 Task: Search one way flight ticket for 2 adults, 4 children and 1 infant on lap in business from St. Cloud: St. Cloud Regional Airport to Greensboro: Piedmont Triad International Airport on 5-1-2023. Choice of flights is Southwest. Number of bags: 2 carry on bags and 7 checked bags. Price is upto 107000. Outbound departure time preference is 4:45.
Action: Mouse moved to (478, 581)
Screenshot: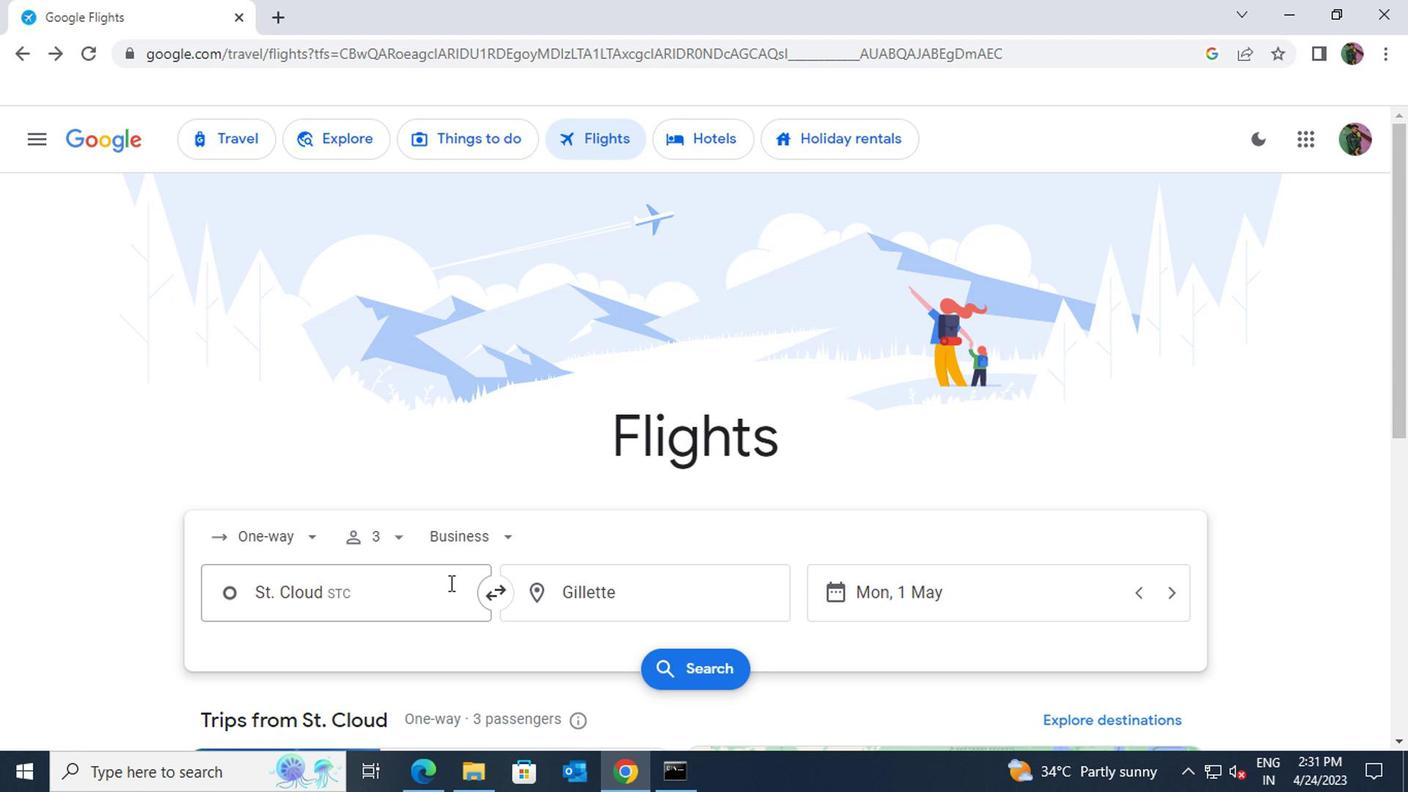 
Action: Mouse pressed left at (478, 581)
Screenshot: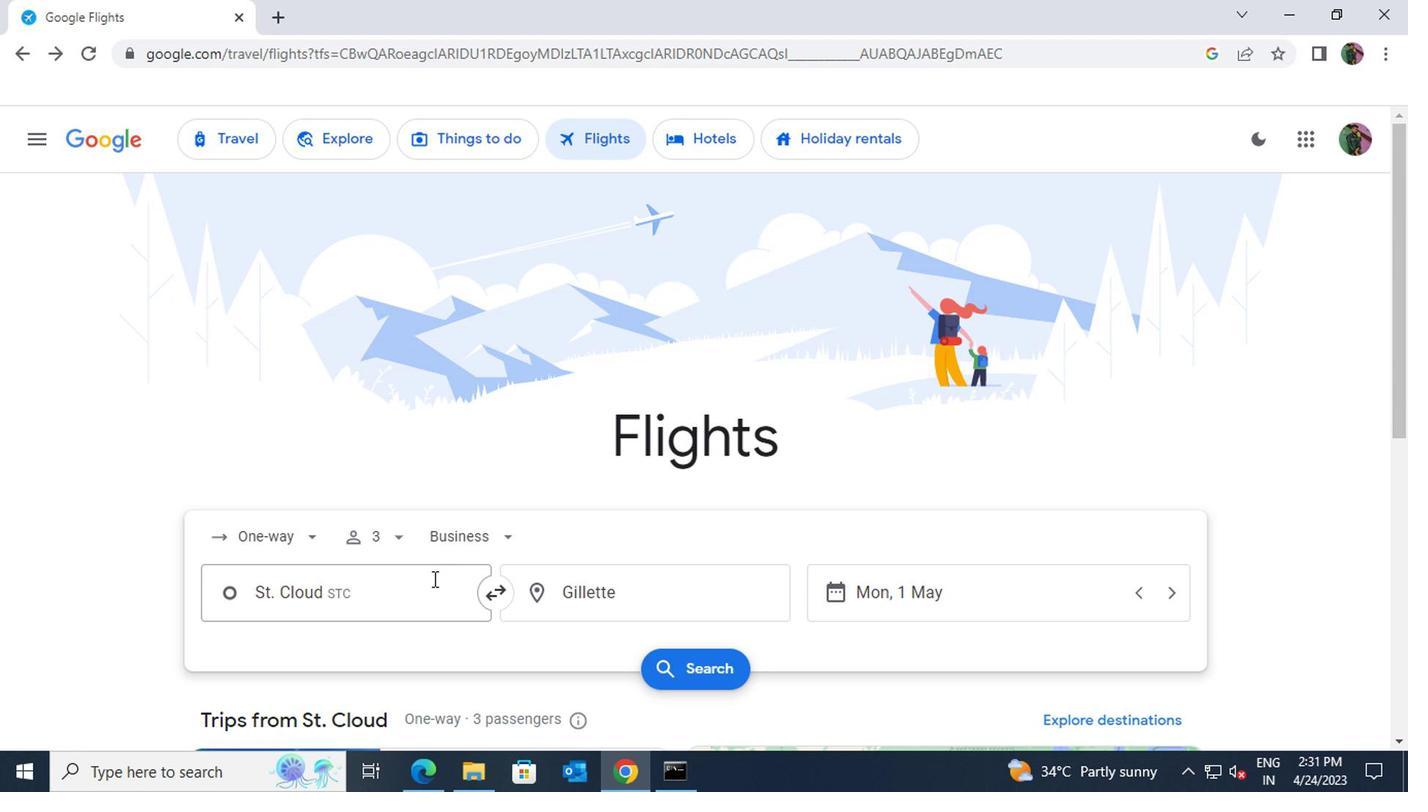 
Action: Key pressed st.<Key.space>cloud<Key.space>regional
Screenshot: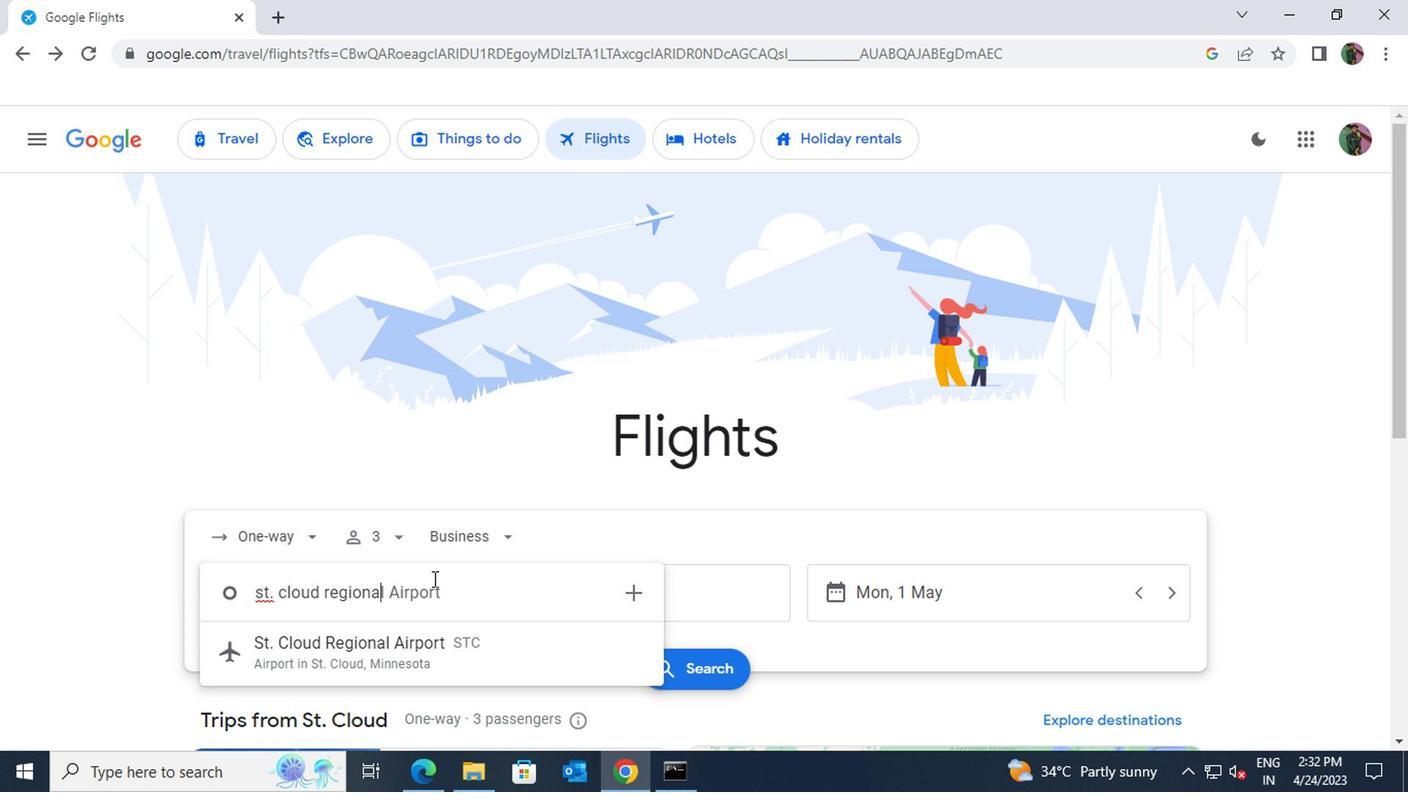 
Action: Mouse moved to (498, 627)
Screenshot: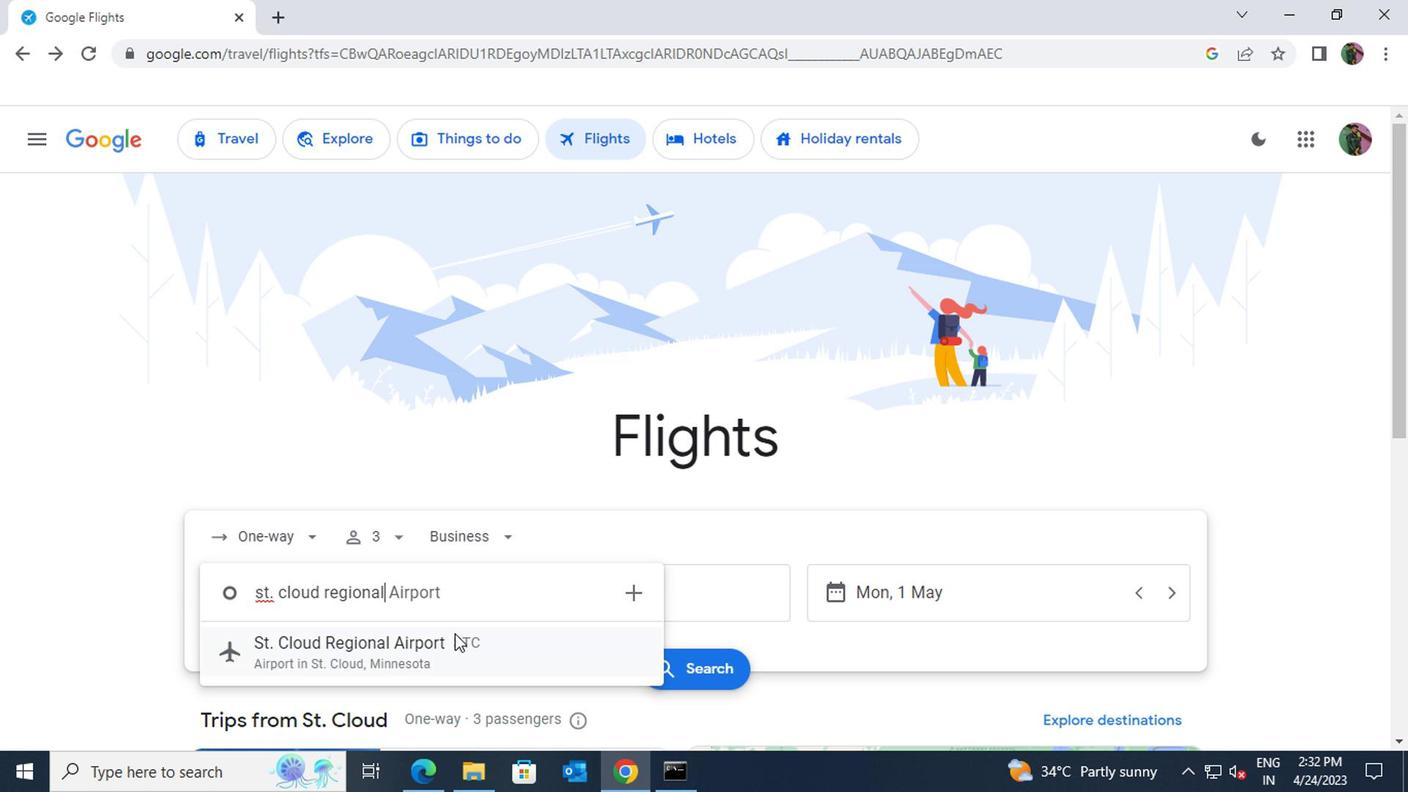 
Action: Mouse pressed left at (498, 627)
Screenshot: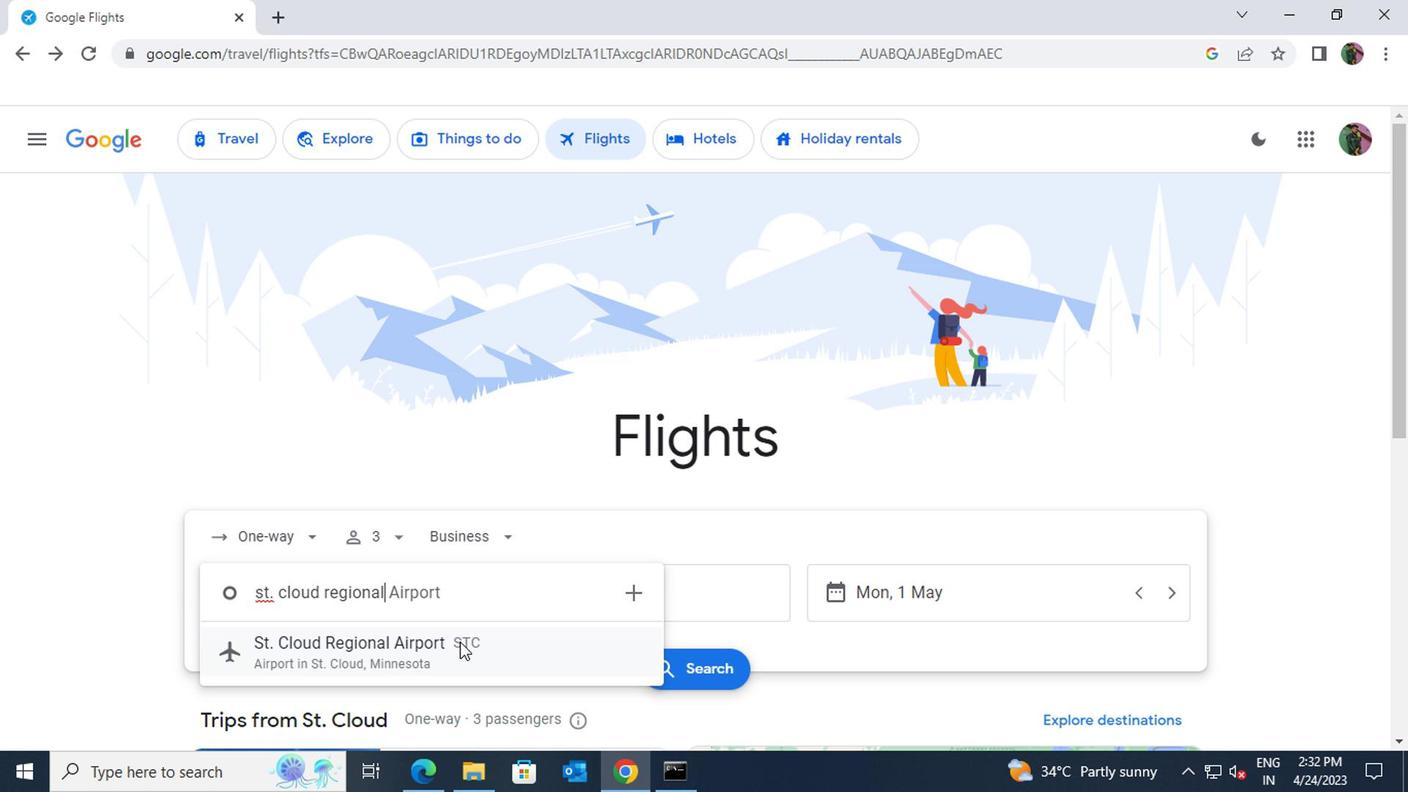 
Action: Mouse moved to (583, 595)
Screenshot: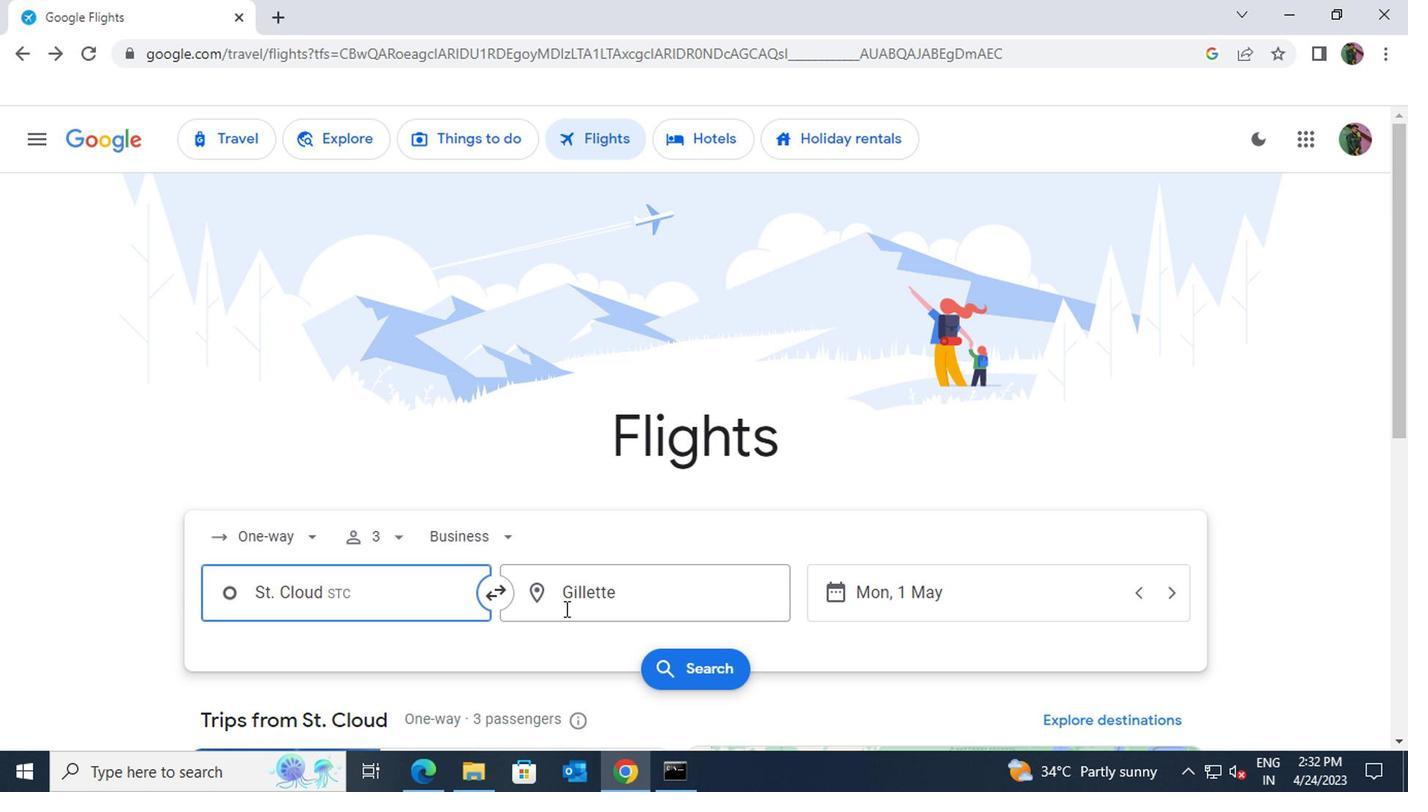 
Action: Mouse pressed left at (583, 595)
Screenshot: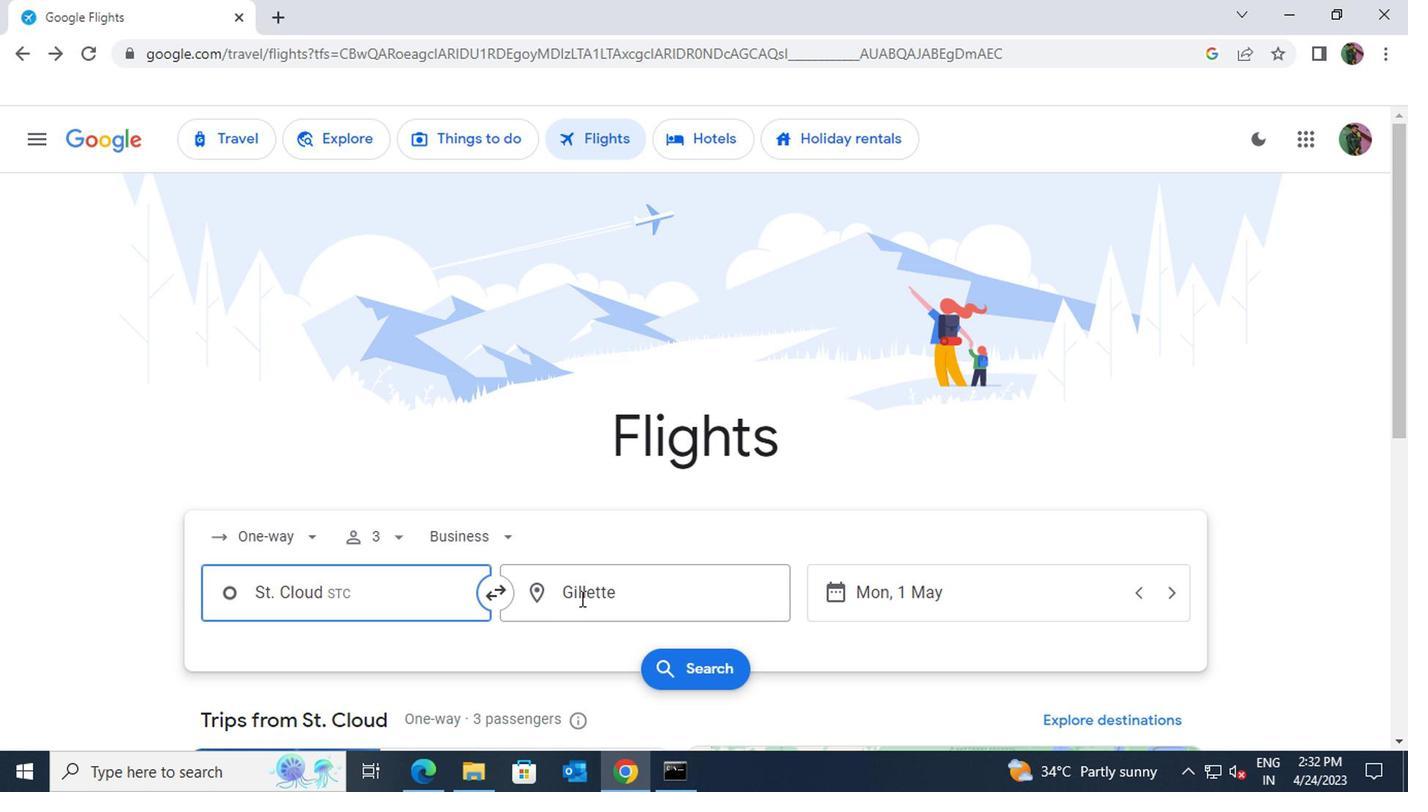 
Action: Key pressed greensboro
Screenshot: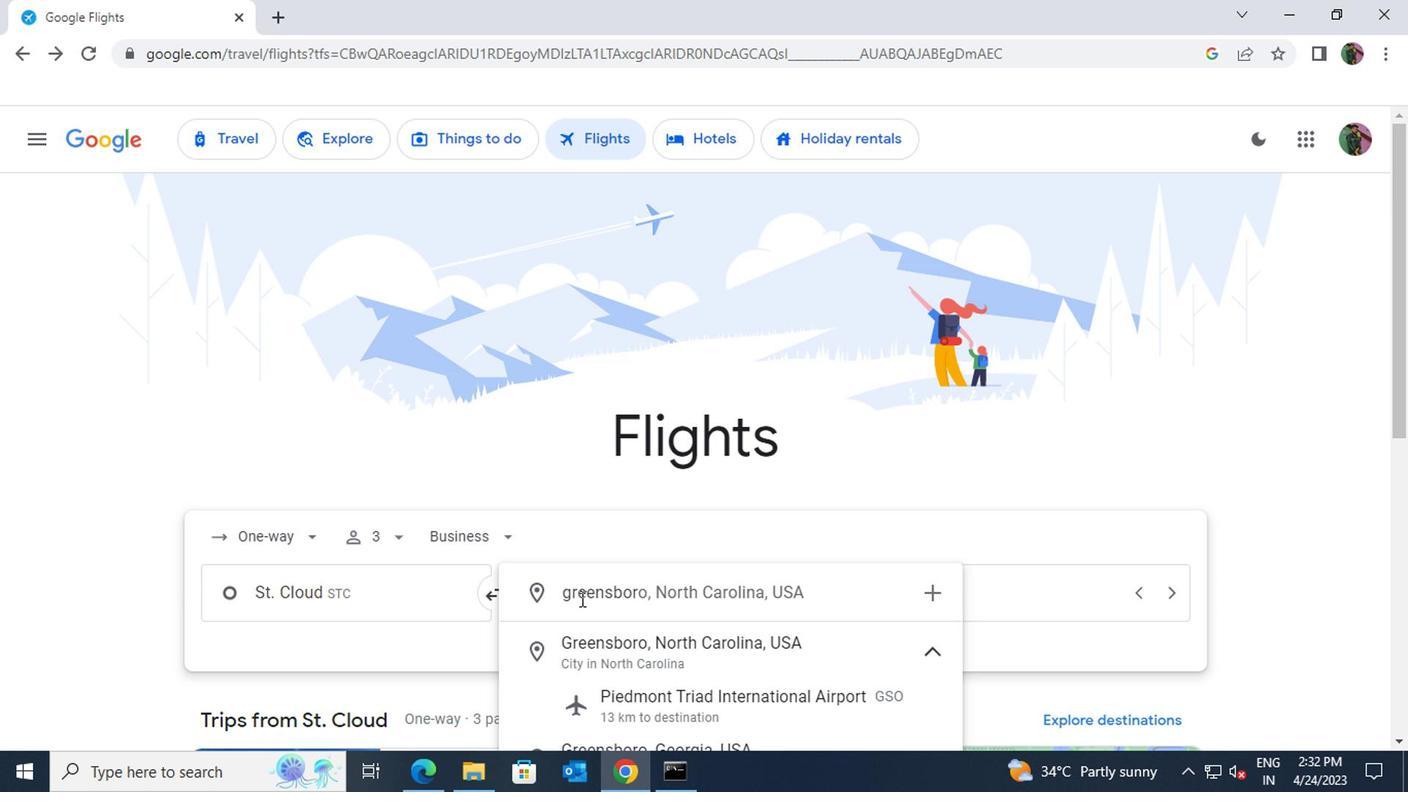 
Action: Mouse moved to (631, 666)
Screenshot: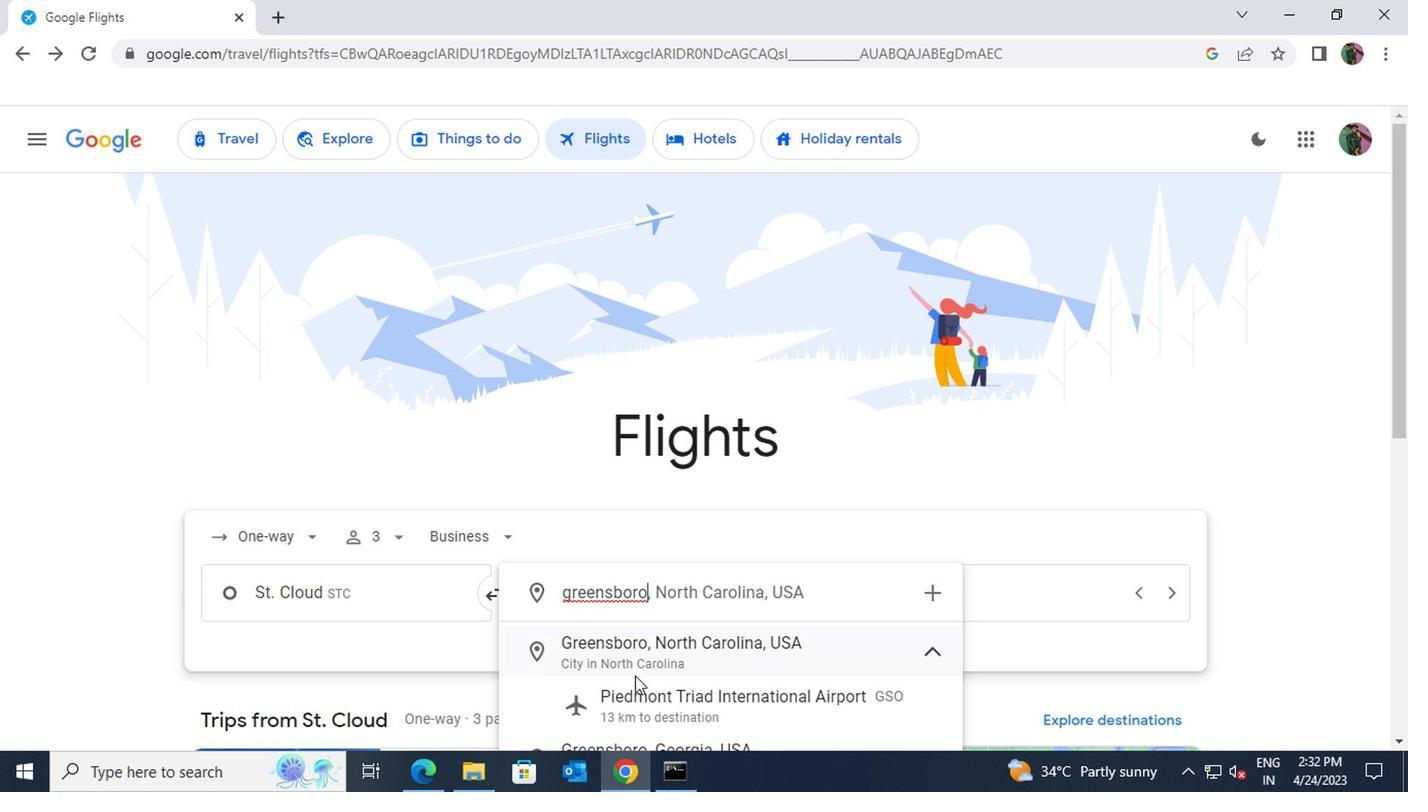 
Action: Mouse pressed left at (631, 666)
Screenshot: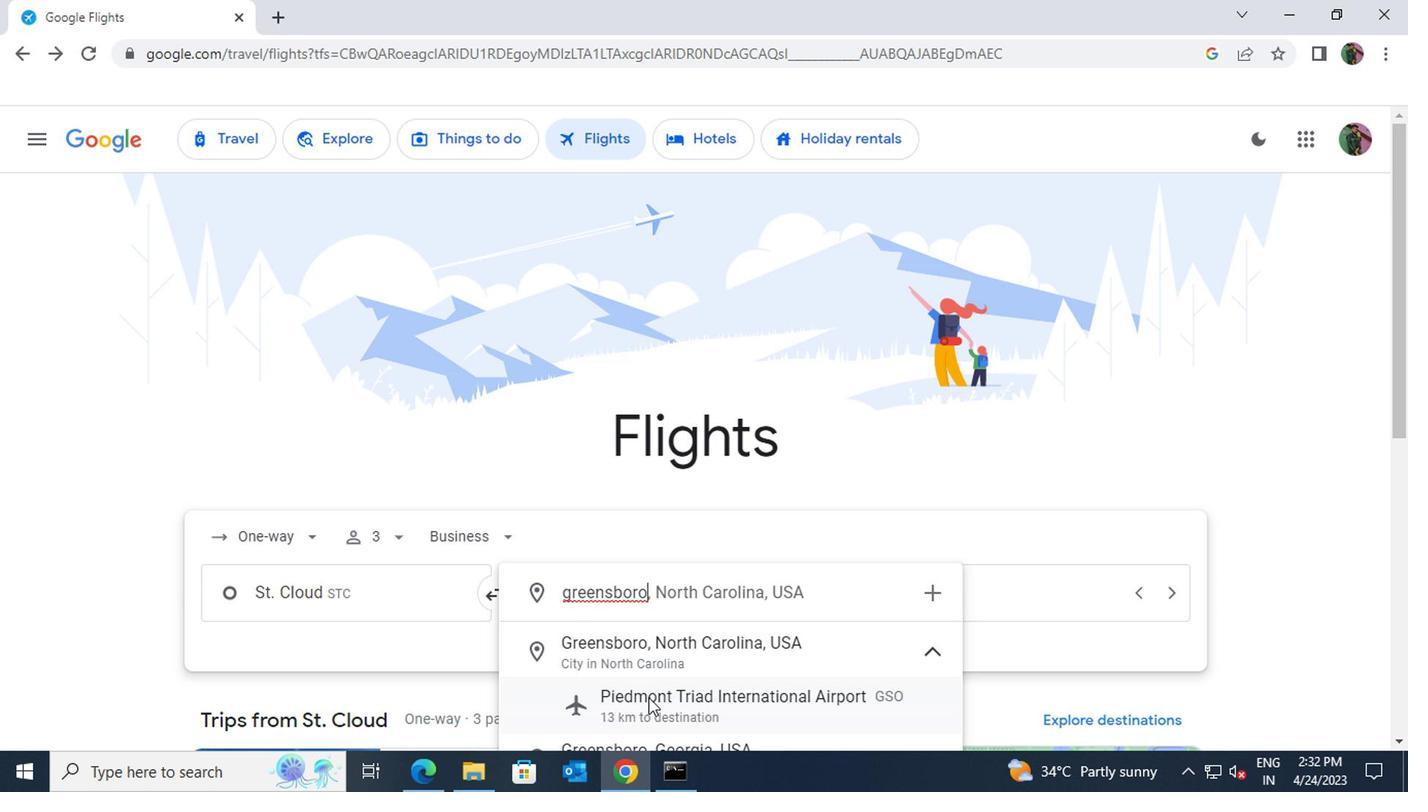 
Action: Mouse moved to (452, 553)
Screenshot: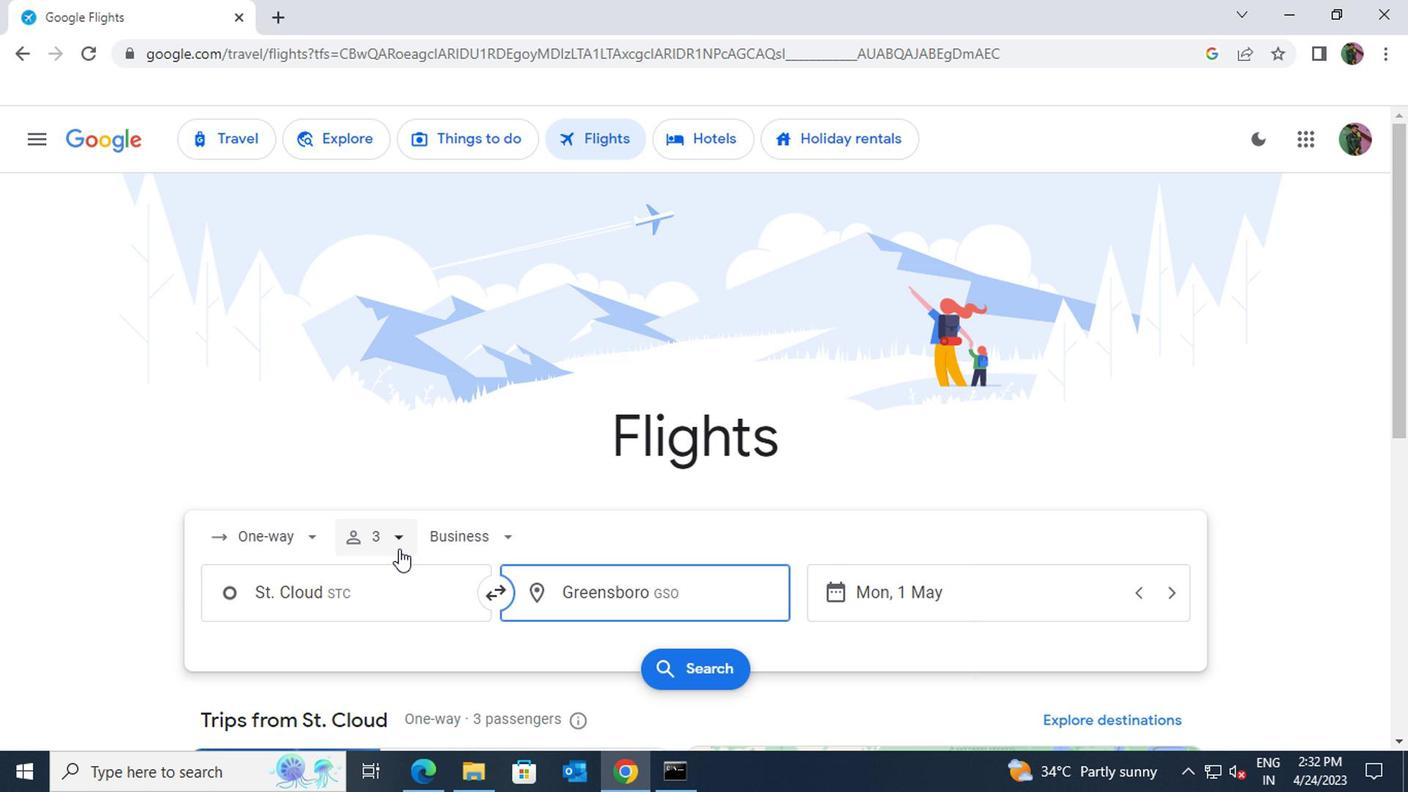 
Action: Mouse pressed left at (452, 553)
Screenshot: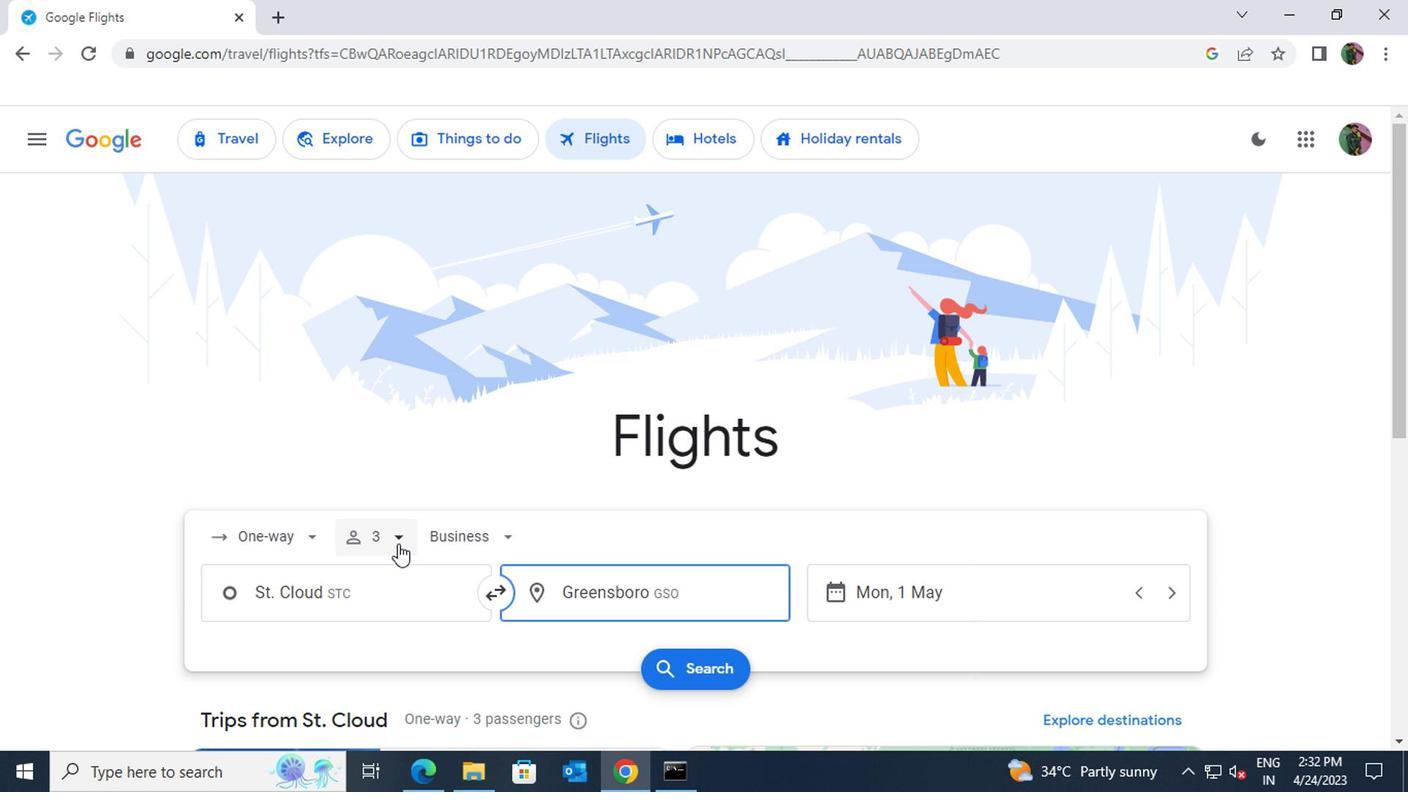 
Action: Mouse moved to (567, 590)
Screenshot: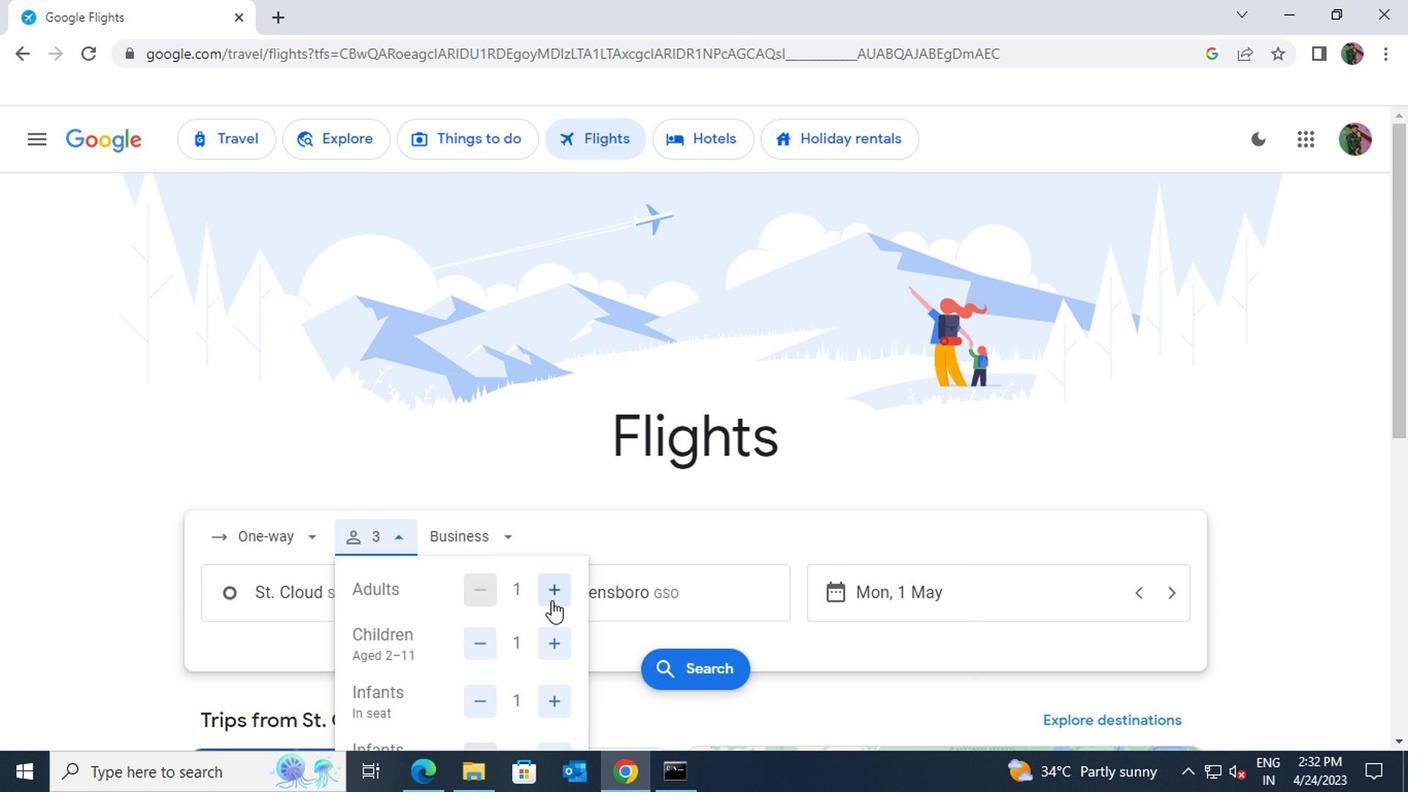 
Action: Mouse pressed left at (567, 590)
Screenshot: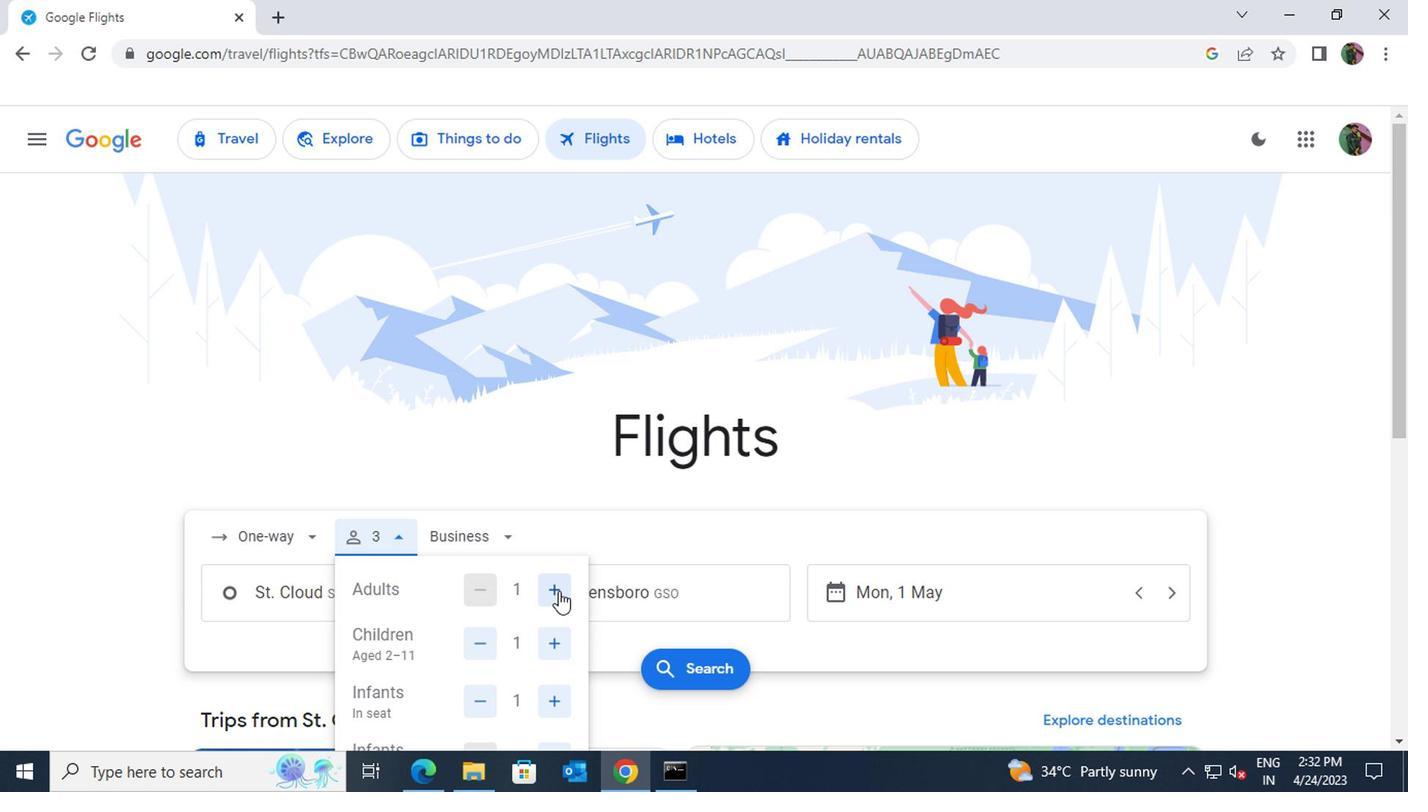 
Action: Mouse moved to (564, 625)
Screenshot: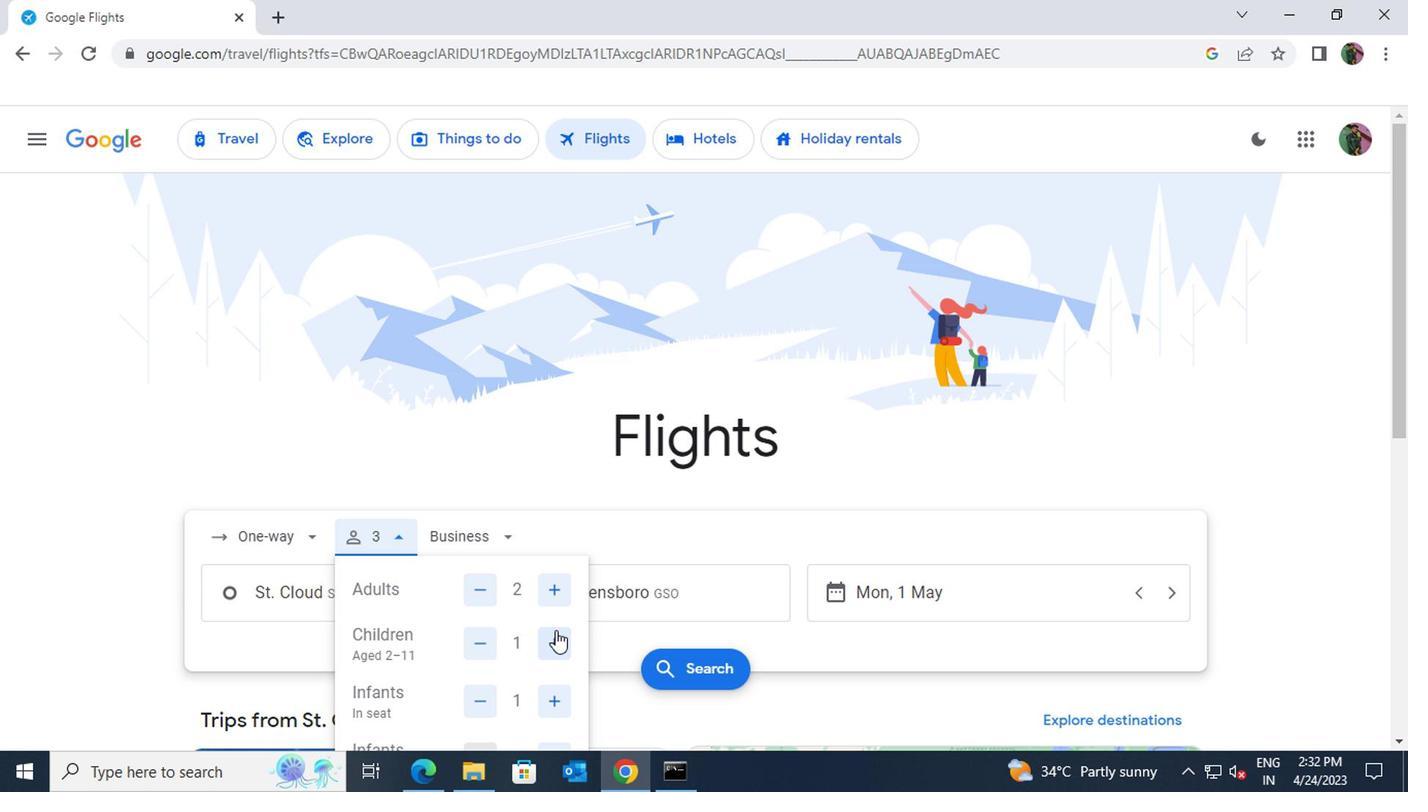 
Action: Mouse pressed left at (564, 625)
Screenshot: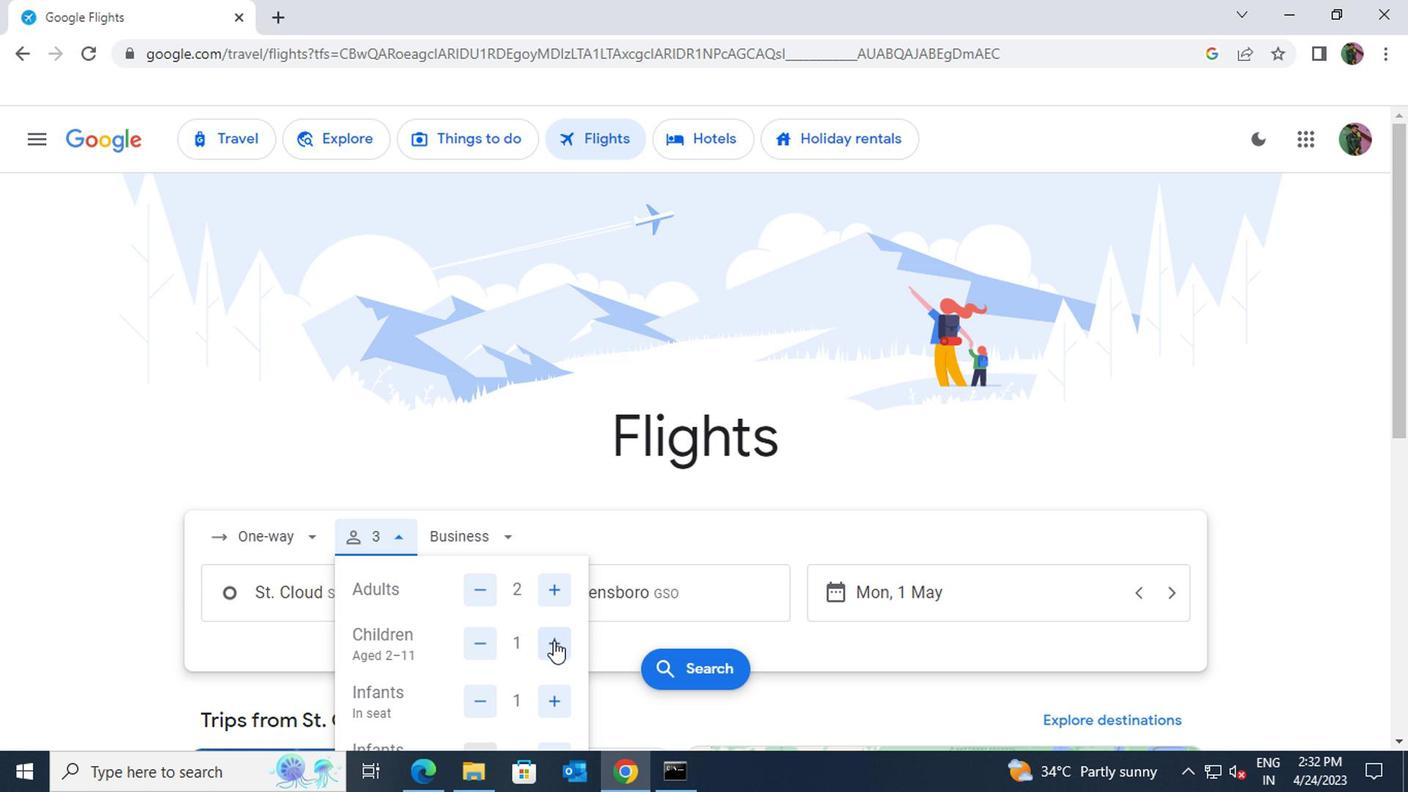 
Action: Mouse pressed left at (564, 625)
Screenshot: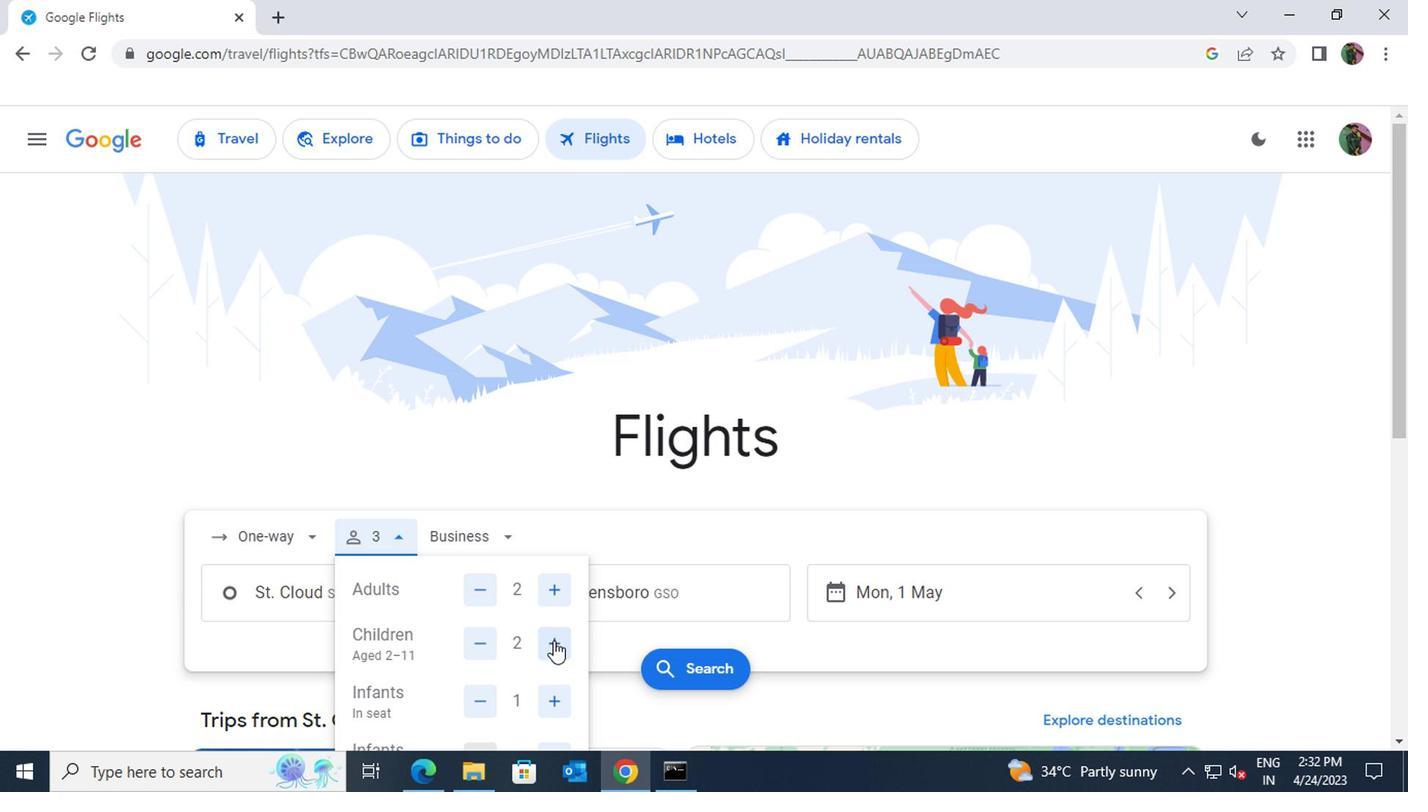 
Action: Mouse pressed left at (564, 625)
Screenshot: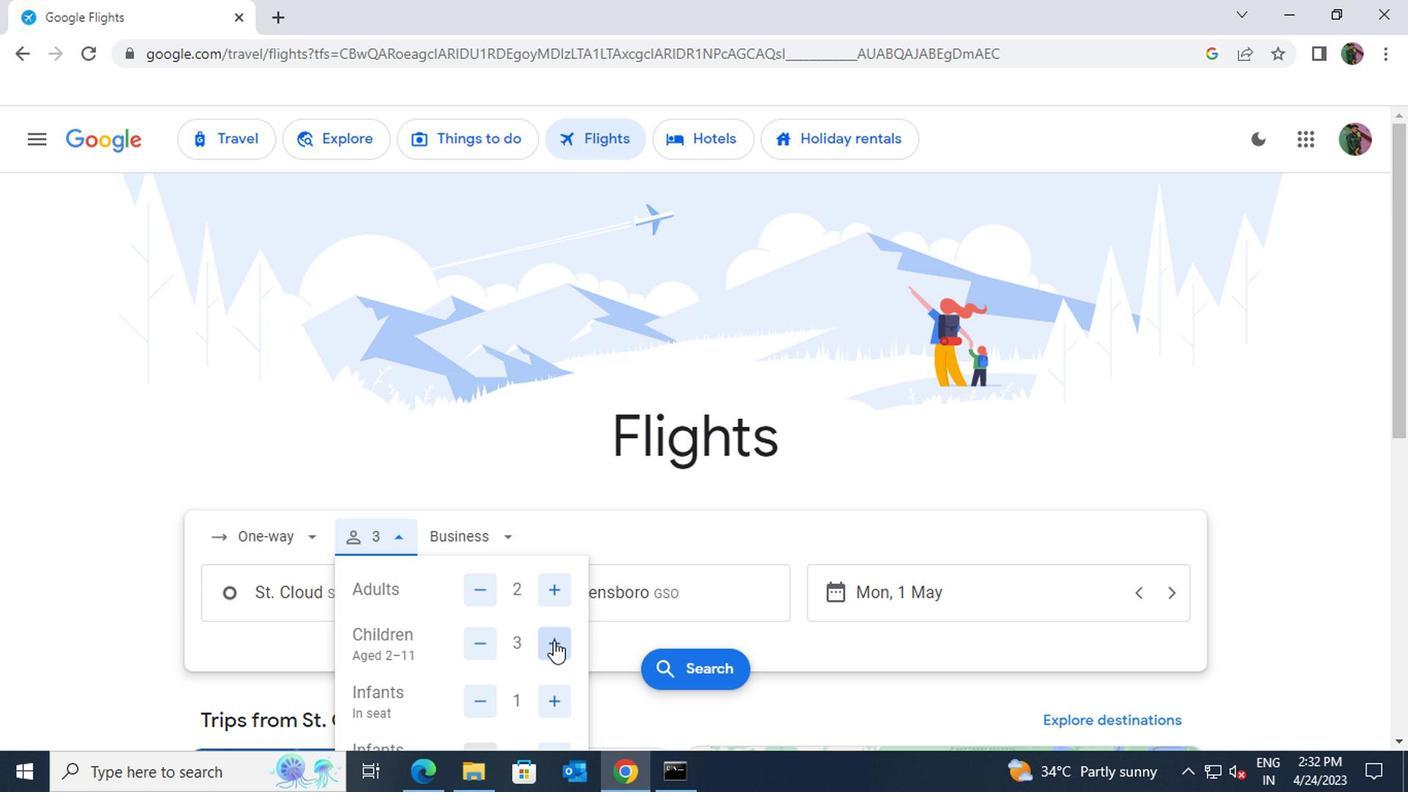 
Action: Mouse scrolled (564, 625) with delta (0, 0)
Screenshot: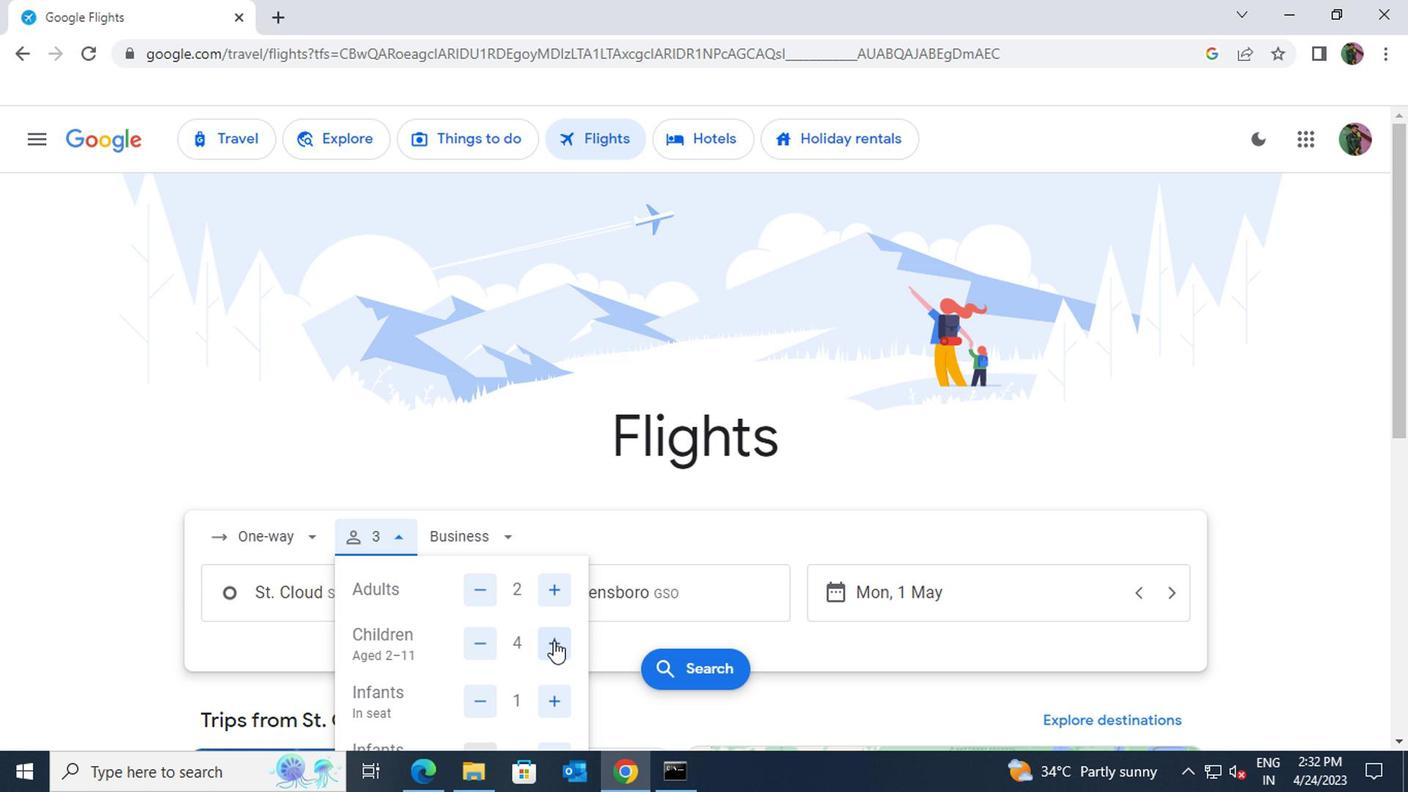 
Action: Mouse moved to (517, 589)
Screenshot: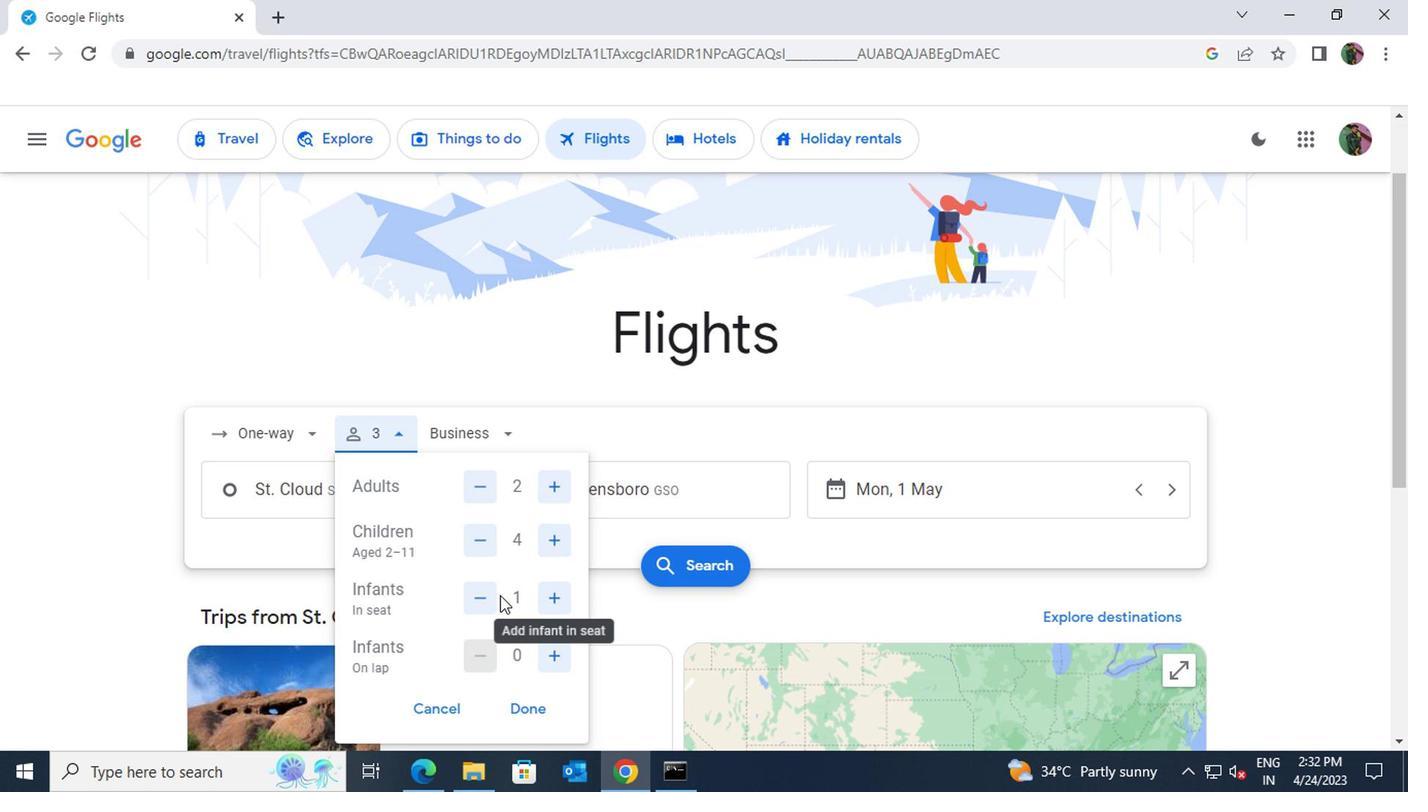 
Action: Mouse pressed left at (517, 589)
Screenshot: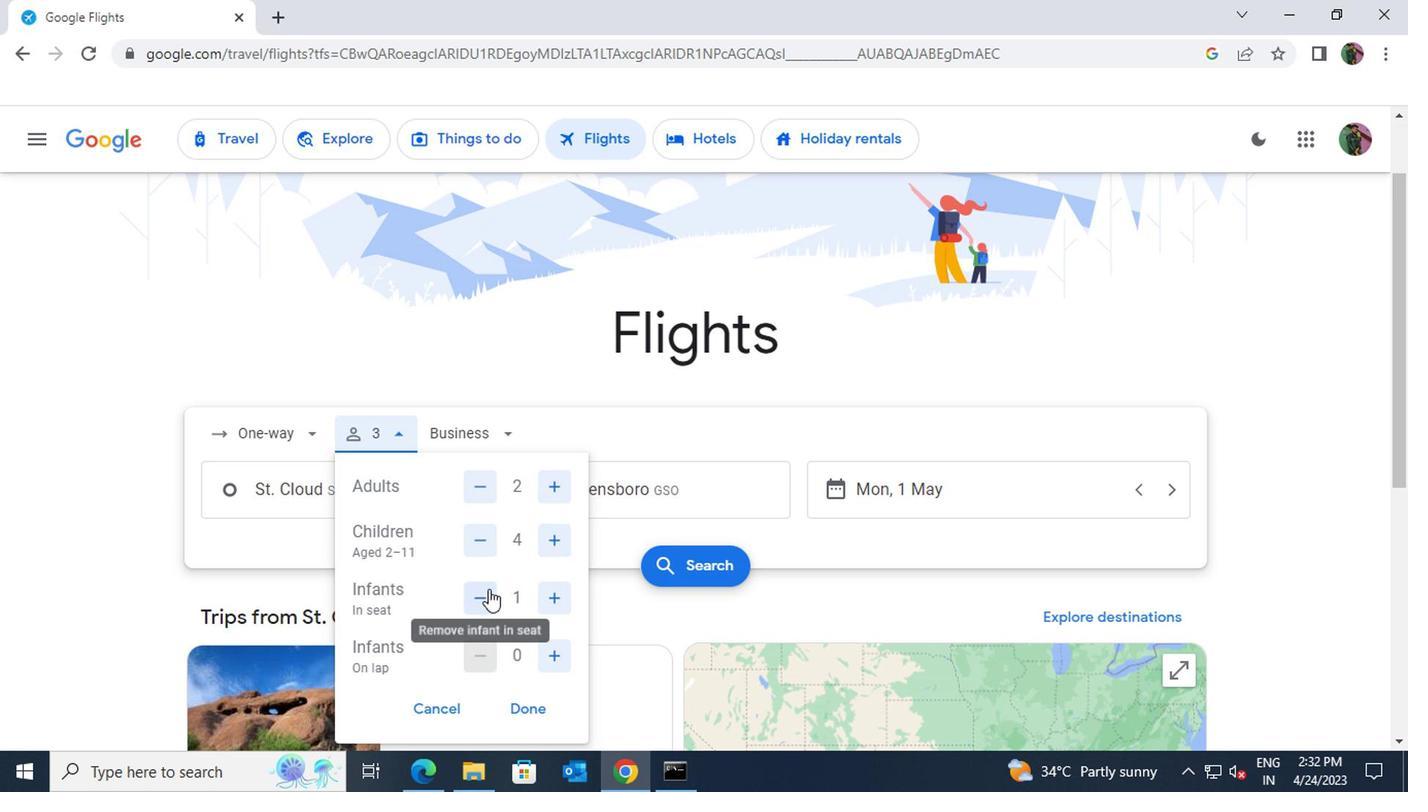 
Action: Mouse moved to (551, 630)
Screenshot: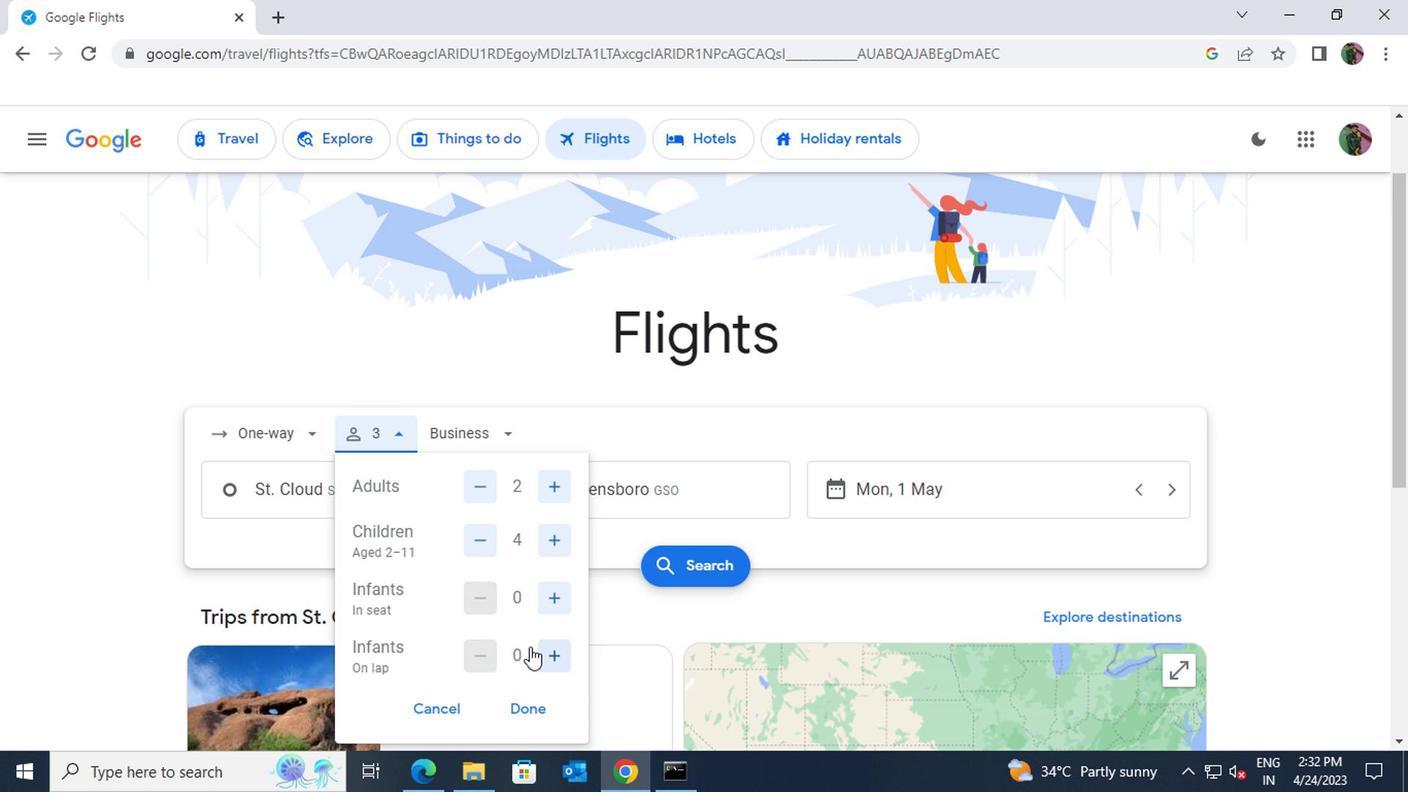 
Action: Mouse pressed left at (551, 630)
Screenshot: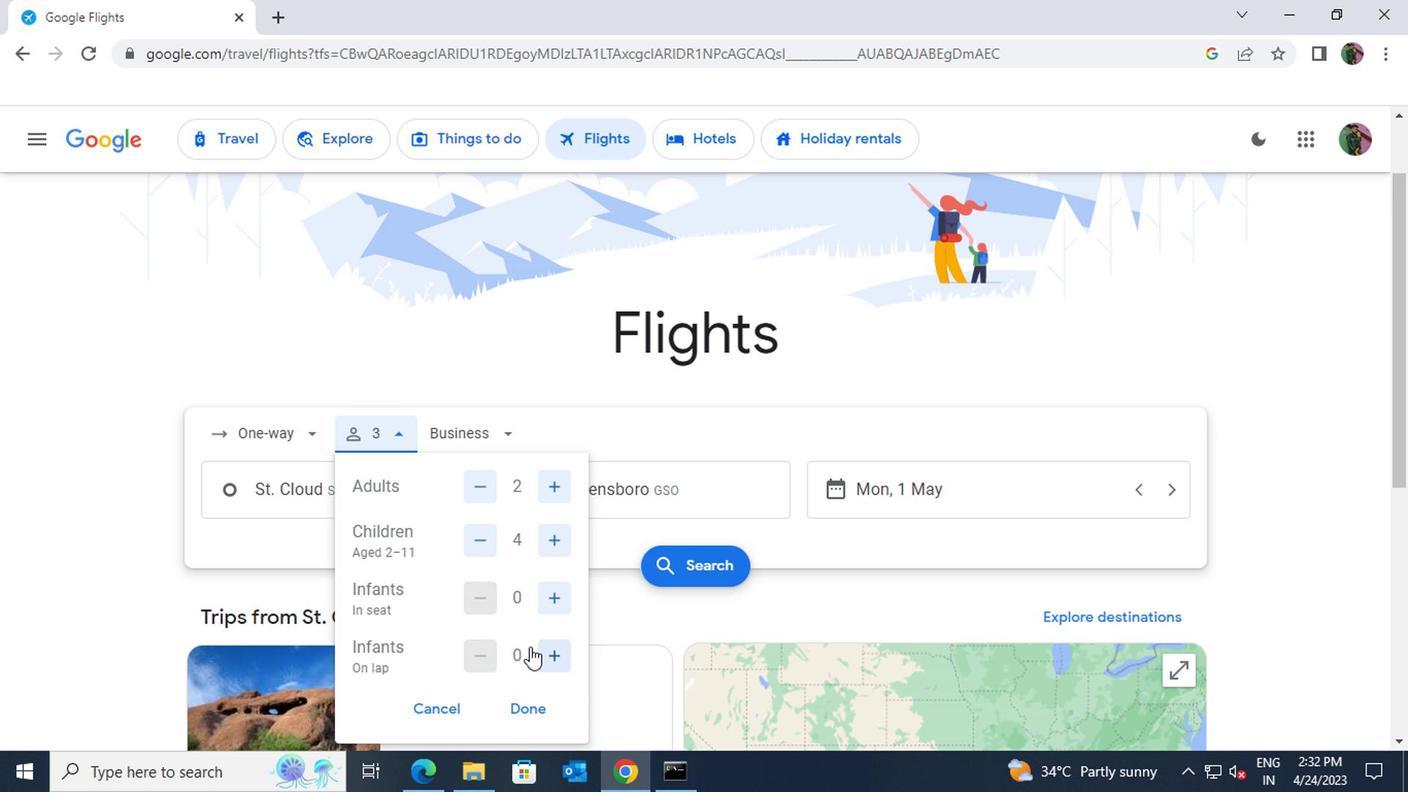 
Action: Mouse moved to (553, 630)
Screenshot: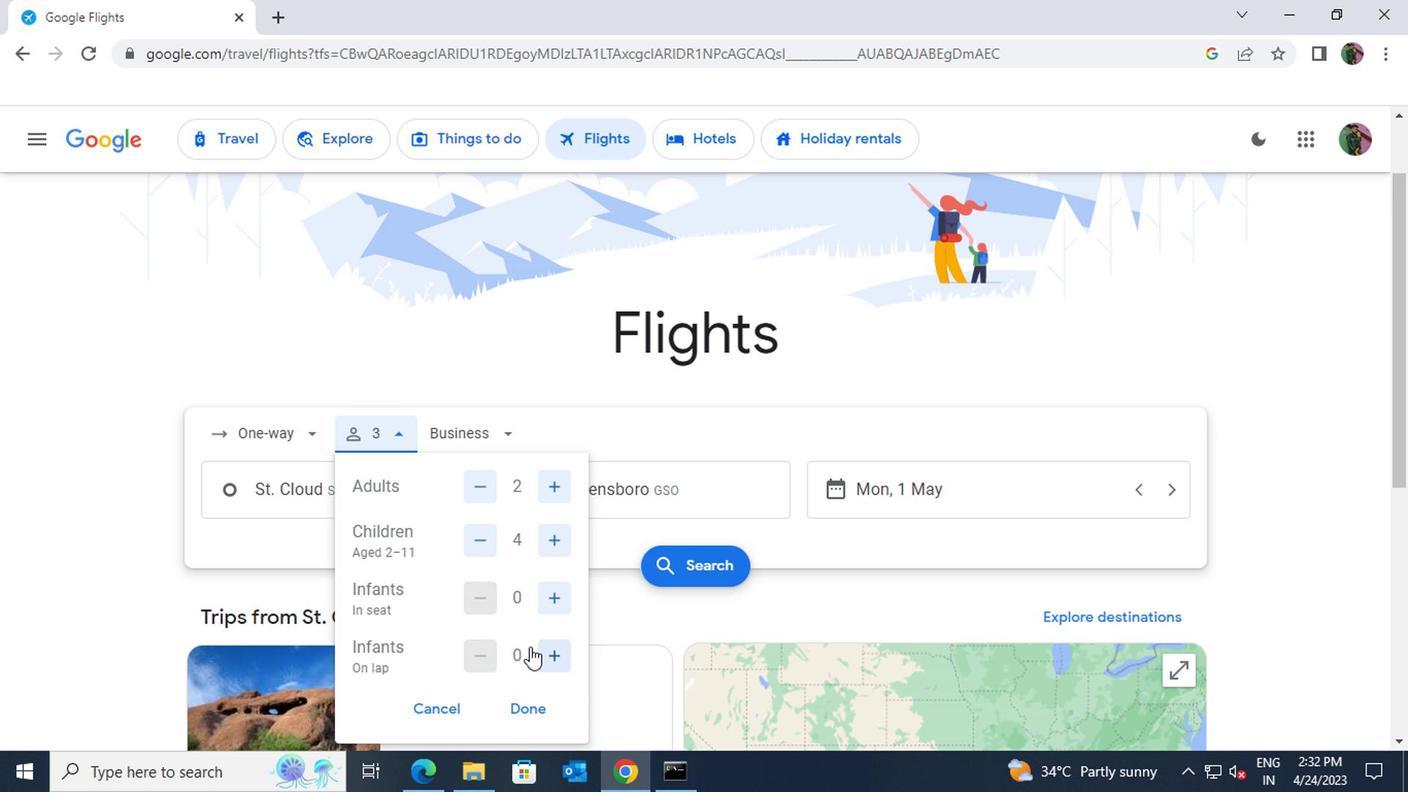 
Action: Mouse scrolled (553, 630) with delta (0, 0)
Screenshot: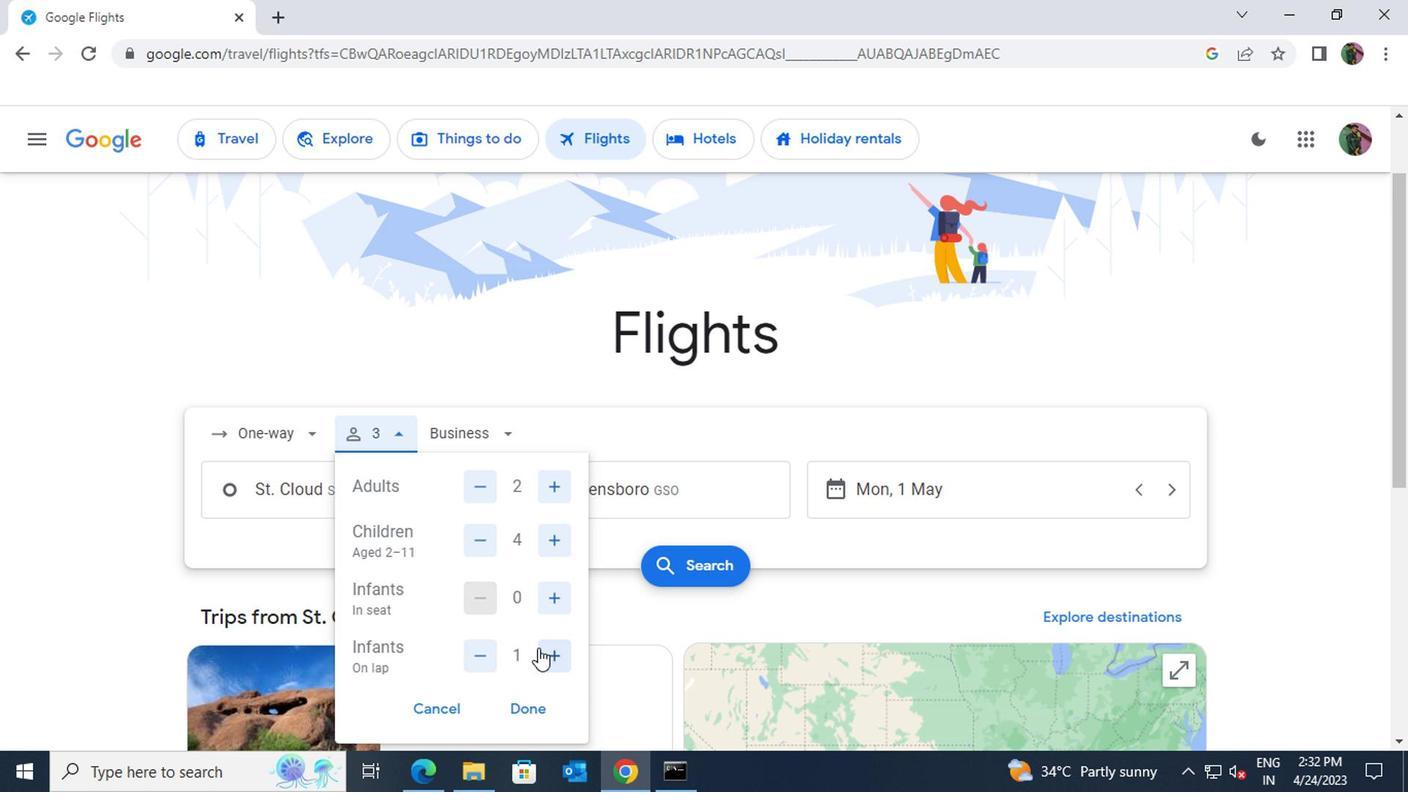 
Action: Mouse moved to (548, 600)
Screenshot: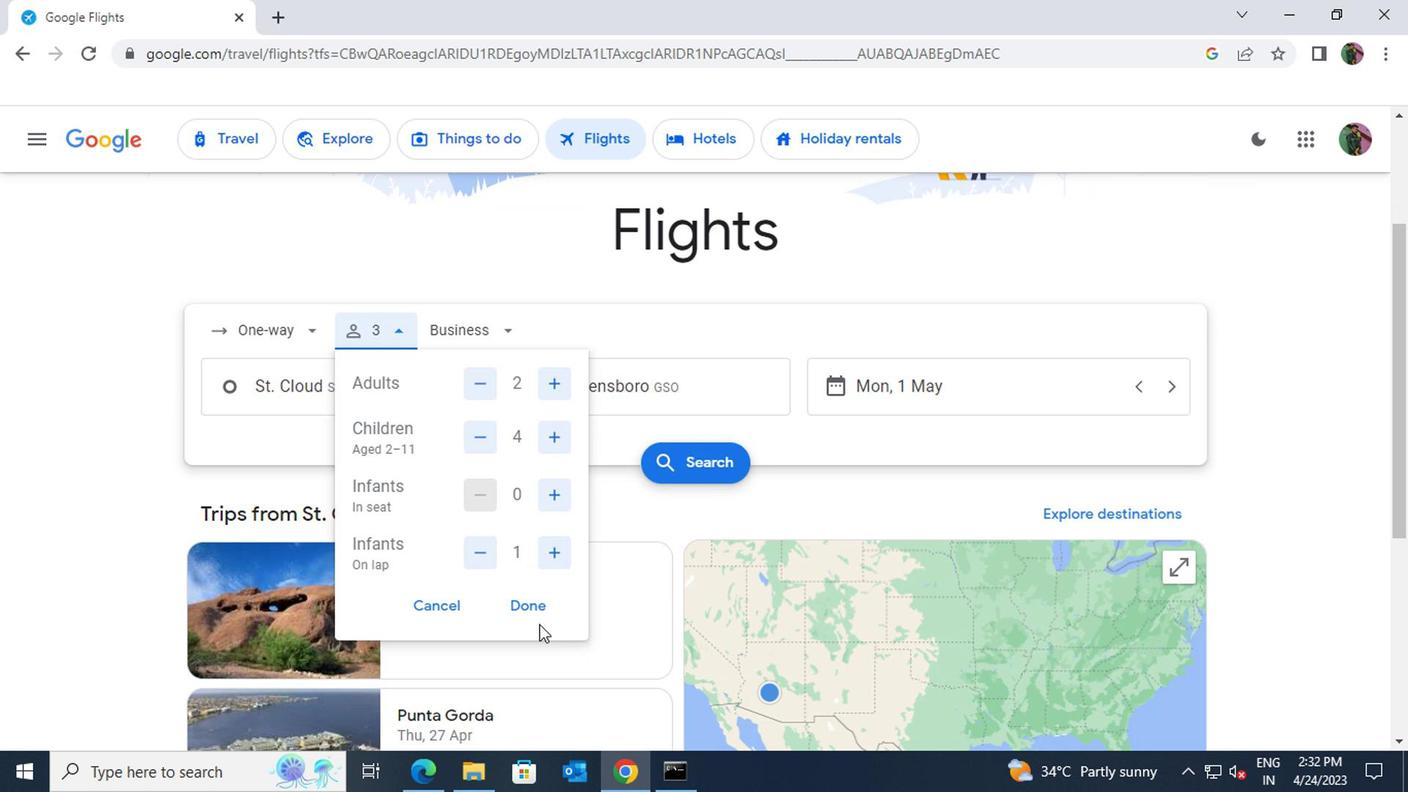 
Action: Mouse pressed left at (548, 600)
Screenshot: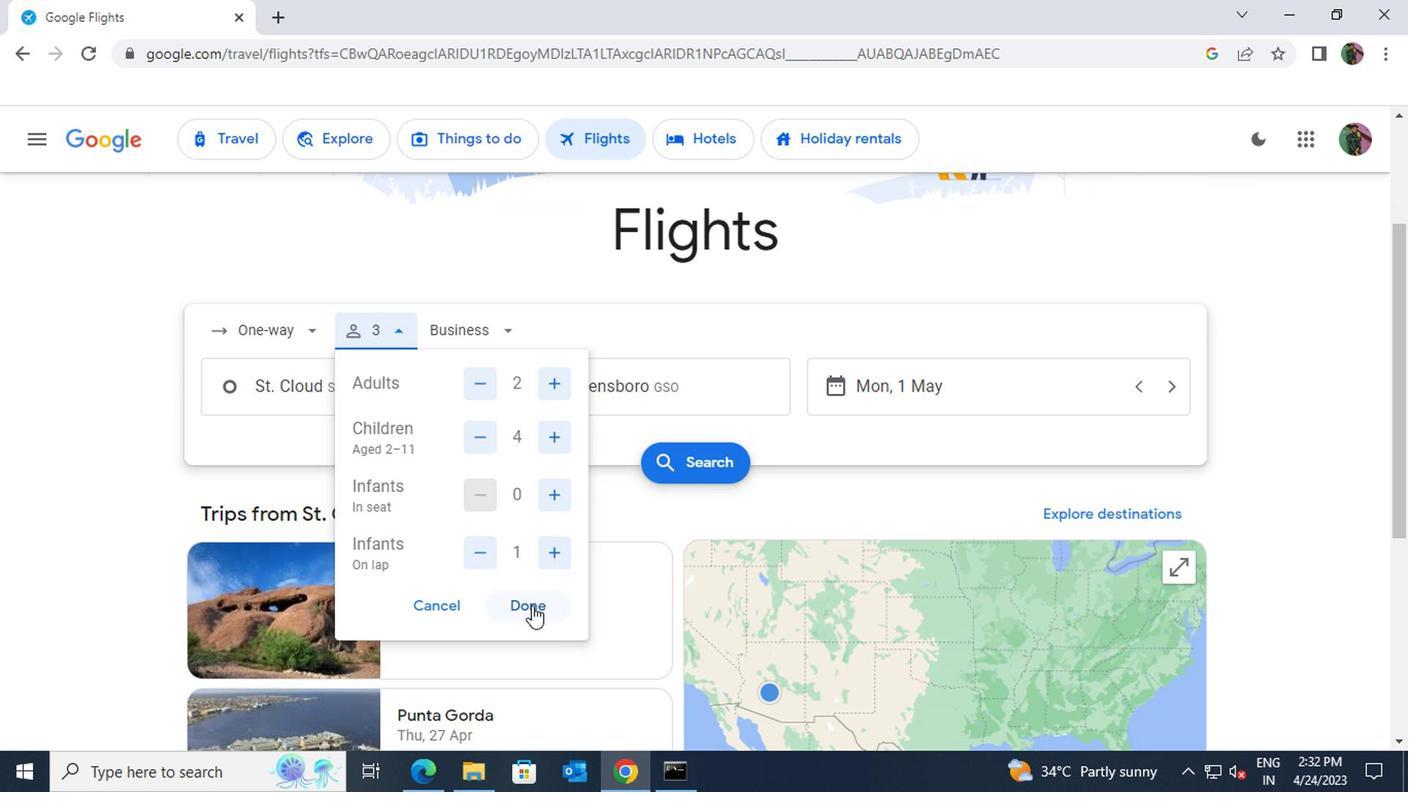 
Action: Mouse moved to (769, 449)
Screenshot: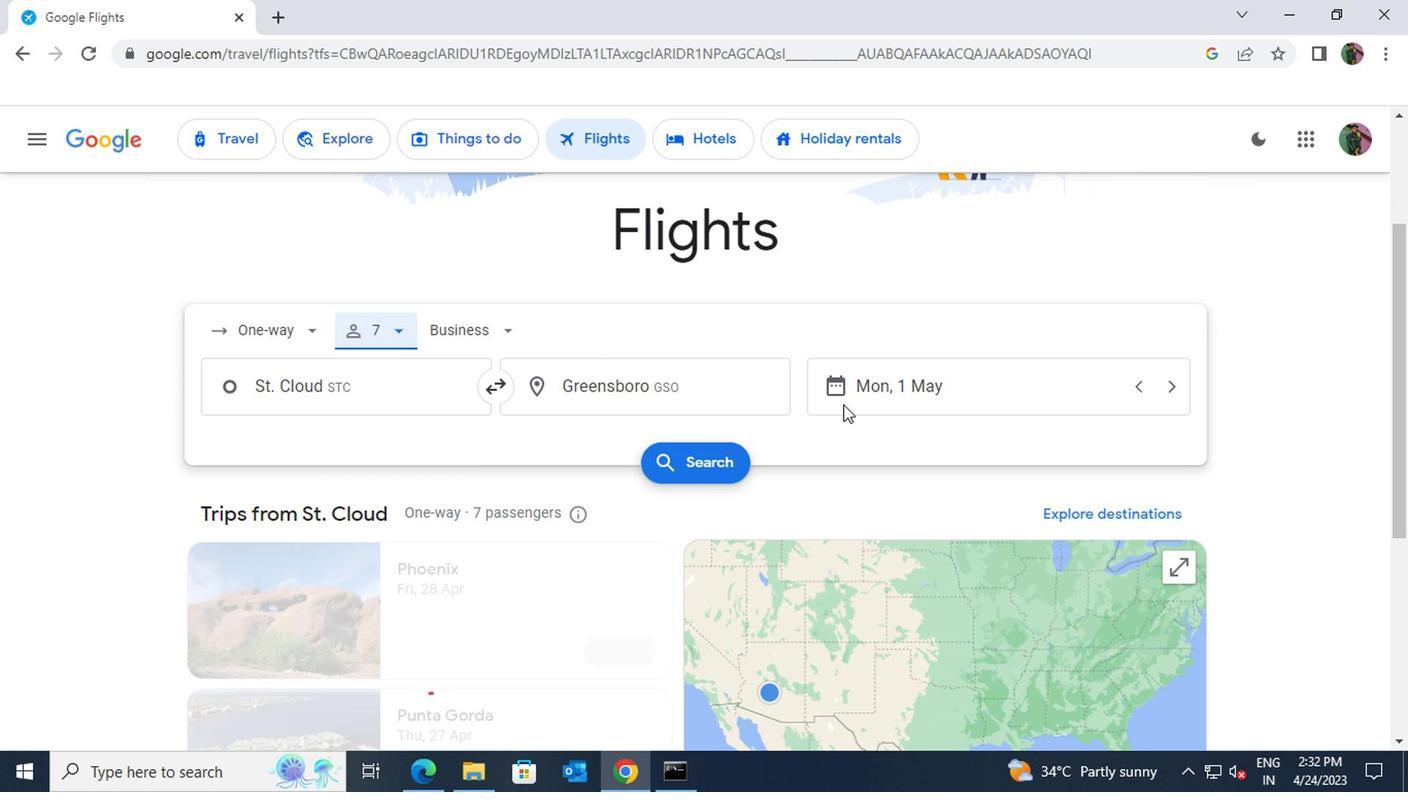 
Action: Mouse pressed left at (769, 449)
Screenshot: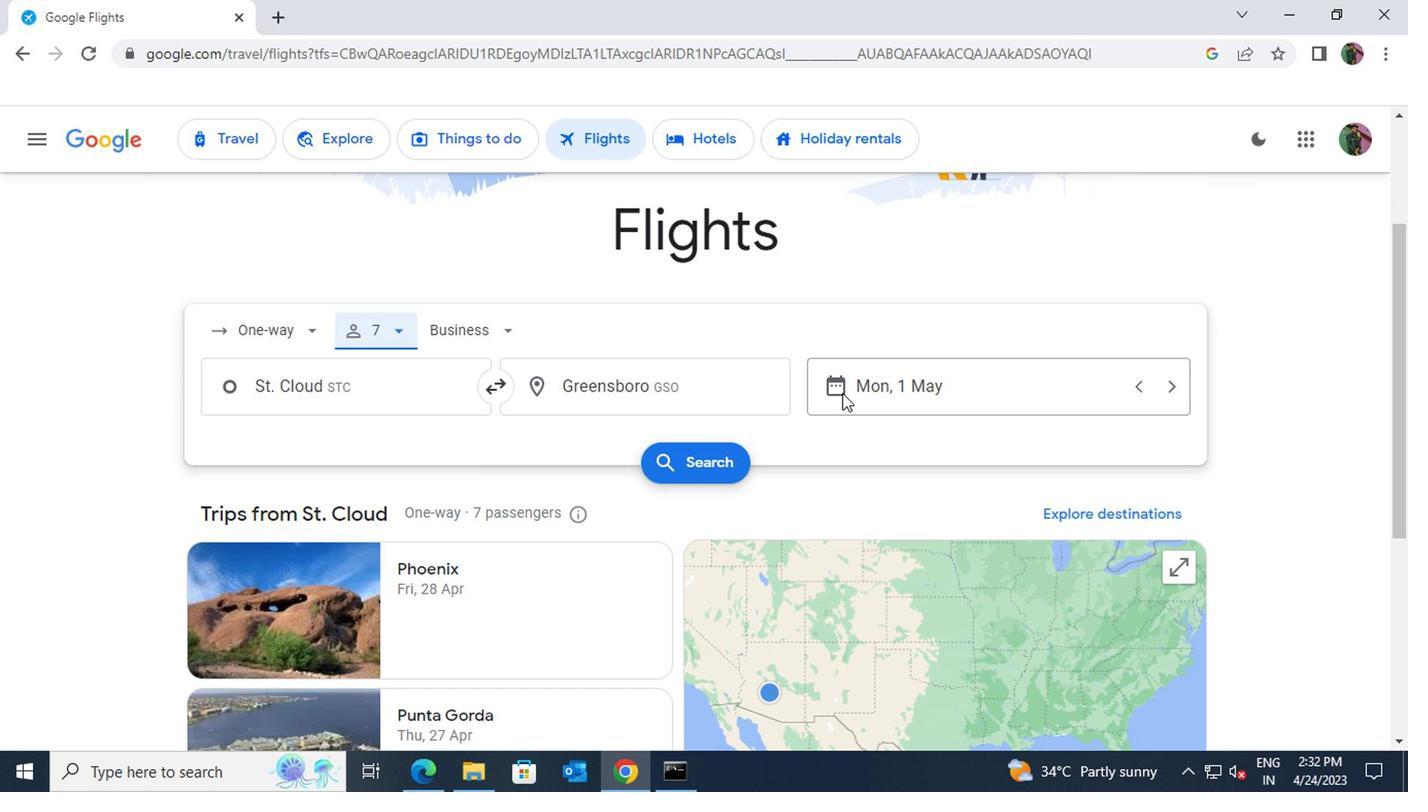 
Action: Mouse moved to (817, 437)
Screenshot: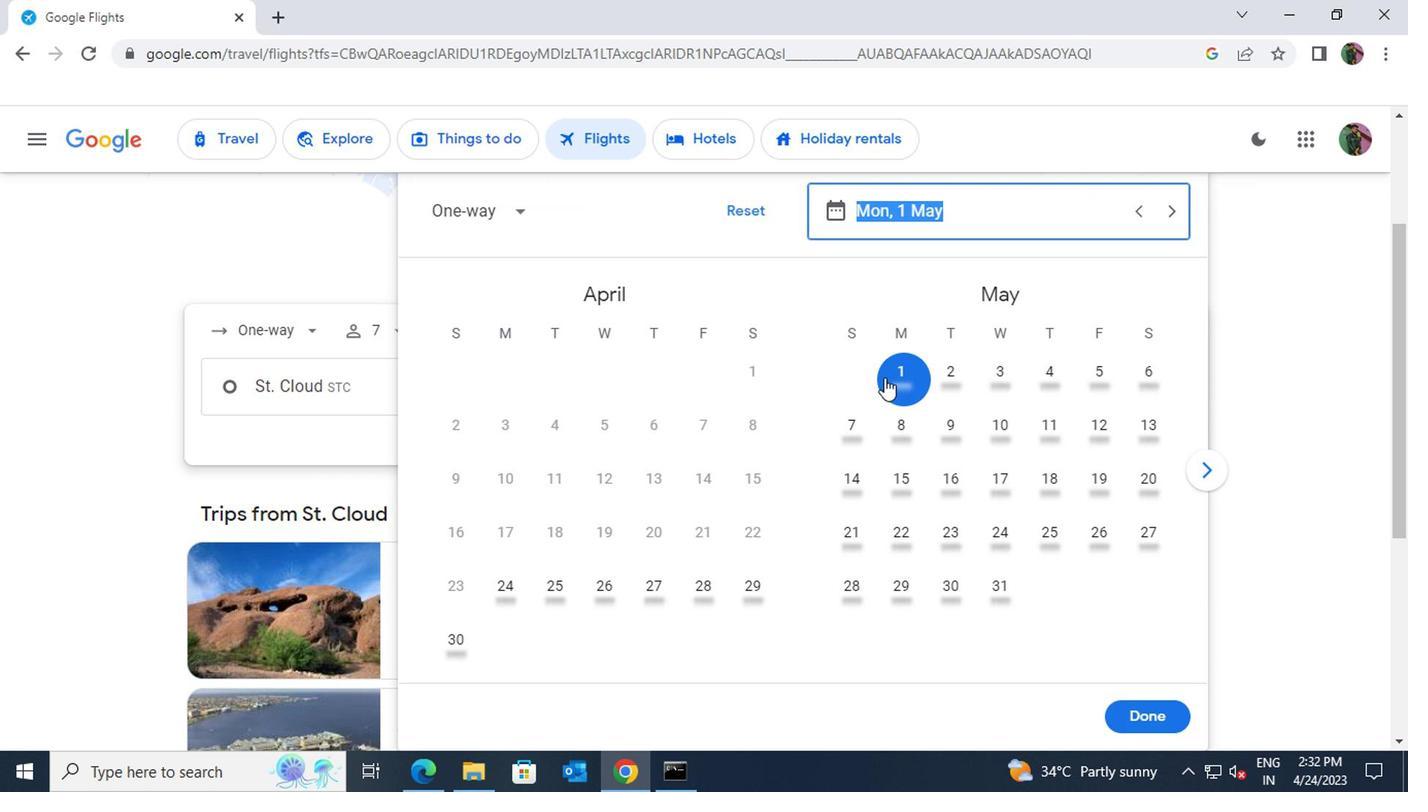 
Action: Mouse pressed left at (817, 437)
Screenshot: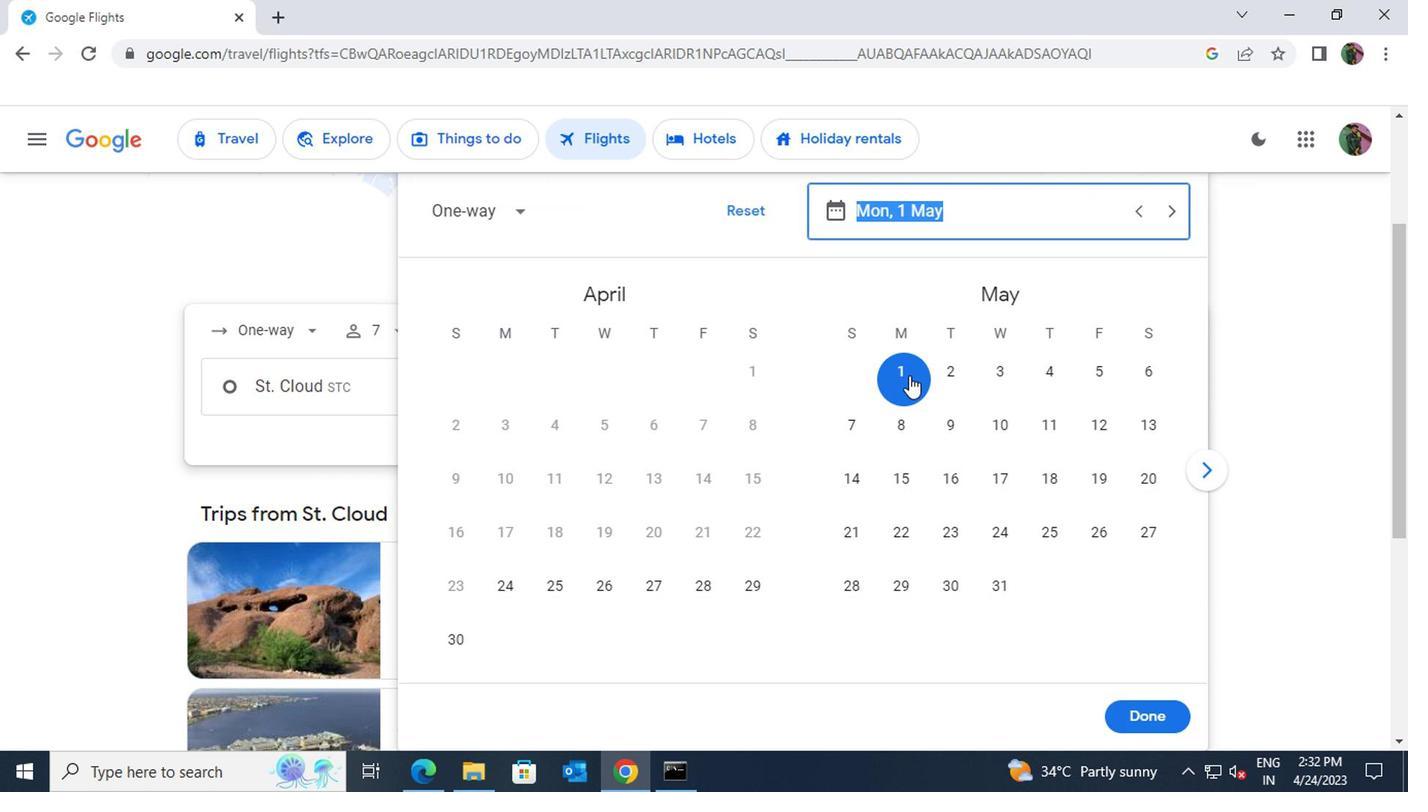 
Action: Mouse moved to (968, 677)
Screenshot: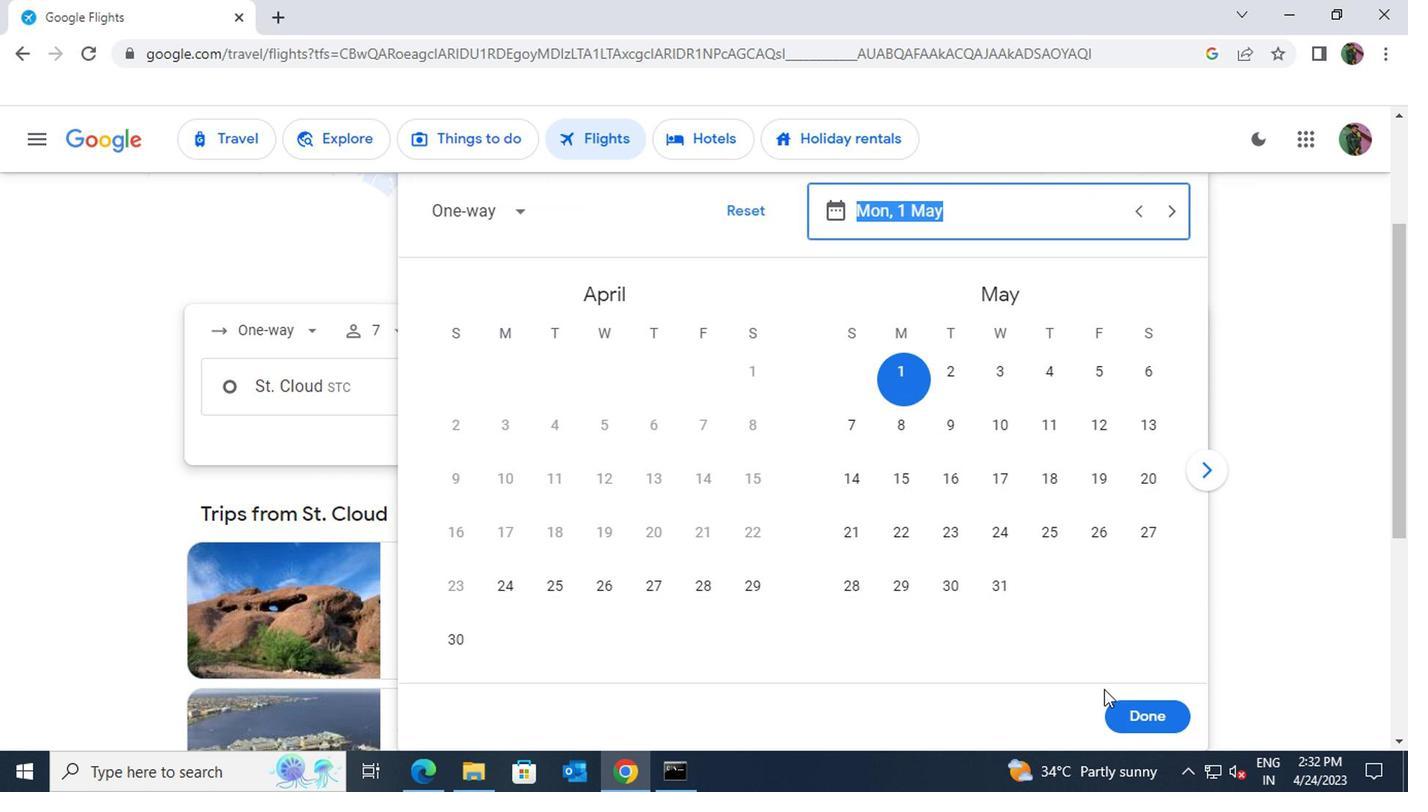 
Action: Mouse pressed left at (968, 677)
Screenshot: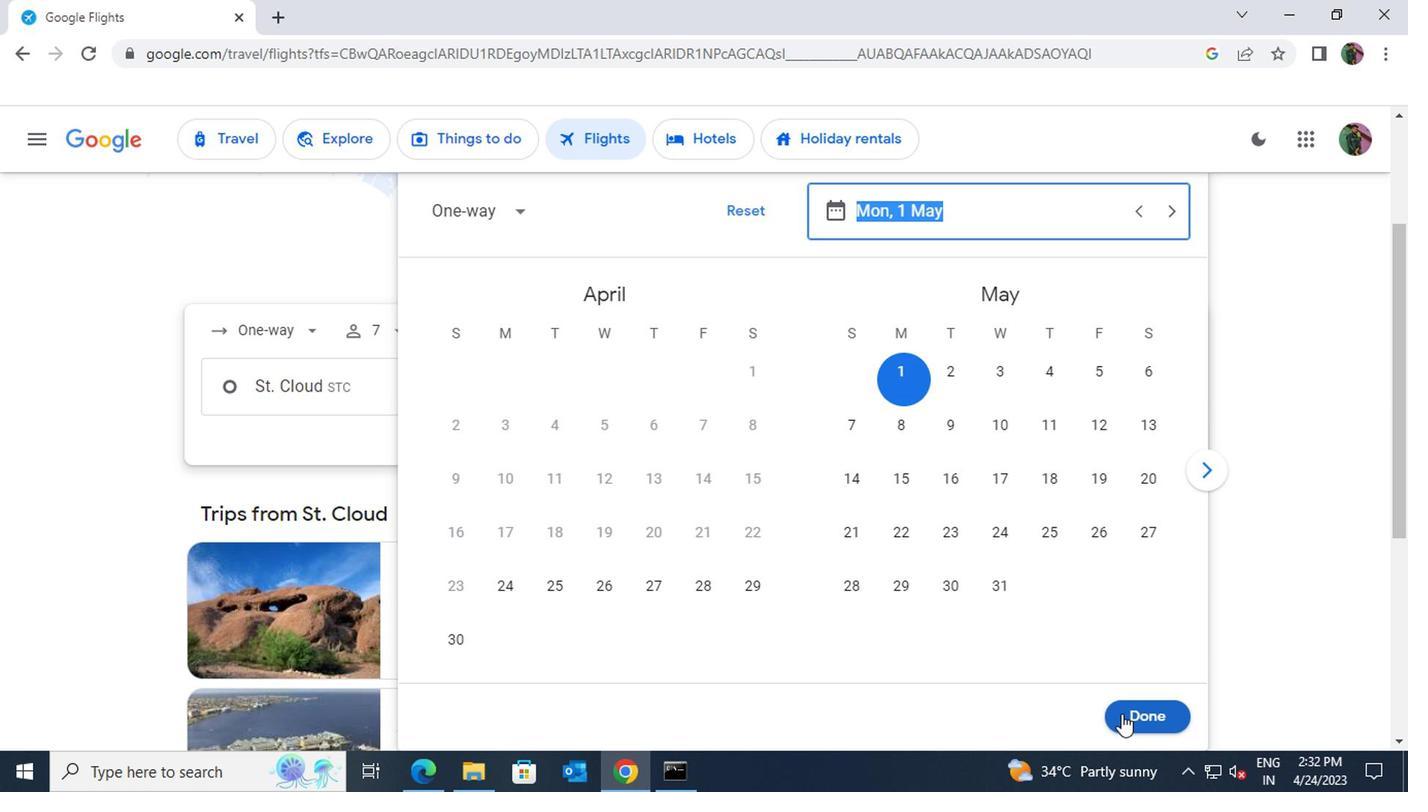 
Action: Mouse moved to (663, 503)
Screenshot: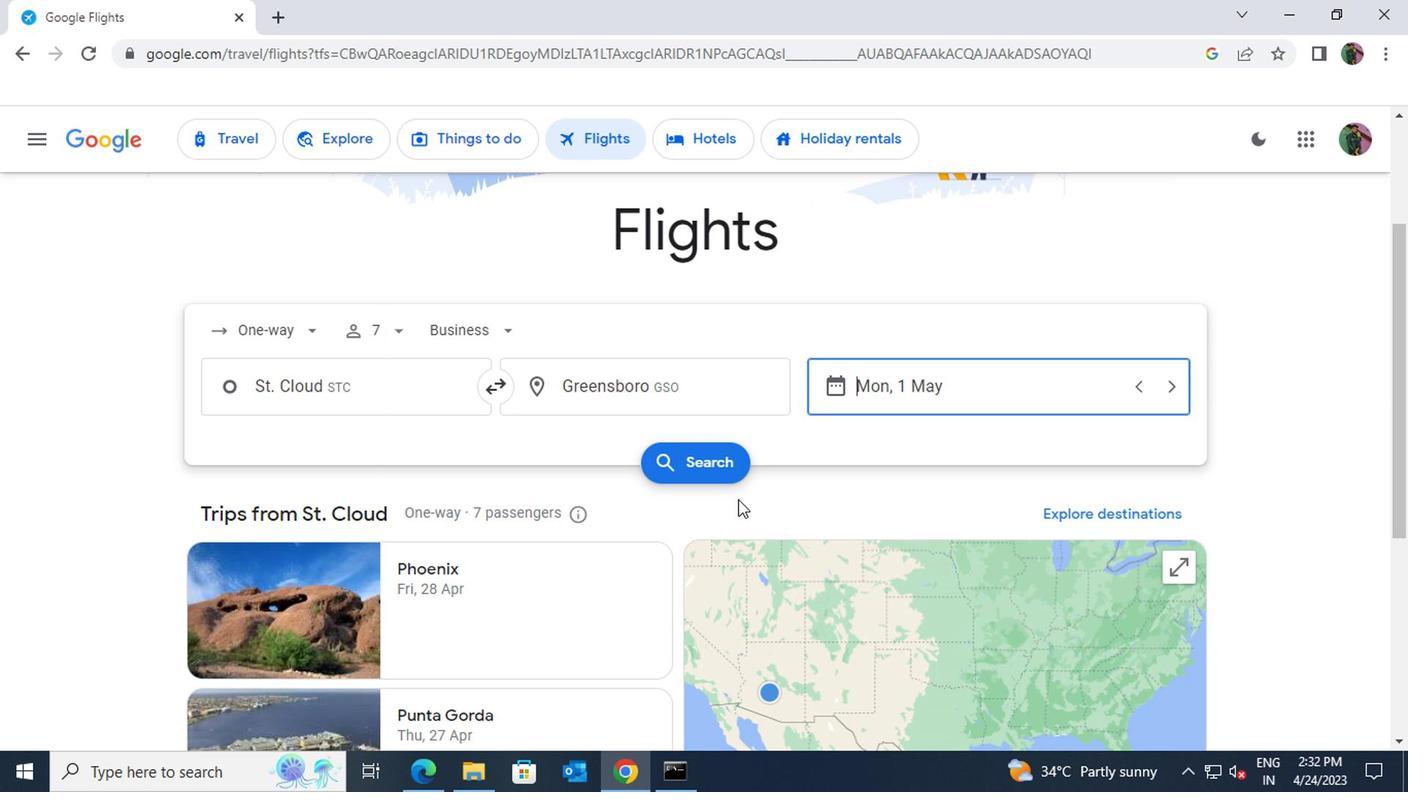 
Action: Mouse pressed left at (663, 503)
Screenshot: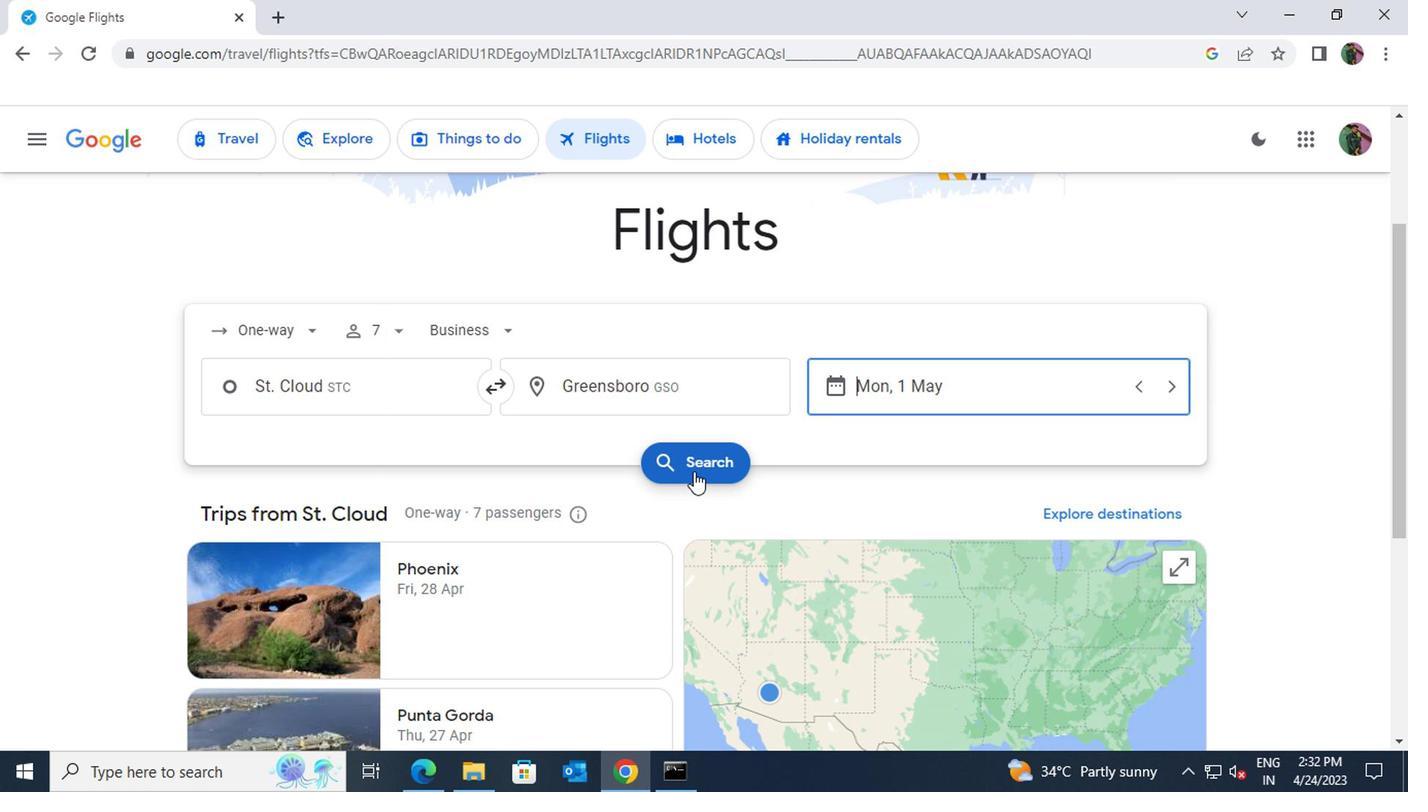 
Action: Mouse moved to (324, 408)
Screenshot: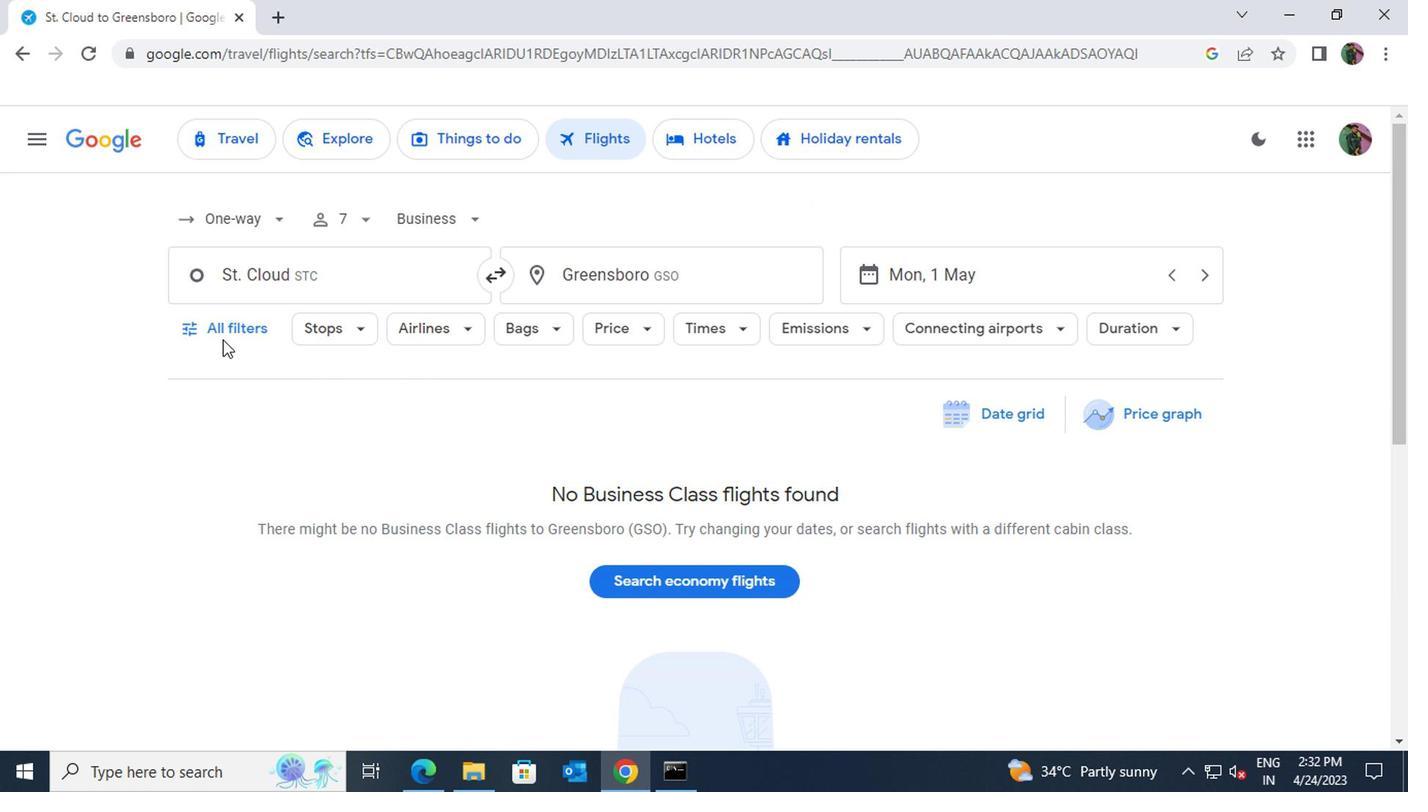 
Action: Mouse pressed left at (324, 408)
Screenshot: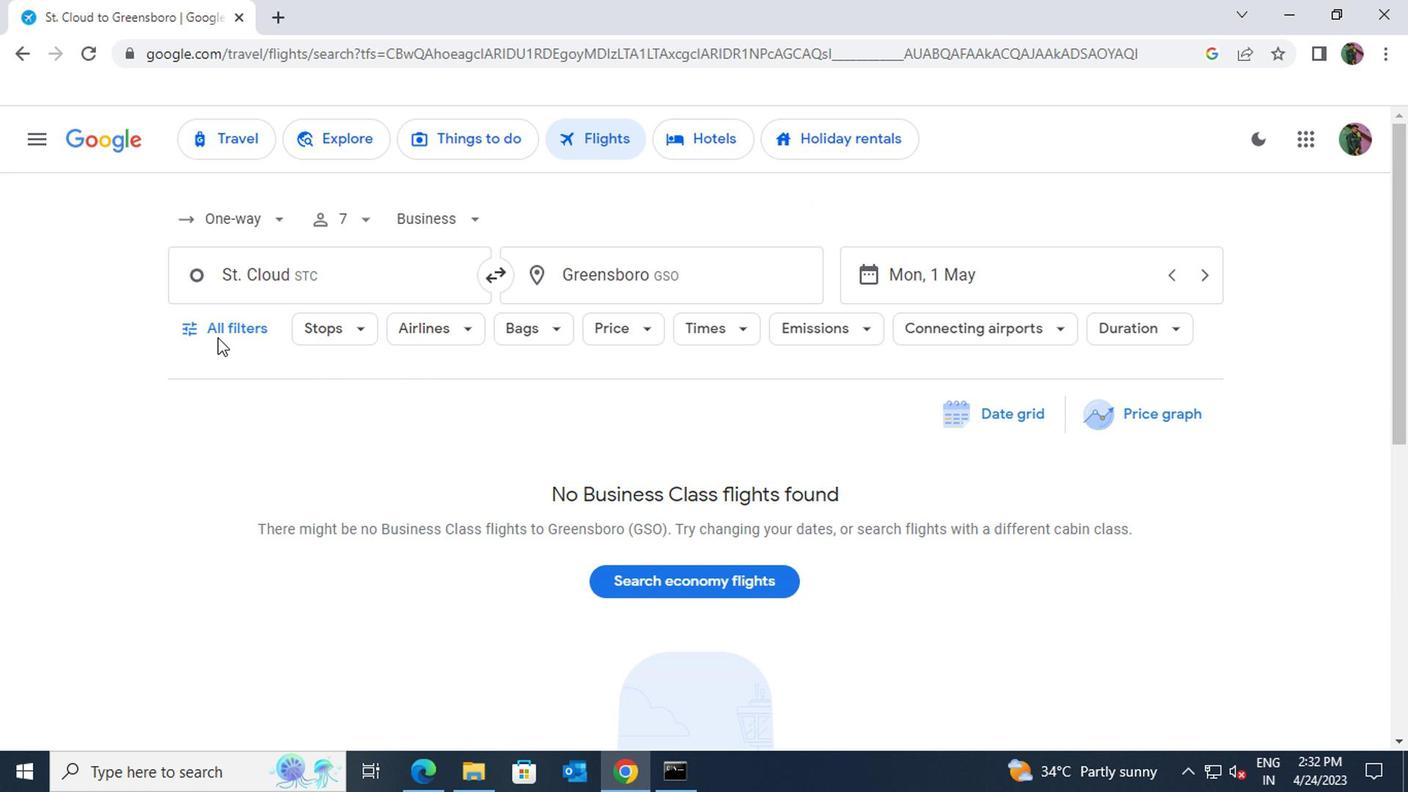 
Action: Mouse moved to (324, 402)
Screenshot: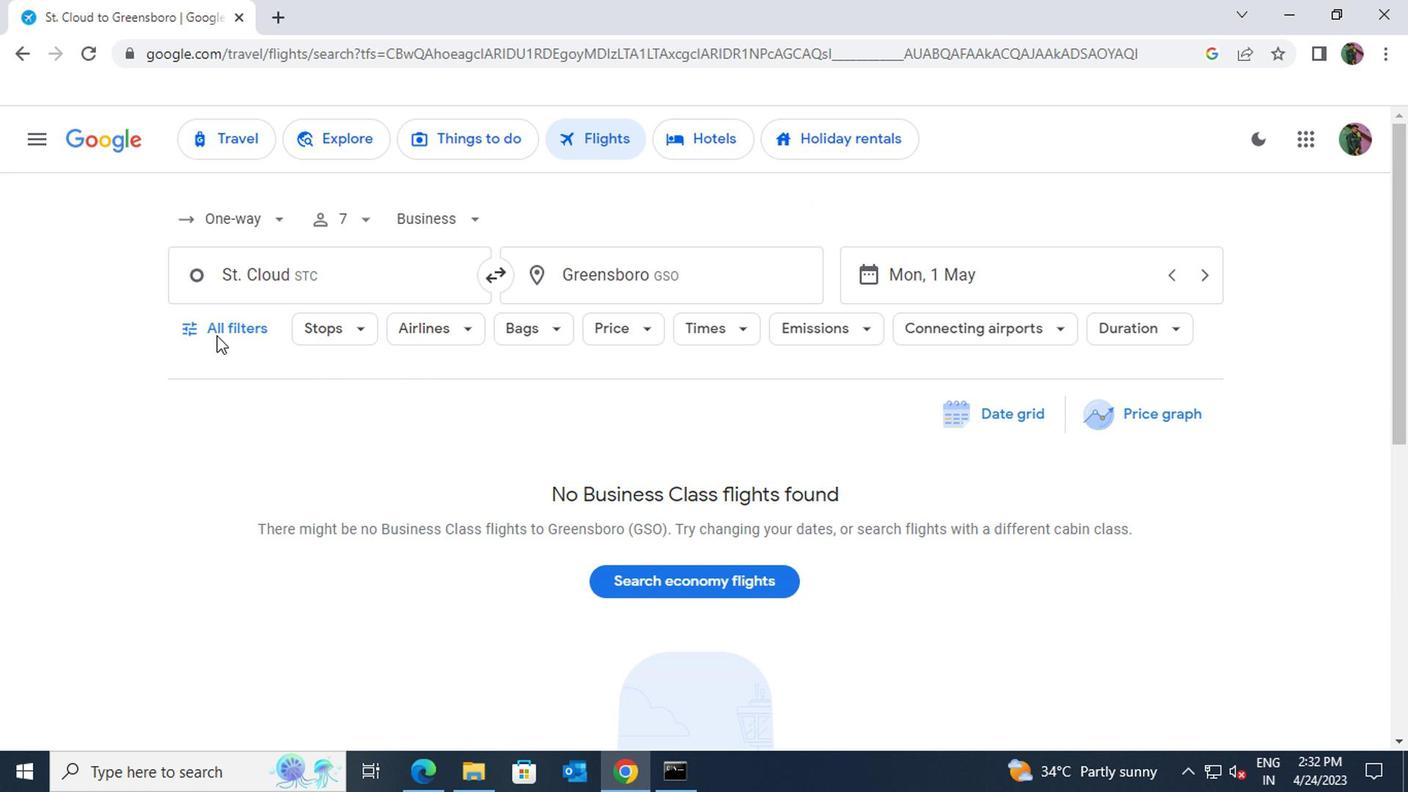
Action: Mouse pressed left at (324, 402)
Screenshot: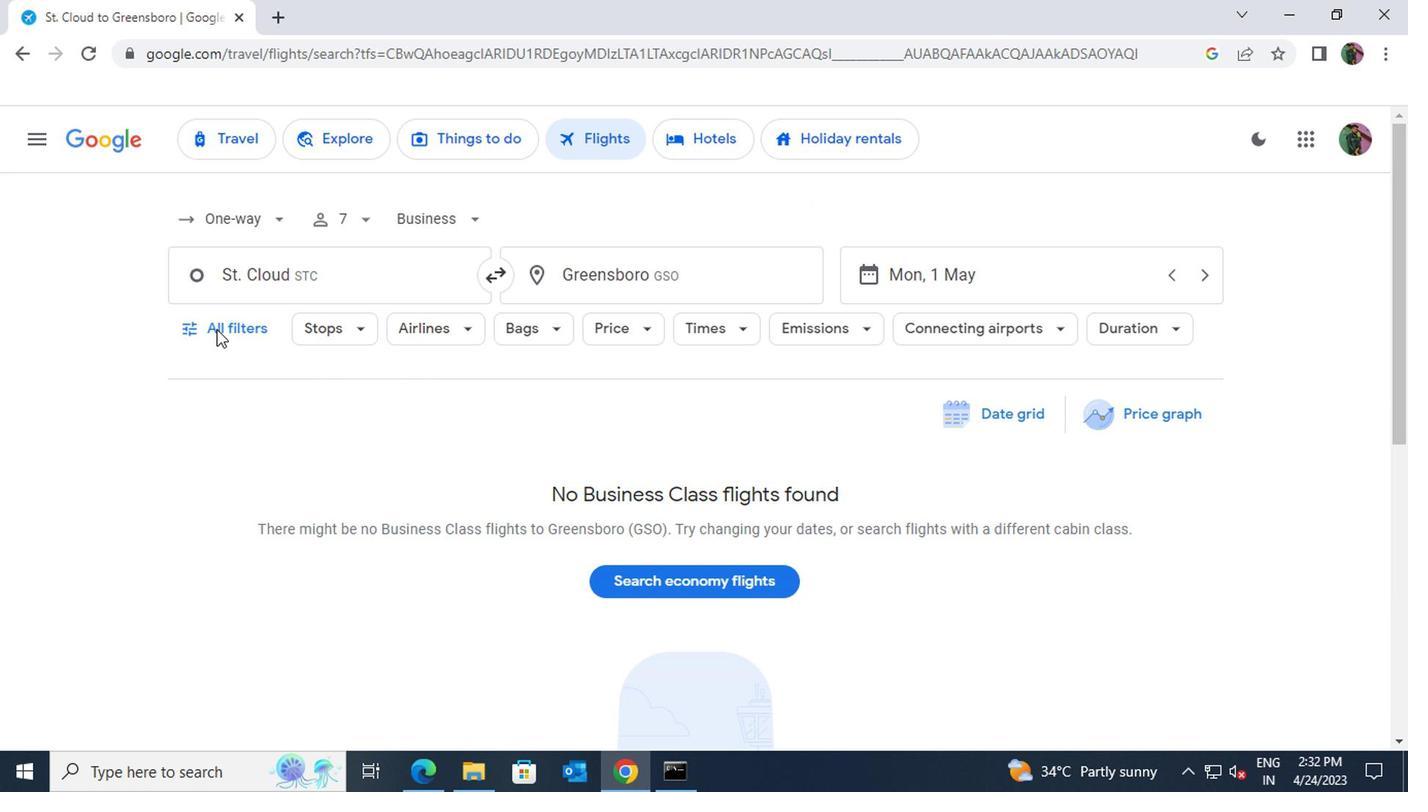 
Action: Mouse pressed left at (324, 402)
Screenshot: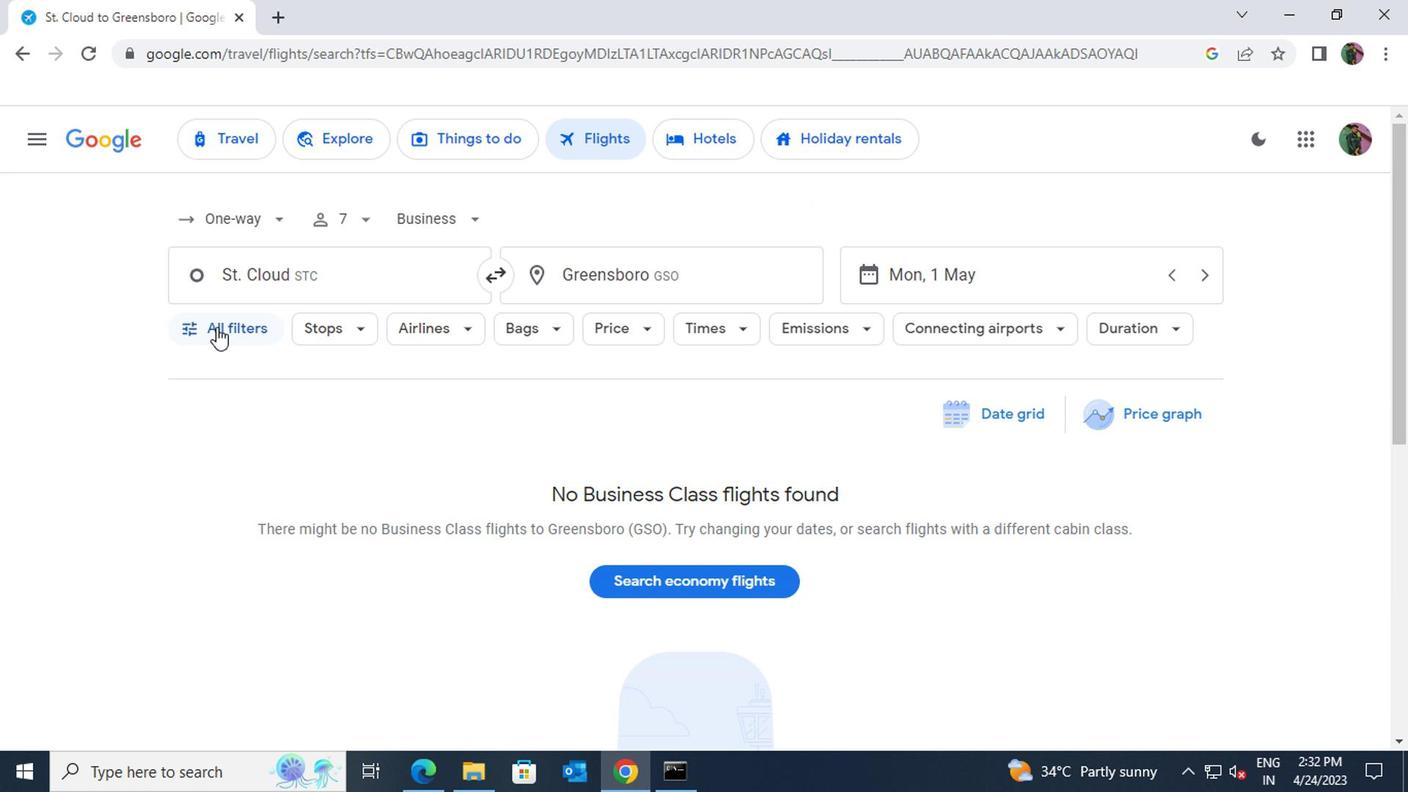 
Action: Mouse moved to (411, 579)
Screenshot: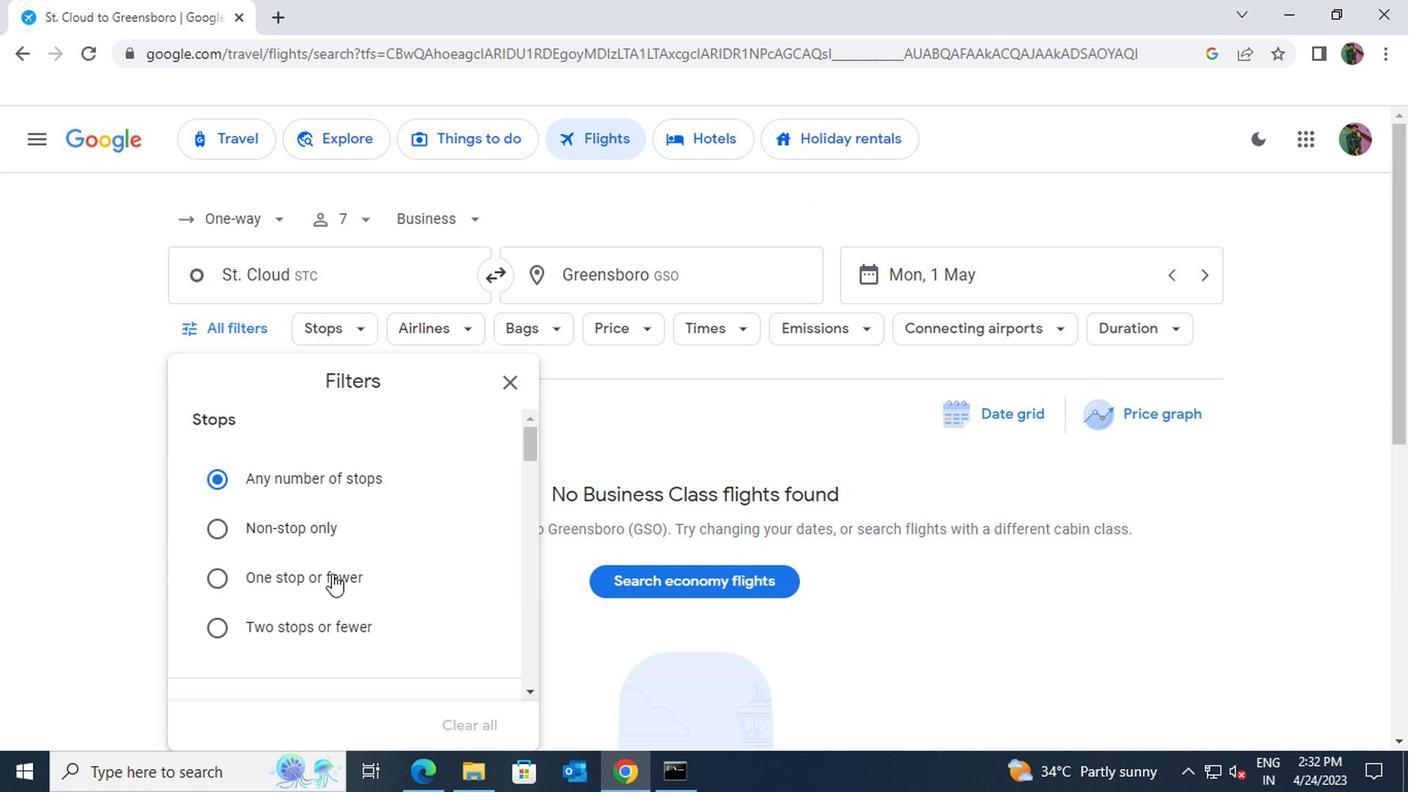 
Action: Mouse scrolled (411, 578) with delta (0, 0)
Screenshot: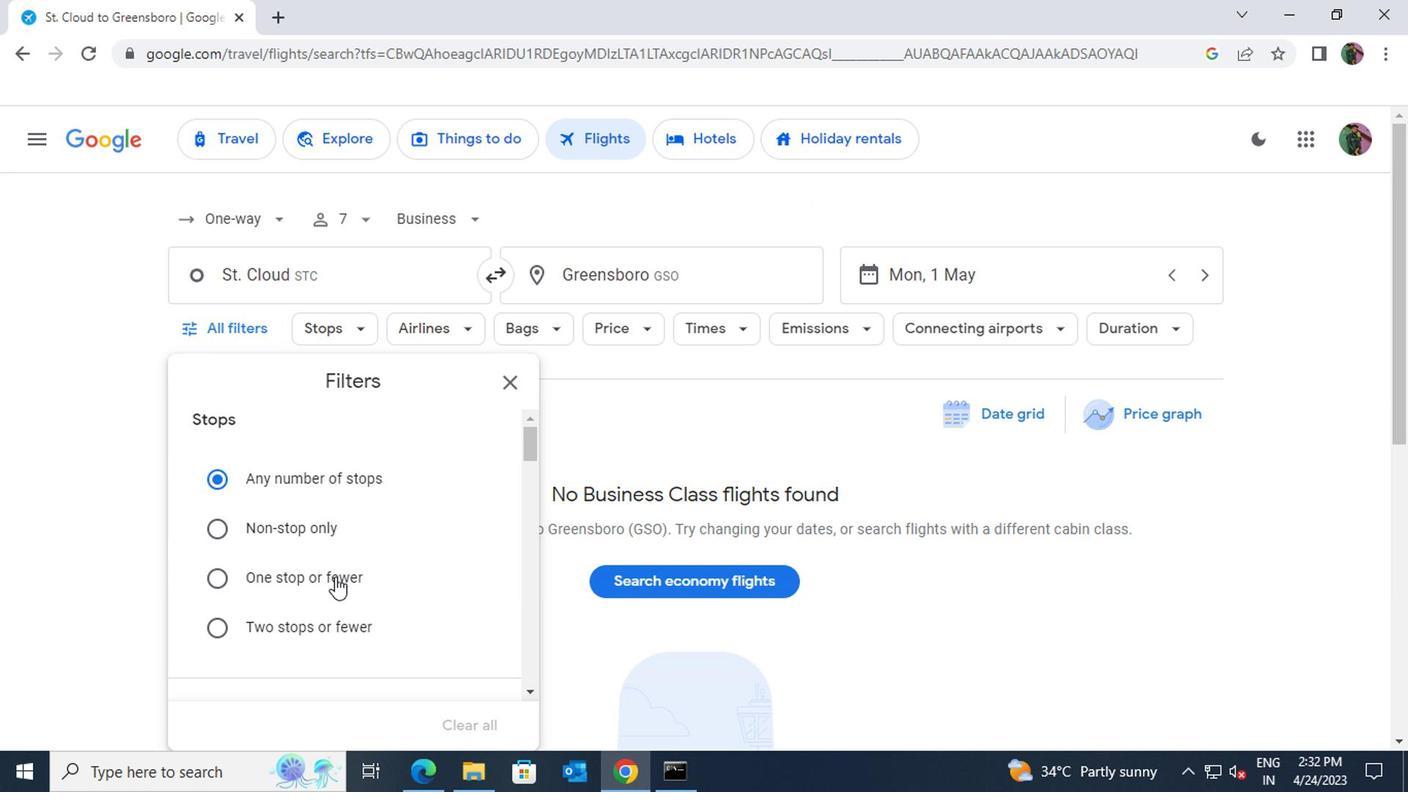 
Action: Mouse scrolled (411, 578) with delta (0, 0)
Screenshot: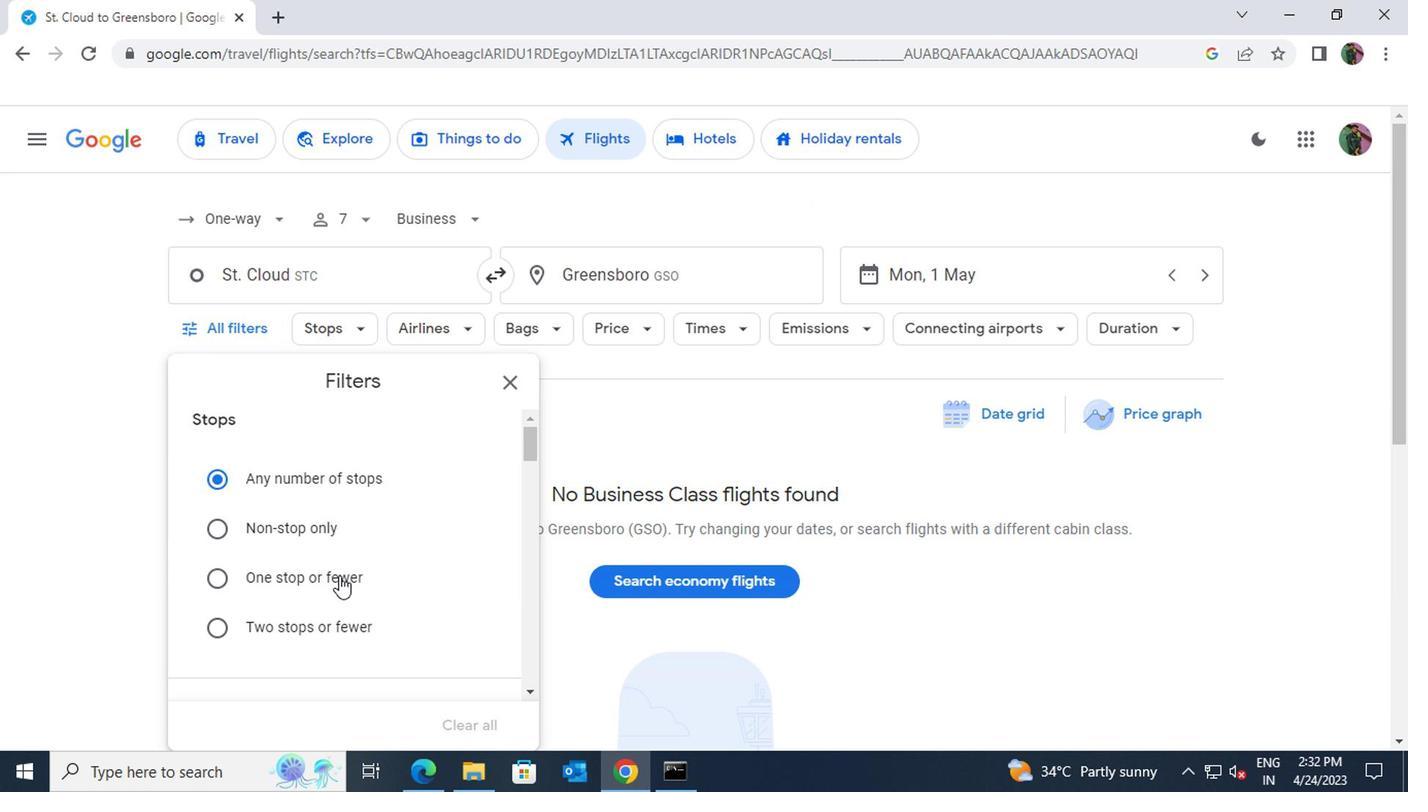 
Action: Mouse scrolled (411, 578) with delta (0, 0)
Screenshot: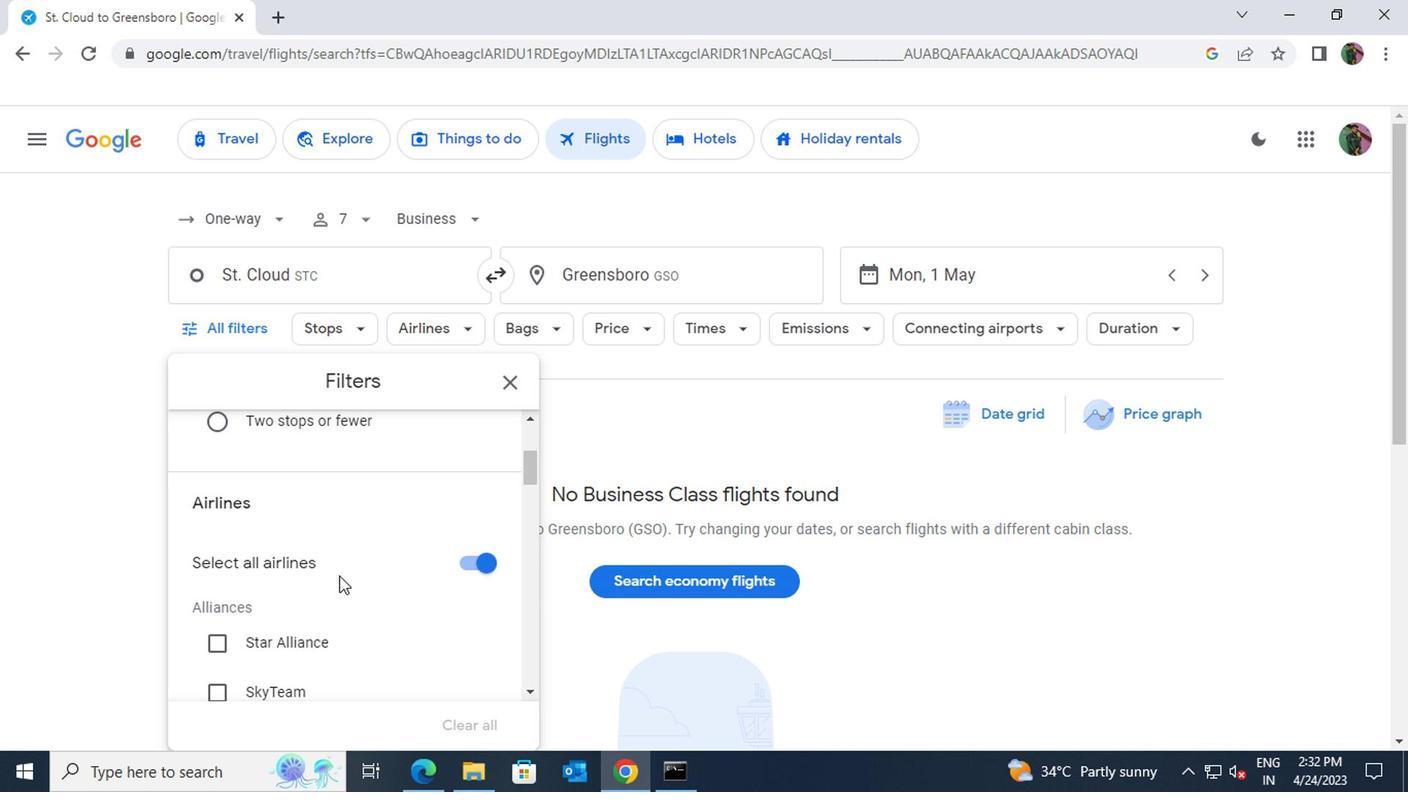 
Action: Mouse scrolled (411, 578) with delta (0, 0)
Screenshot: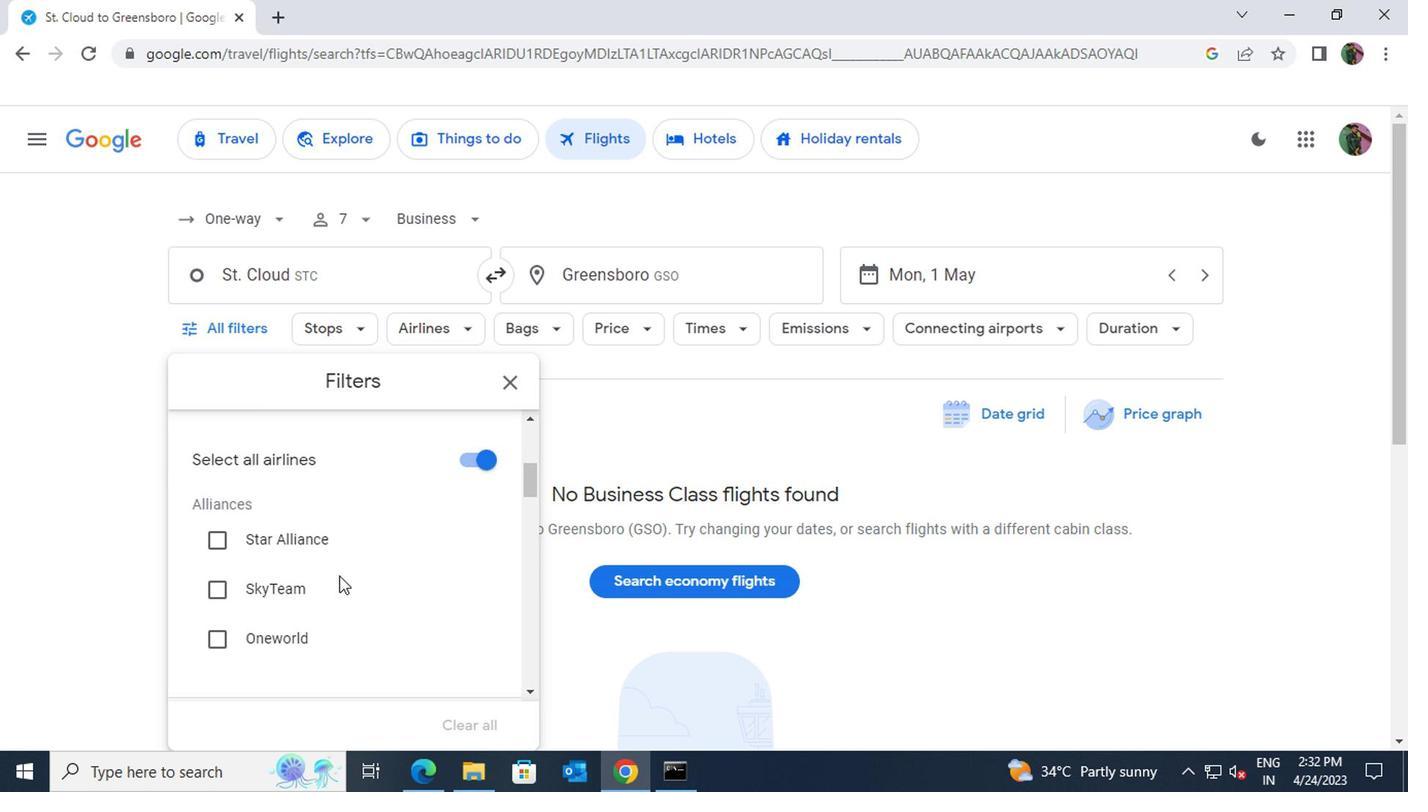 
Action: Mouse scrolled (411, 578) with delta (0, 0)
Screenshot: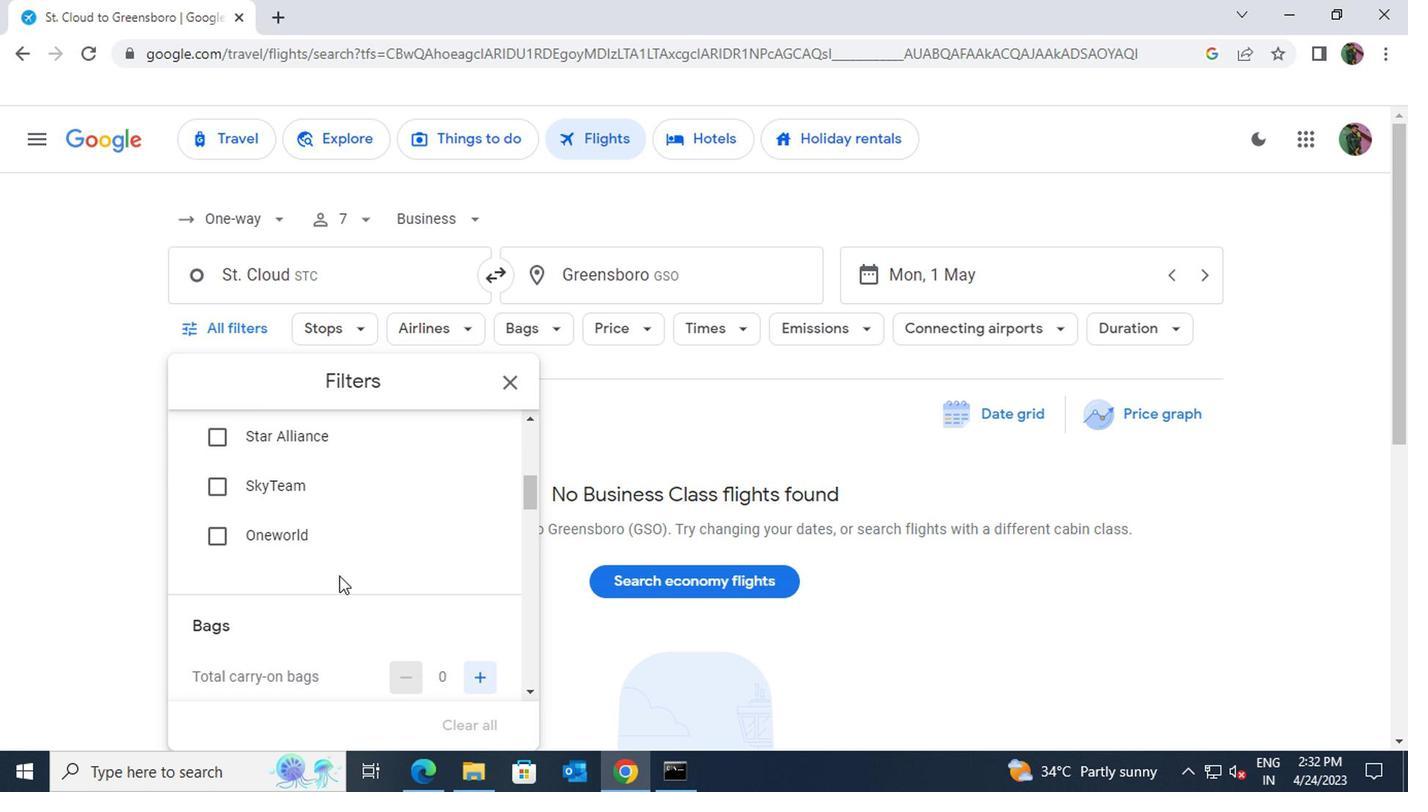 
Action: Mouse moved to (501, 580)
Screenshot: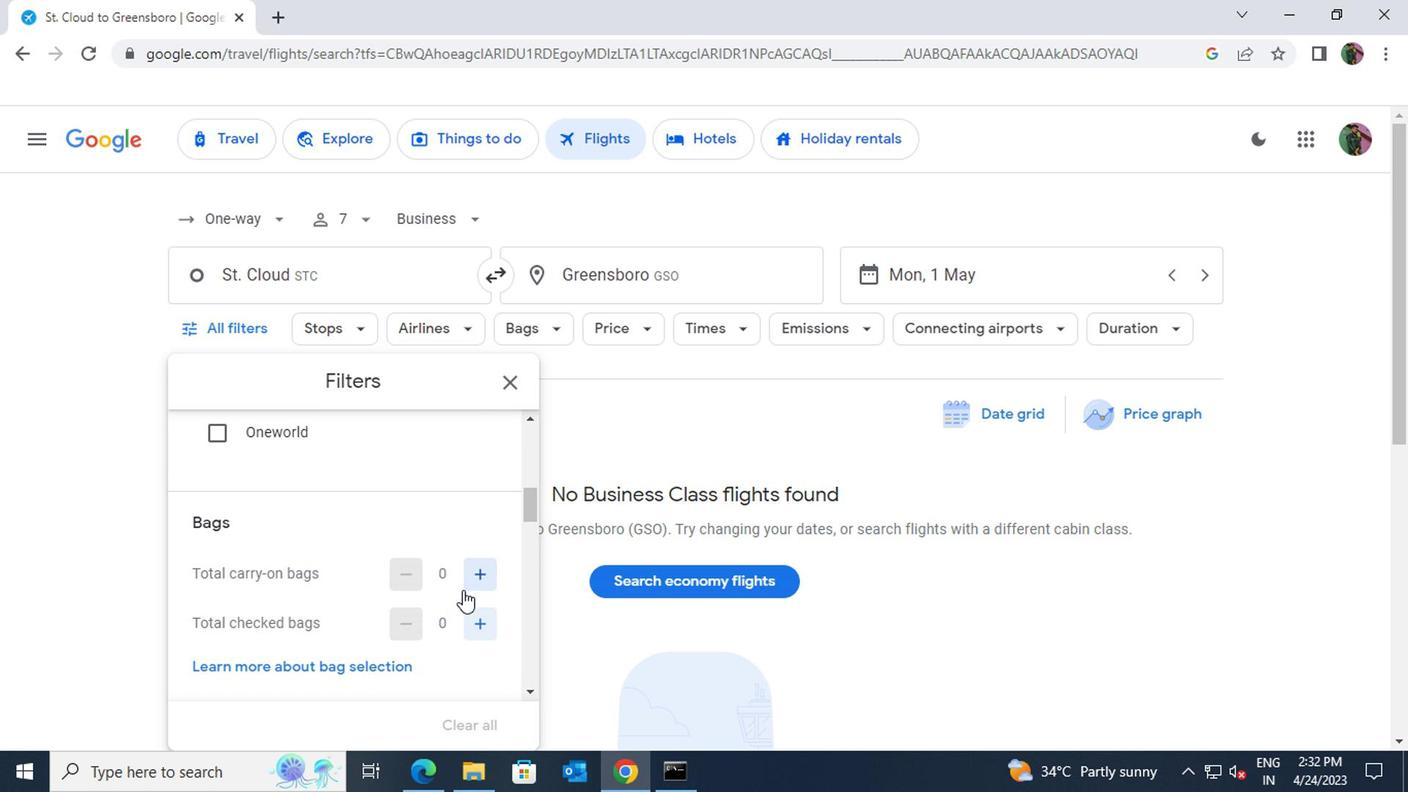
Action: Mouse pressed left at (501, 580)
Screenshot: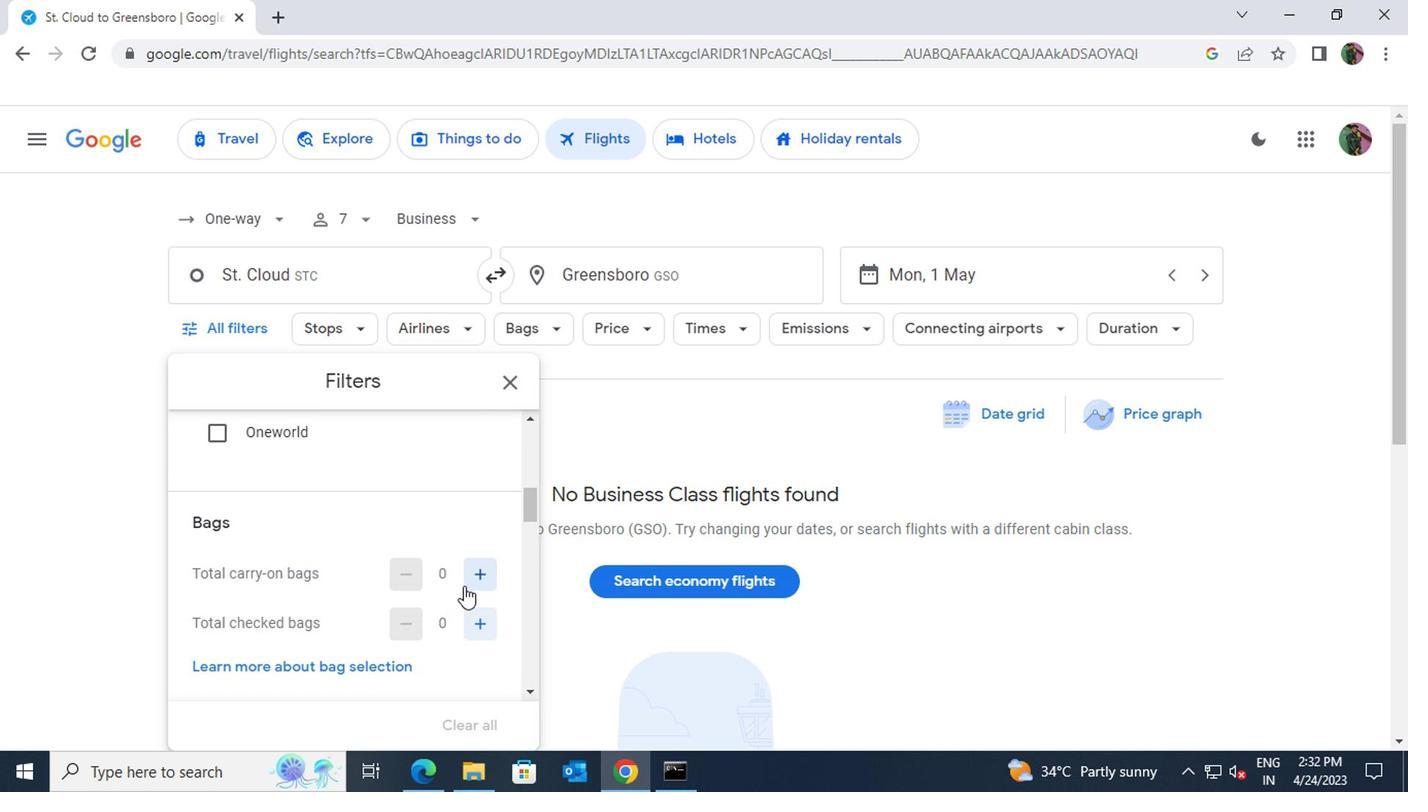 
Action: Mouse pressed left at (501, 580)
Screenshot: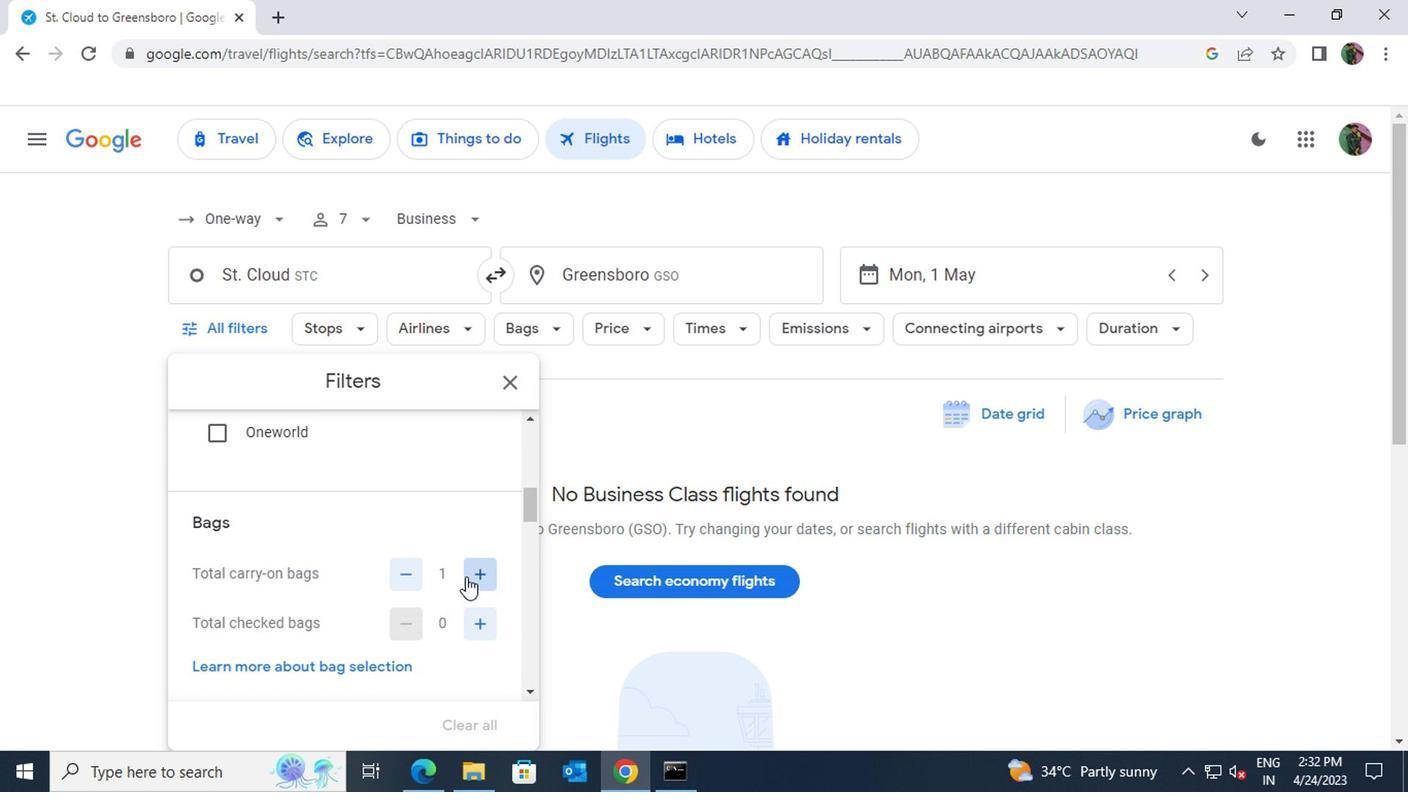 
Action: Mouse moved to (507, 611)
Screenshot: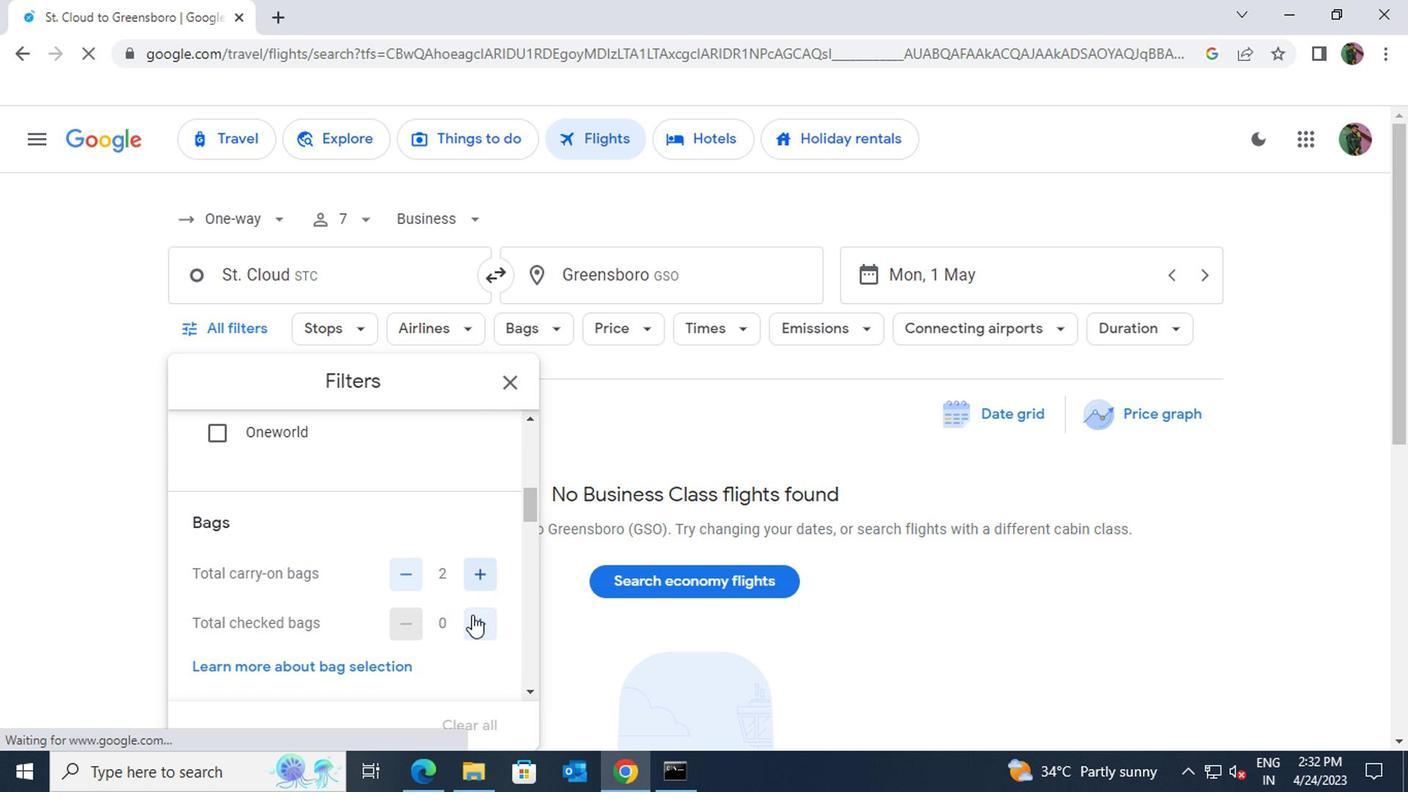 
Action: Mouse pressed left at (507, 611)
Screenshot: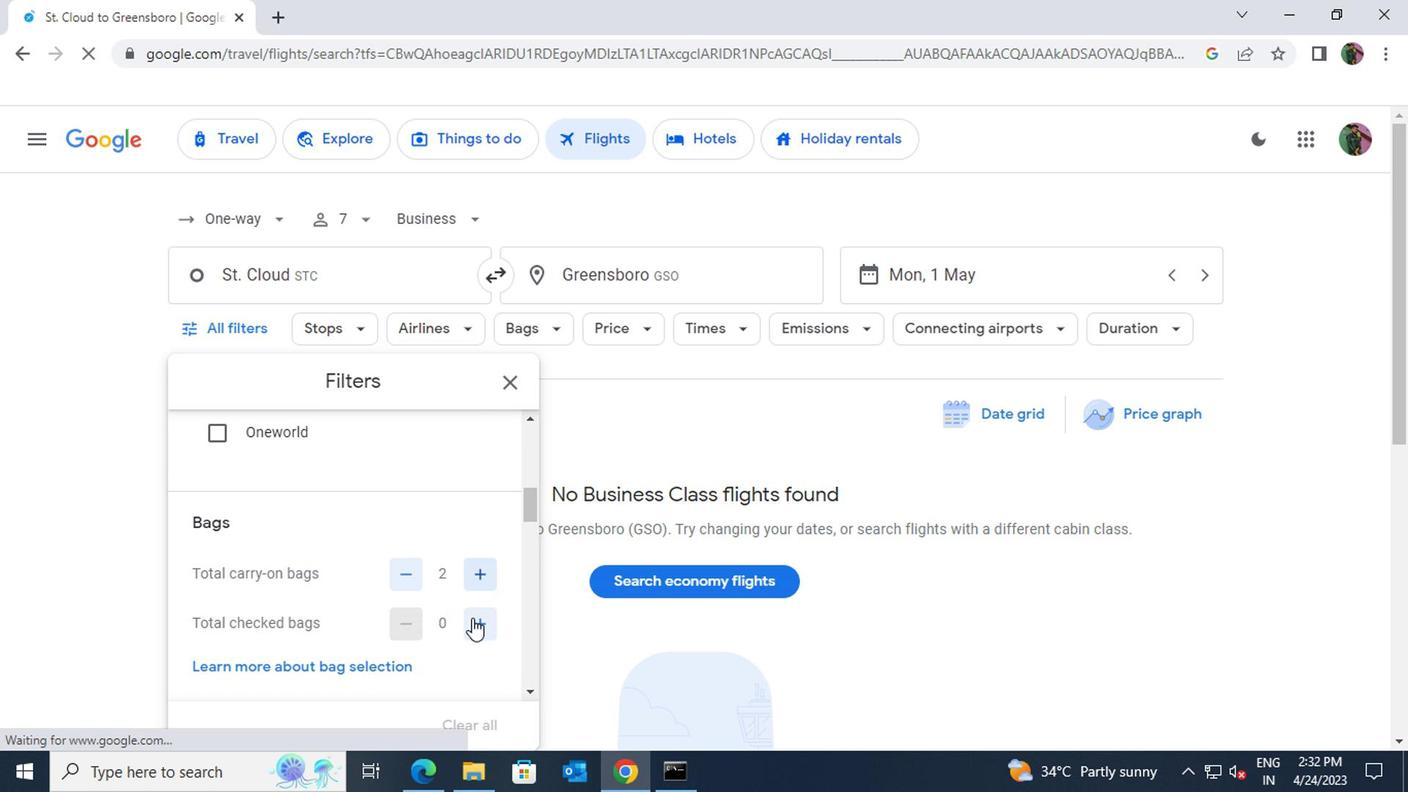 
Action: Mouse pressed left at (507, 611)
Screenshot: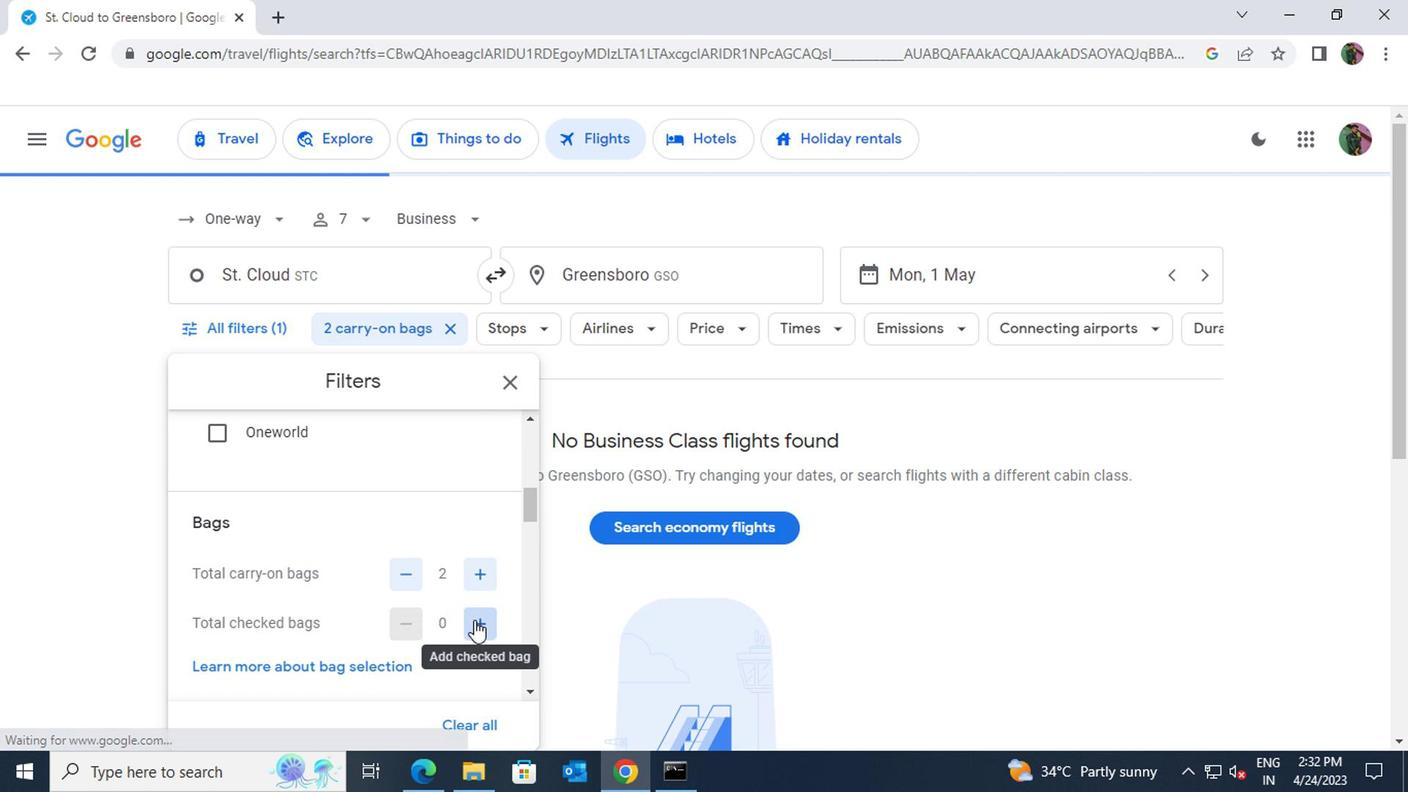 
Action: Mouse pressed left at (507, 611)
Screenshot: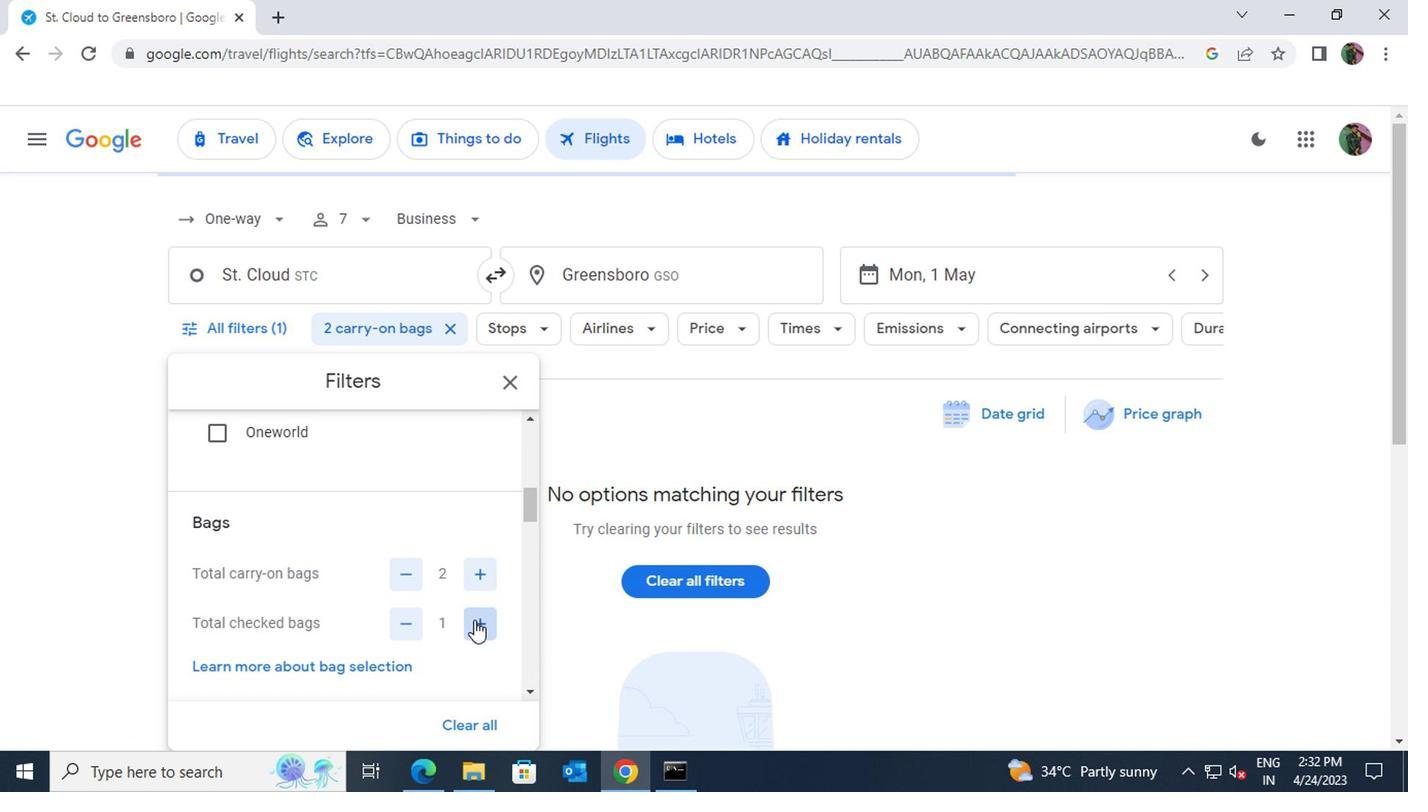 
Action: Mouse pressed left at (507, 611)
Screenshot: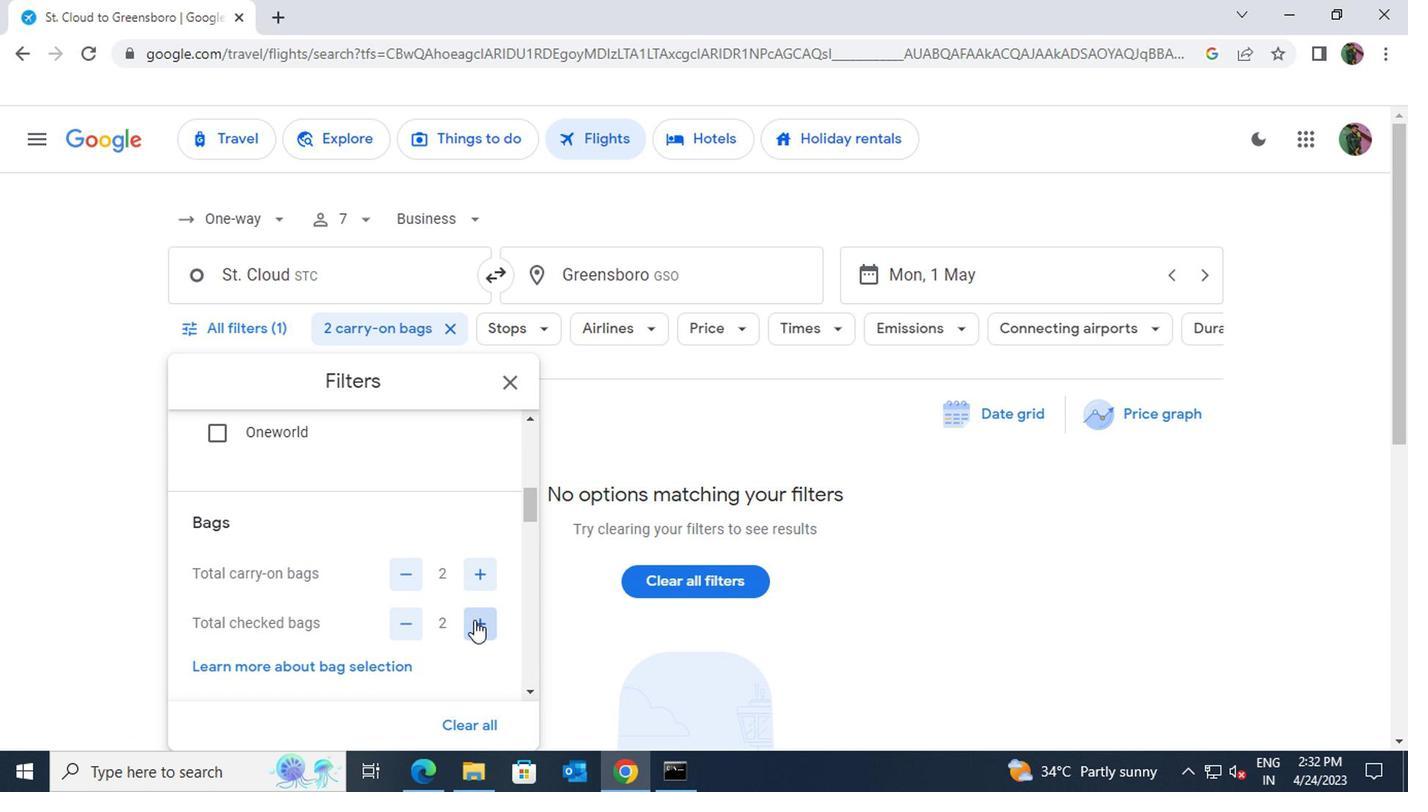 
Action: Mouse pressed left at (507, 611)
Screenshot: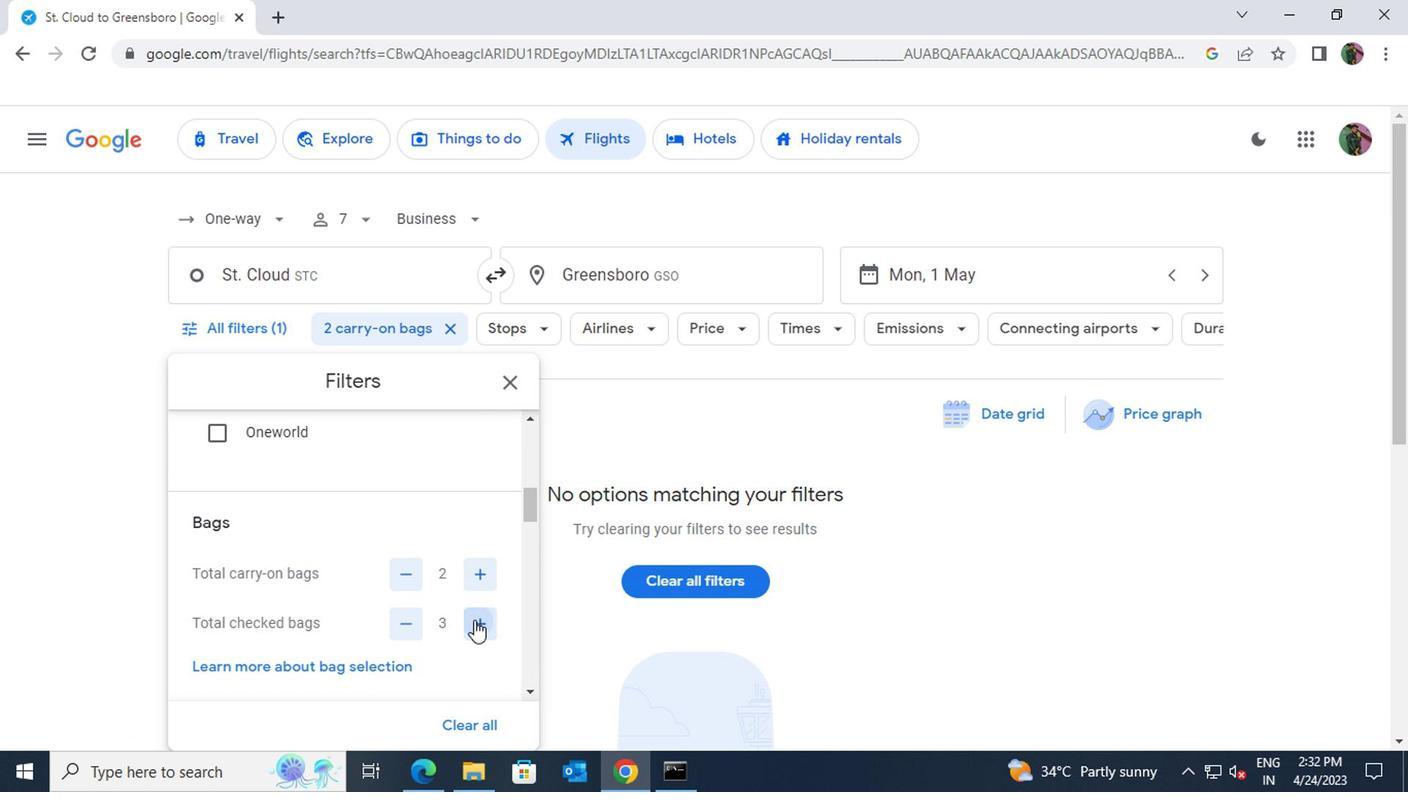 
Action: Mouse pressed left at (507, 611)
Screenshot: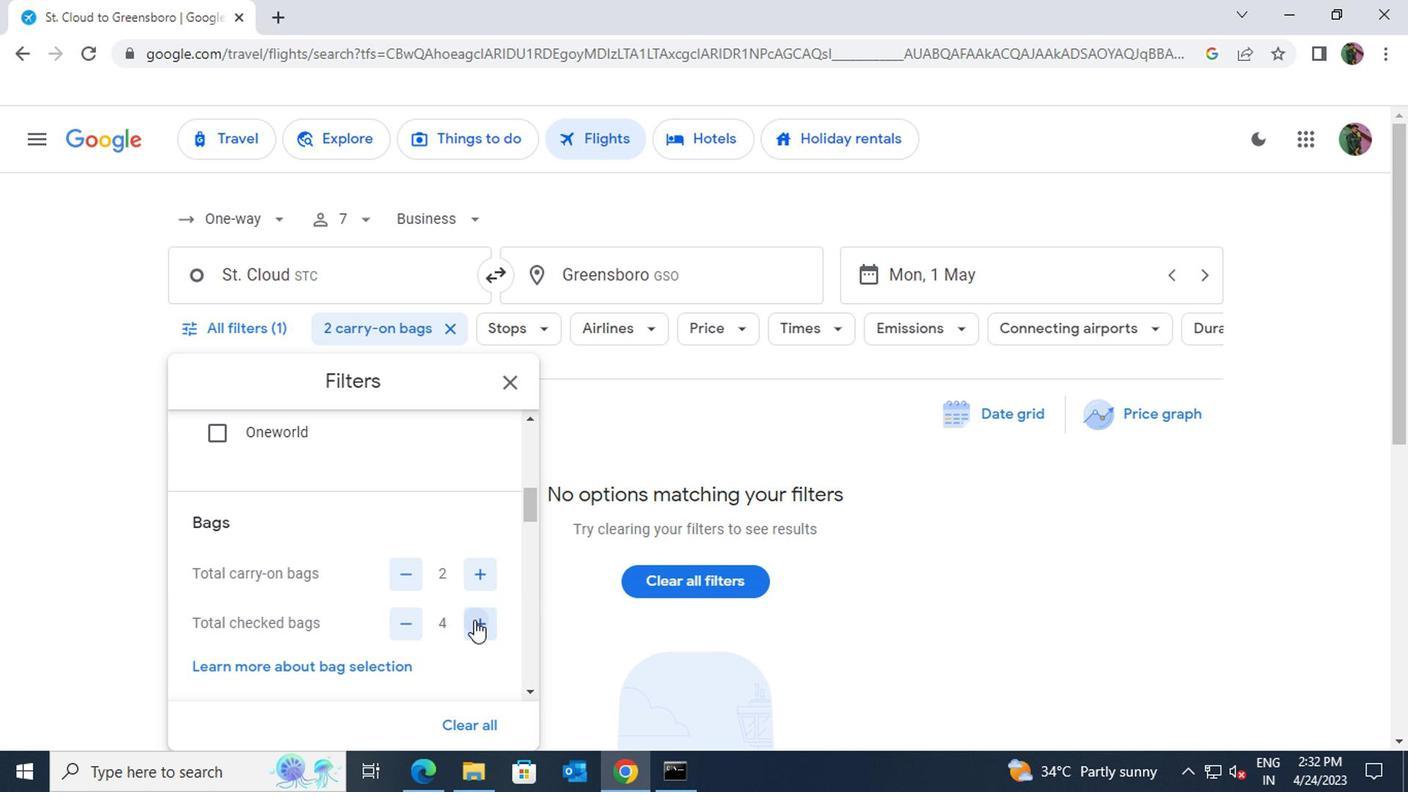 
Action: Mouse pressed left at (507, 611)
Screenshot: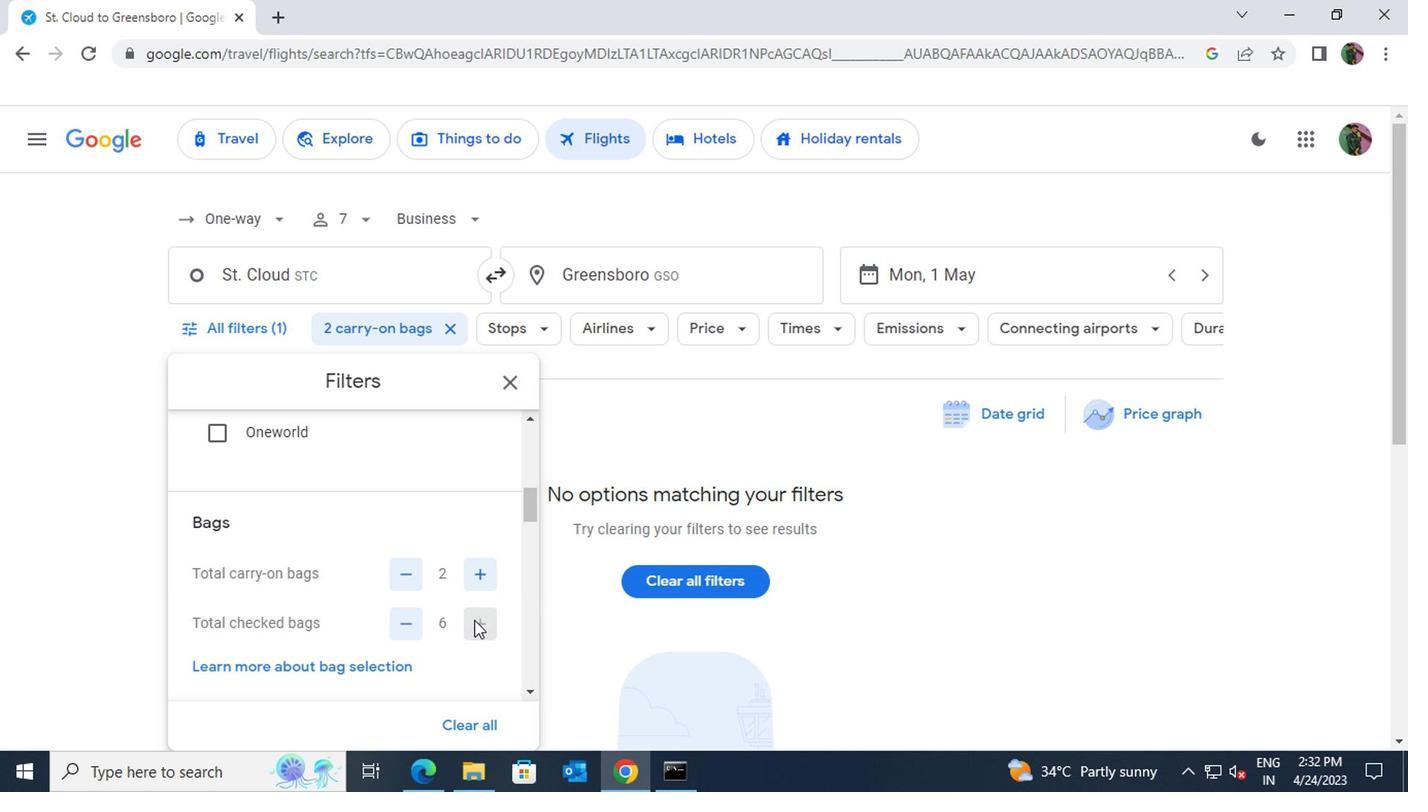 
Action: Mouse scrolled (507, 610) with delta (0, 0)
Screenshot: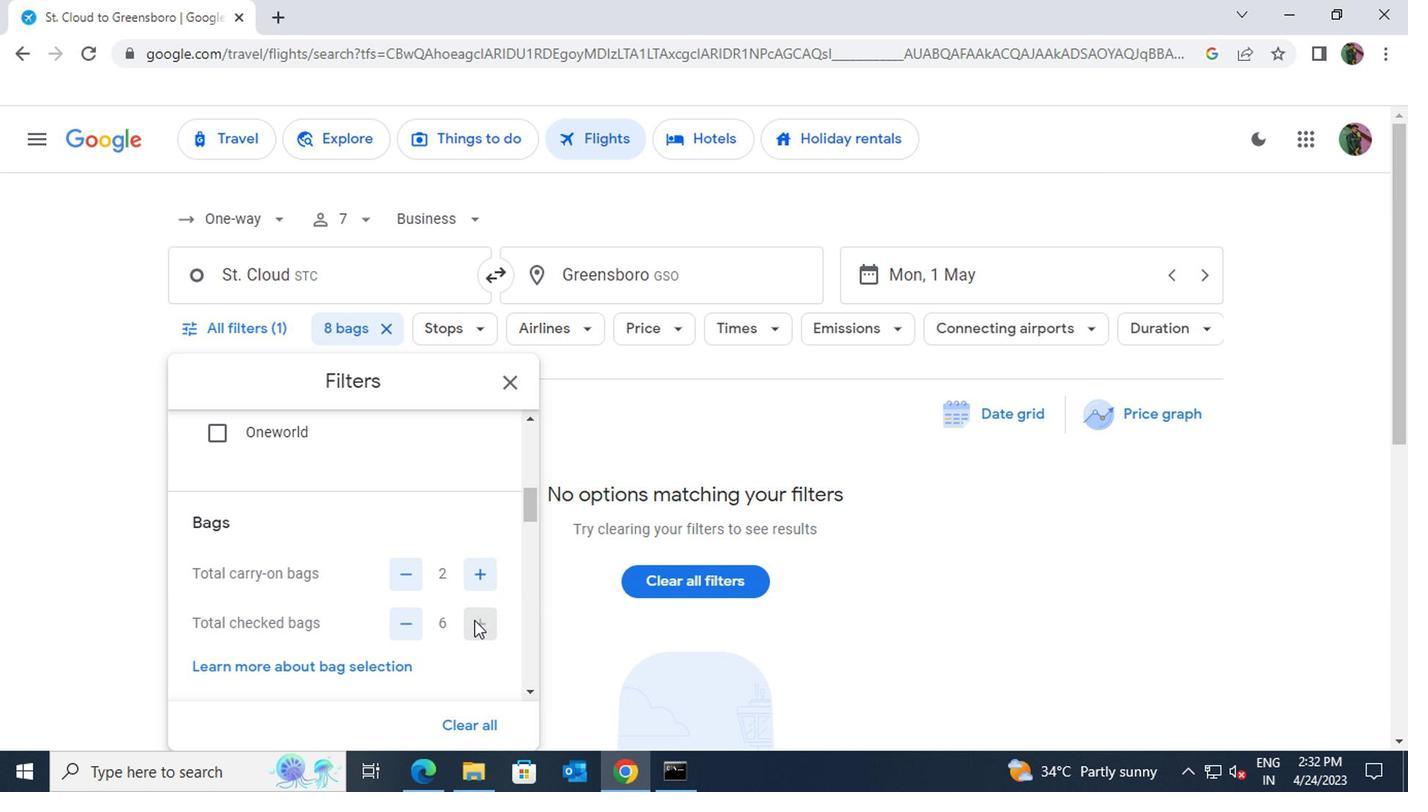 
Action: Mouse scrolled (507, 610) with delta (0, 0)
Screenshot: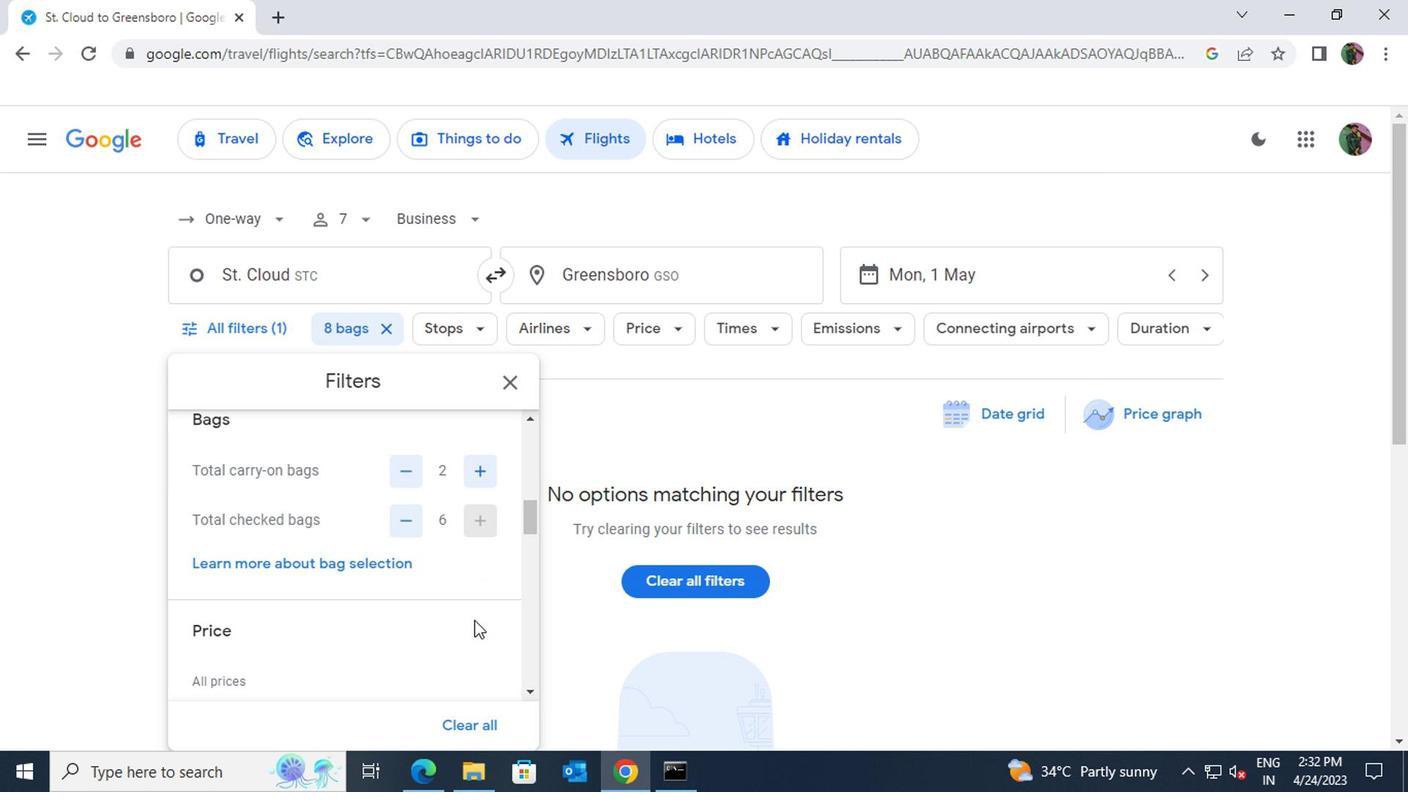 
Action: Mouse pressed left at (507, 611)
Screenshot: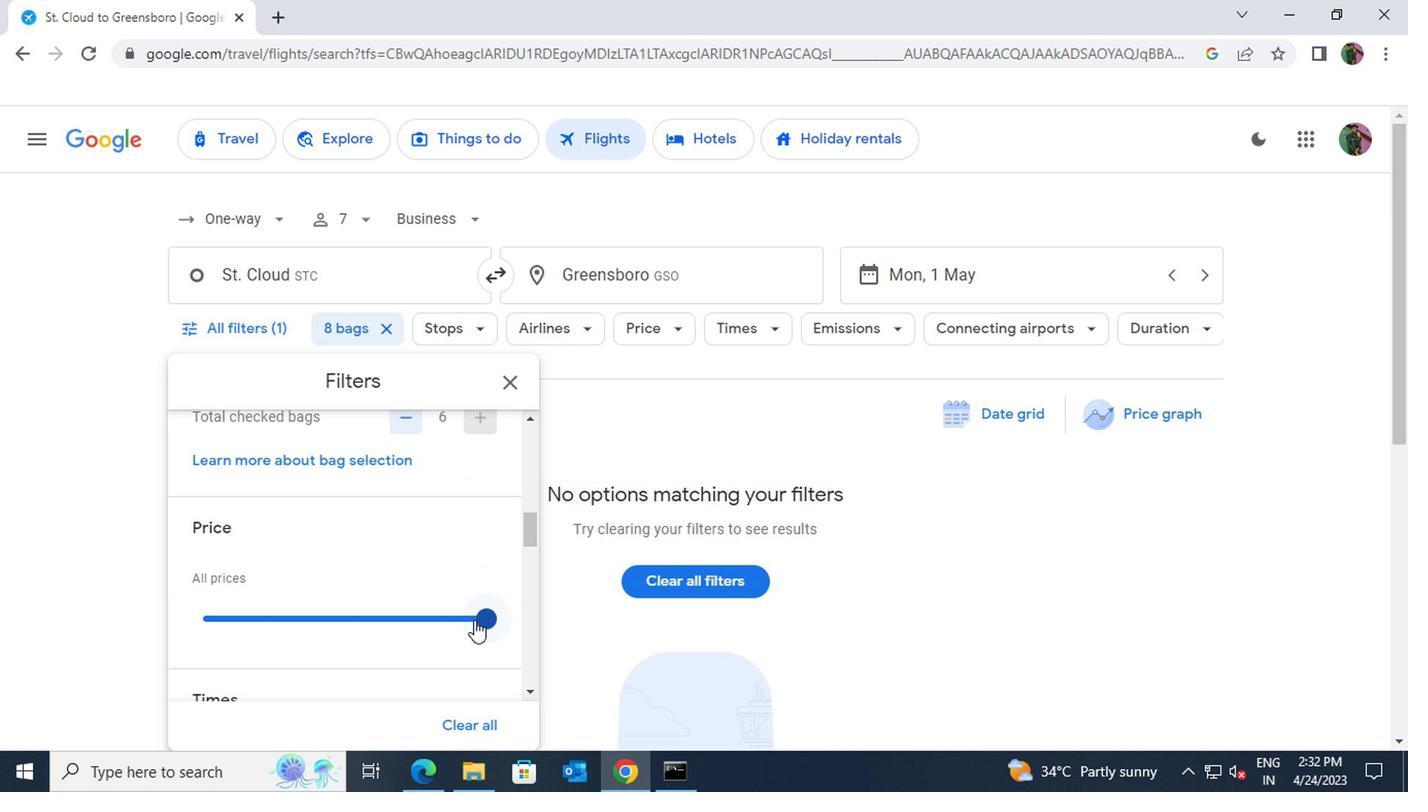 
Action: Mouse moved to (451, 605)
Screenshot: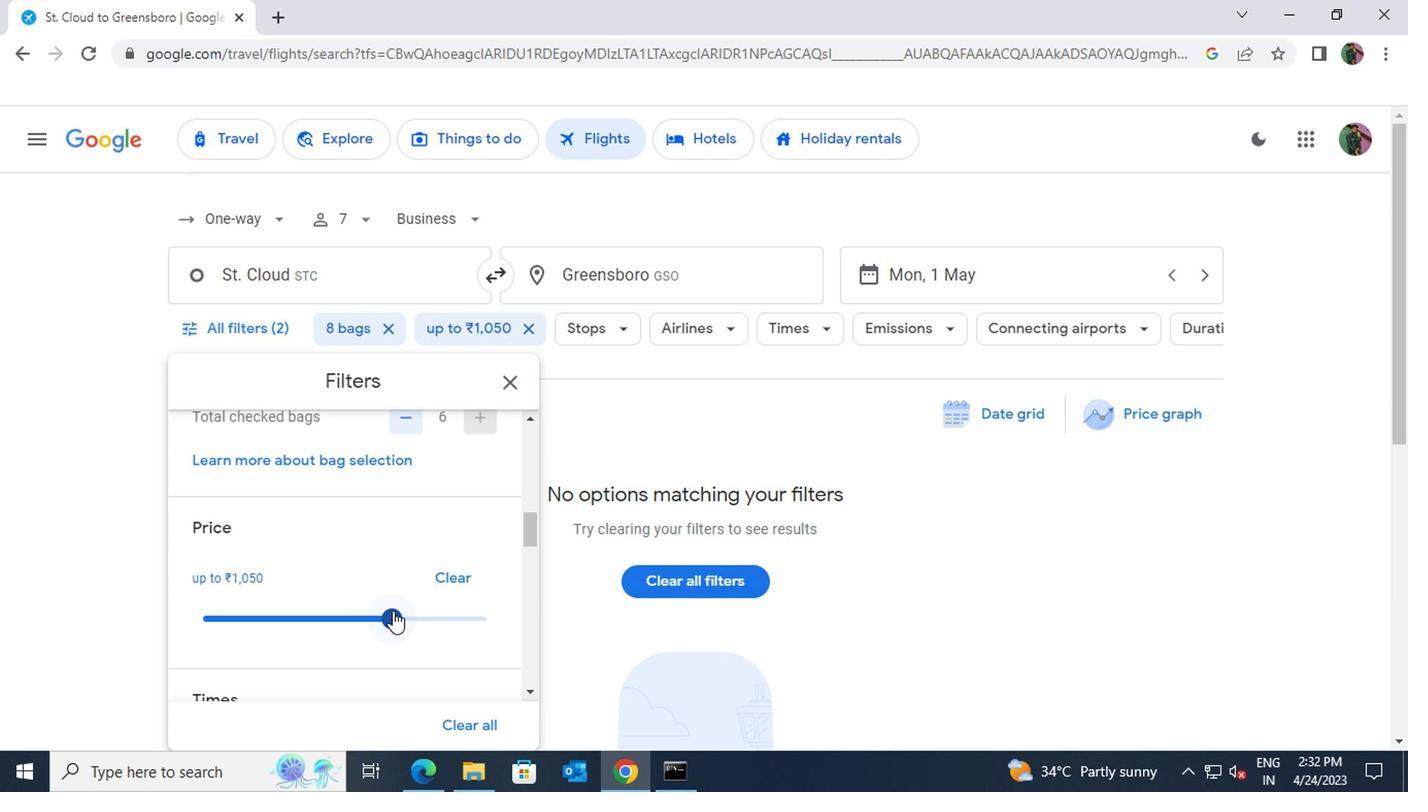 
Action: Mouse scrolled (451, 604) with delta (0, 0)
Screenshot: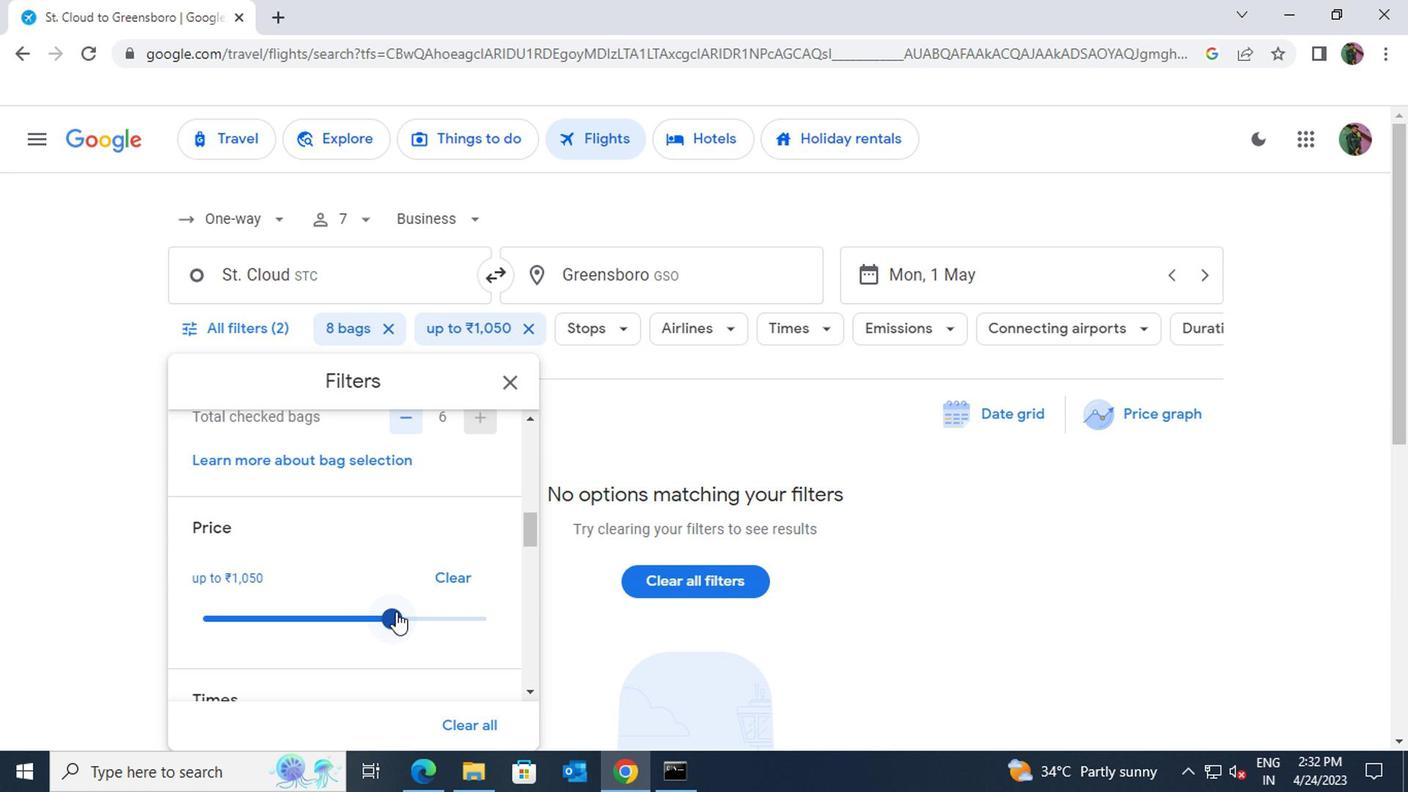 
Action: Mouse moved to (453, 603)
Screenshot: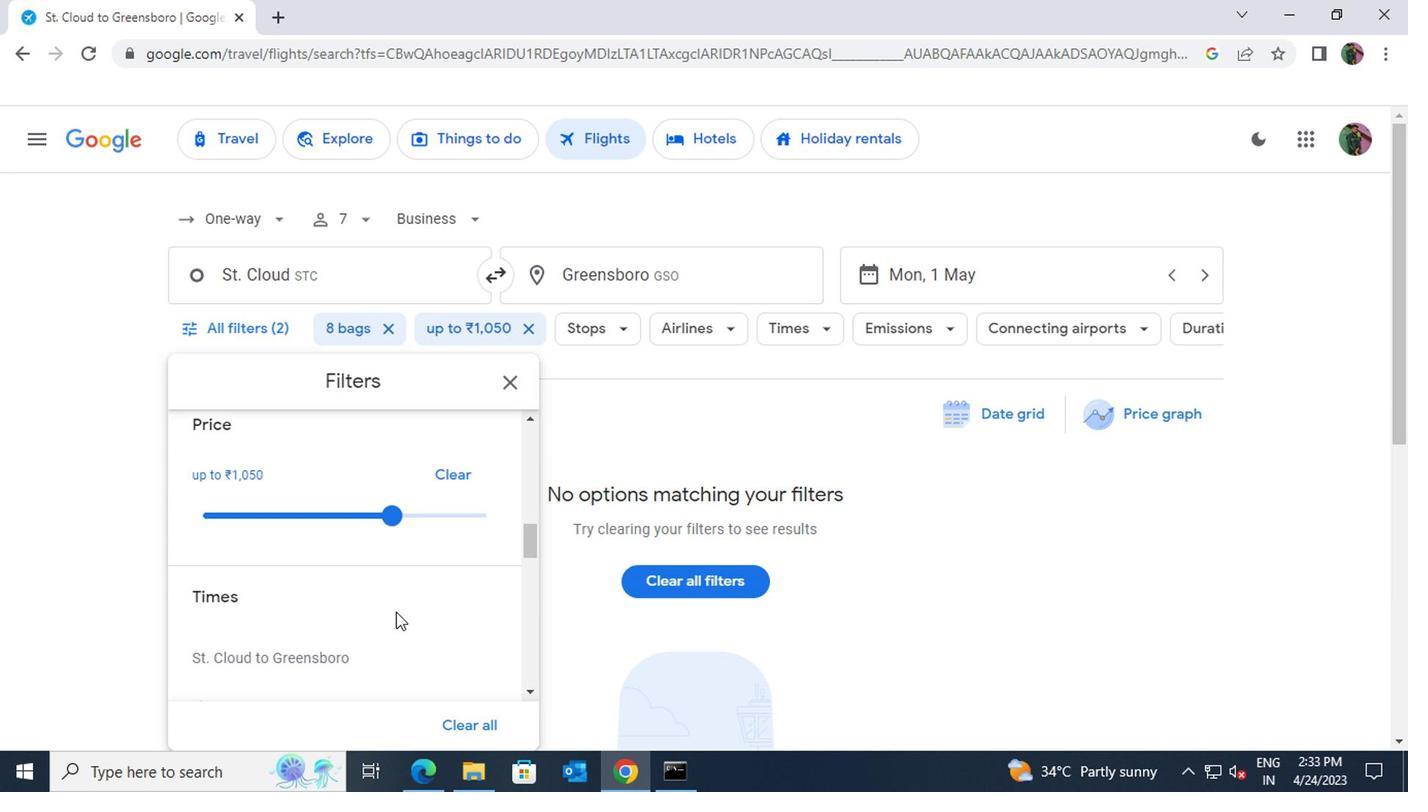 
Action: Mouse scrolled (453, 602) with delta (0, 0)
Screenshot: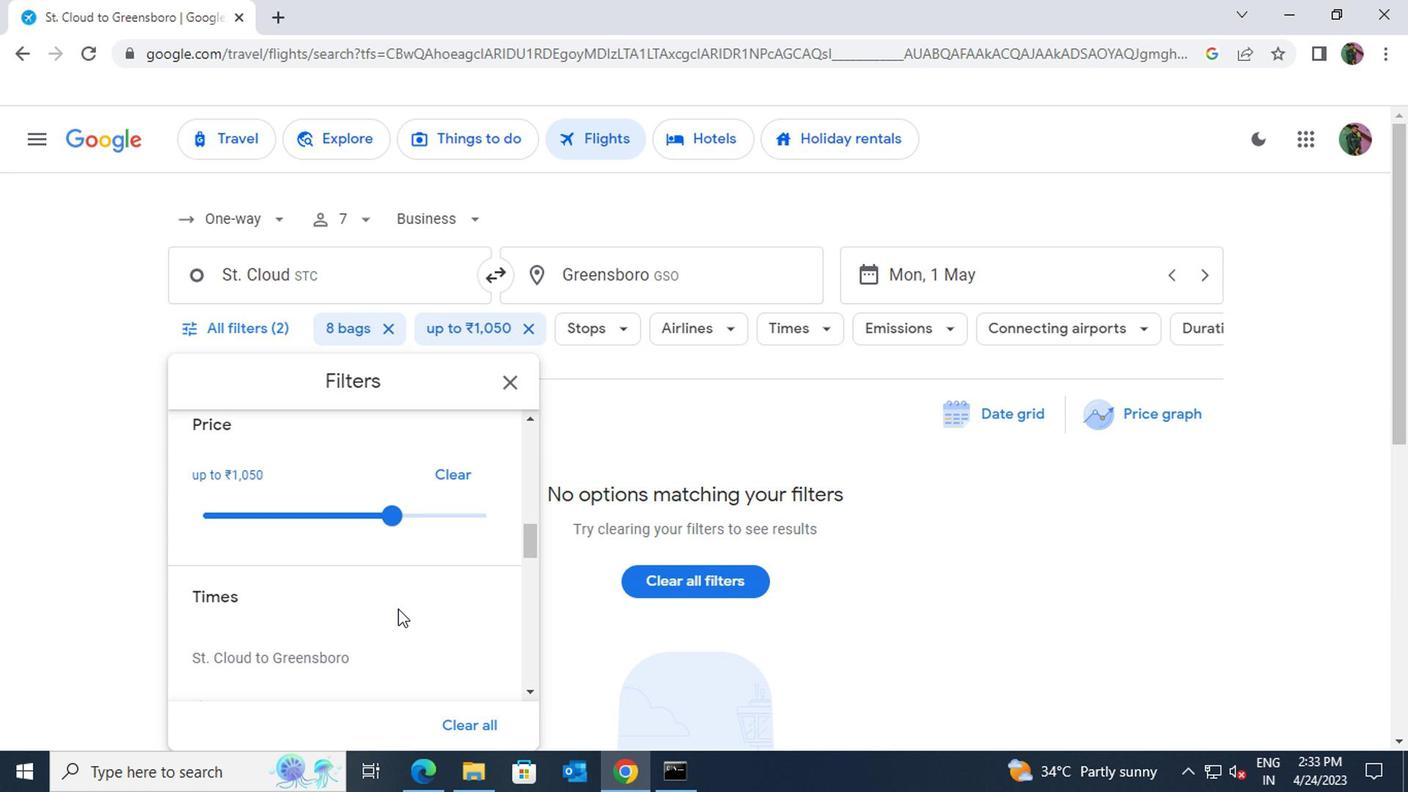 
Action: Mouse moved to (508, 630)
Screenshot: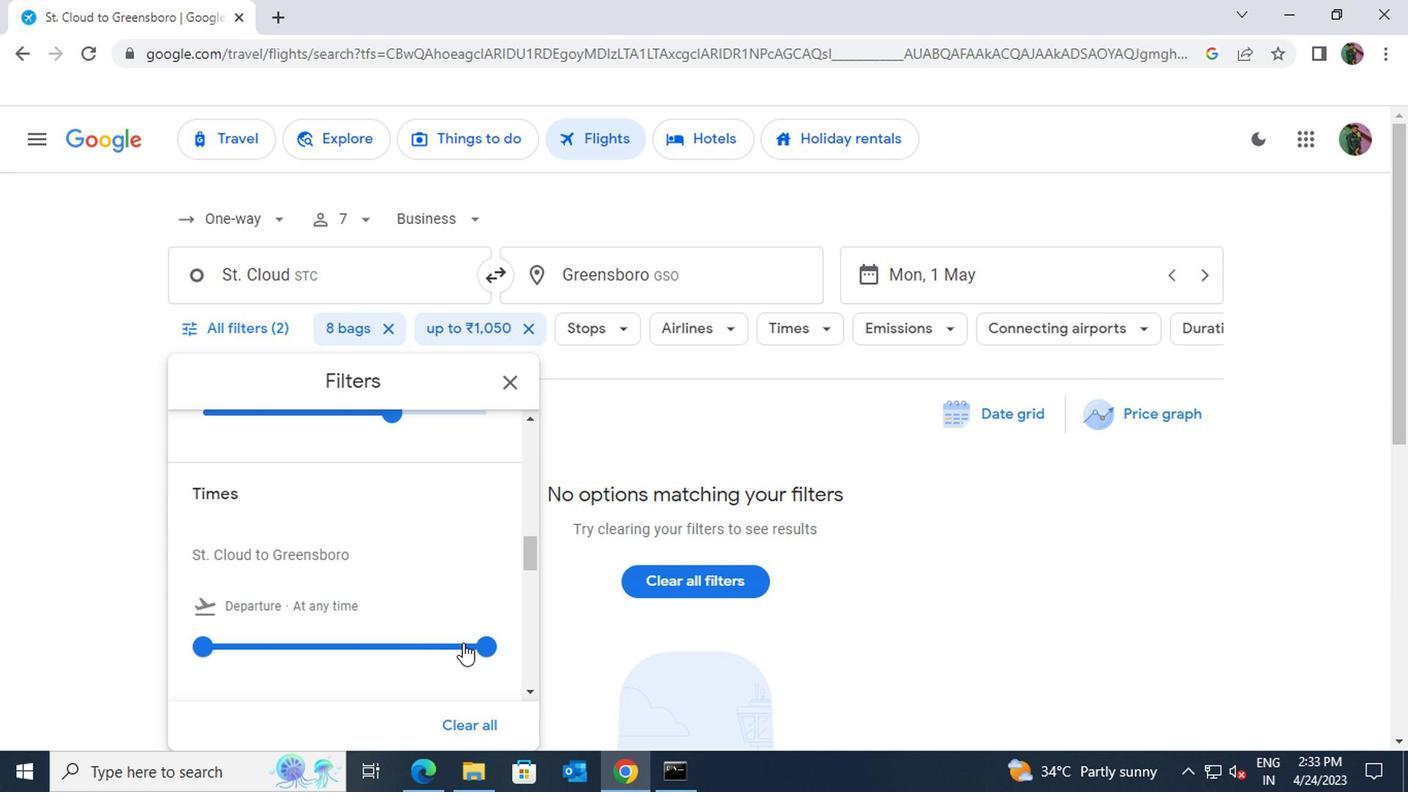 
Action: Mouse pressed left at (508, 630)
Screenshot: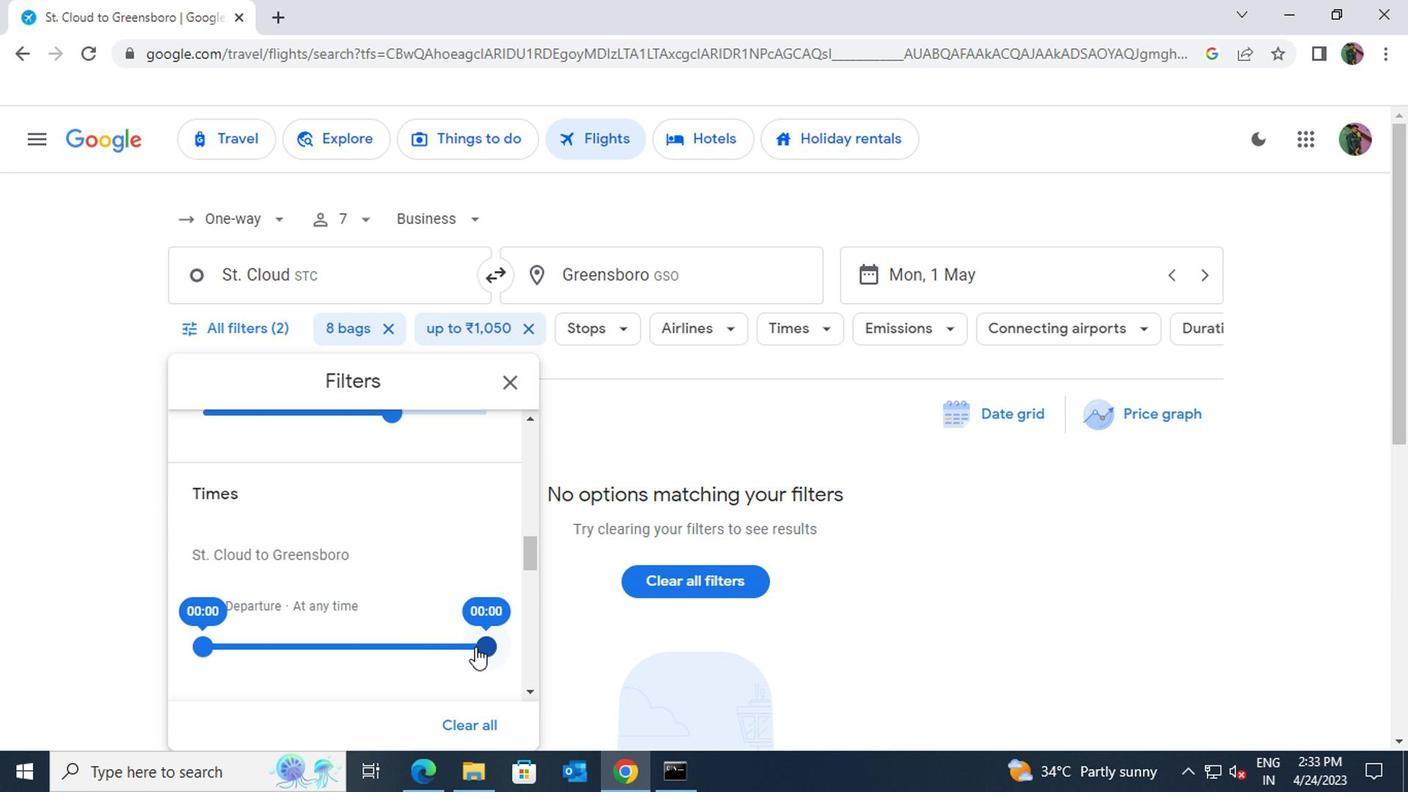
Action: Mouse moved to (458, 625)
Screenshot: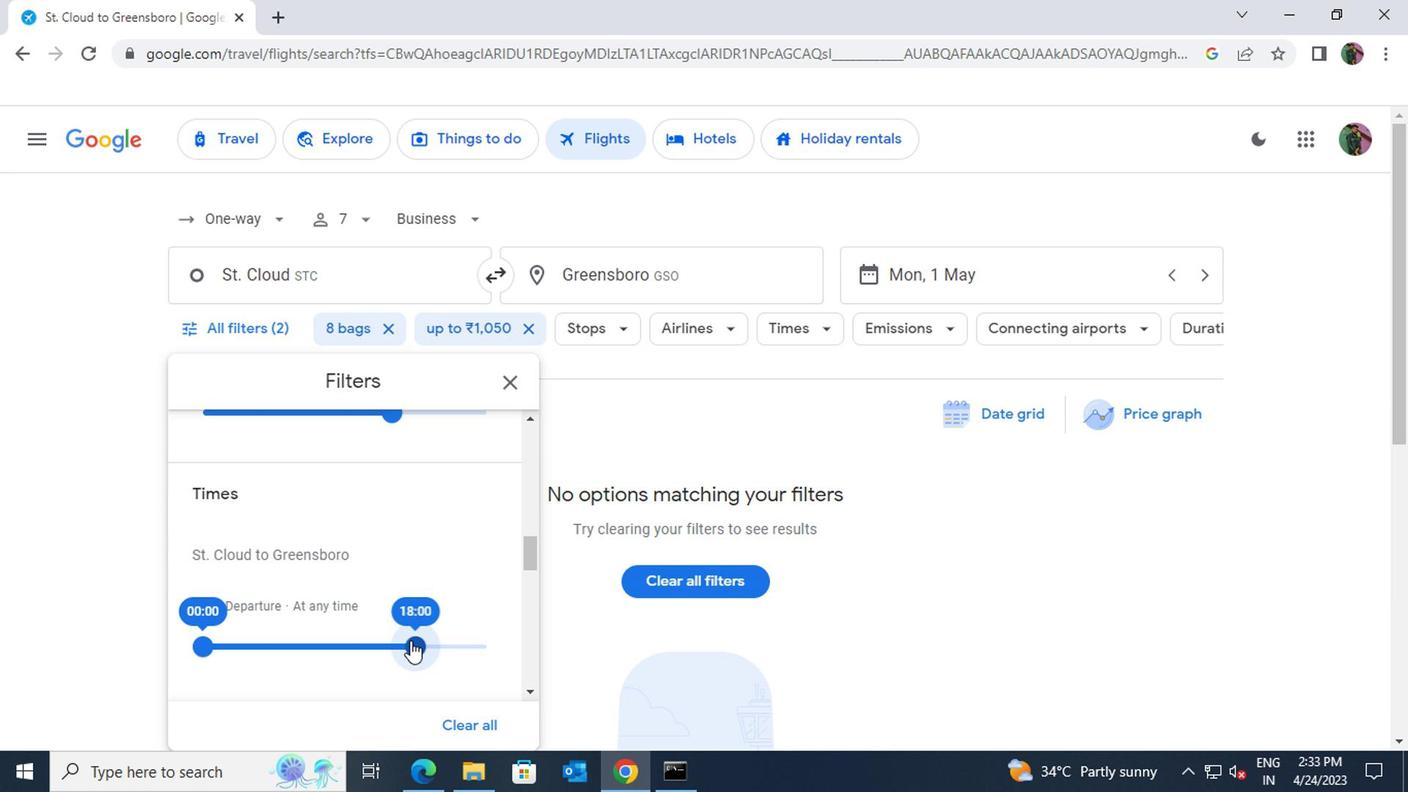 
